 Task: Find connections with filter location Shakīso with filter topic #linkedinprofileswith filter profile language Potuguese with filter current company Wieden + Kennedy with filter school JSS University (Jagadguru Sri Shivarathreeshwara University),Mysore with filter industry Building Structure and Exterior Contractors with filter service category Social Media Marketing with filter keywords title Accountant
Action: Mouse moved to (202, 289)
Screenshot: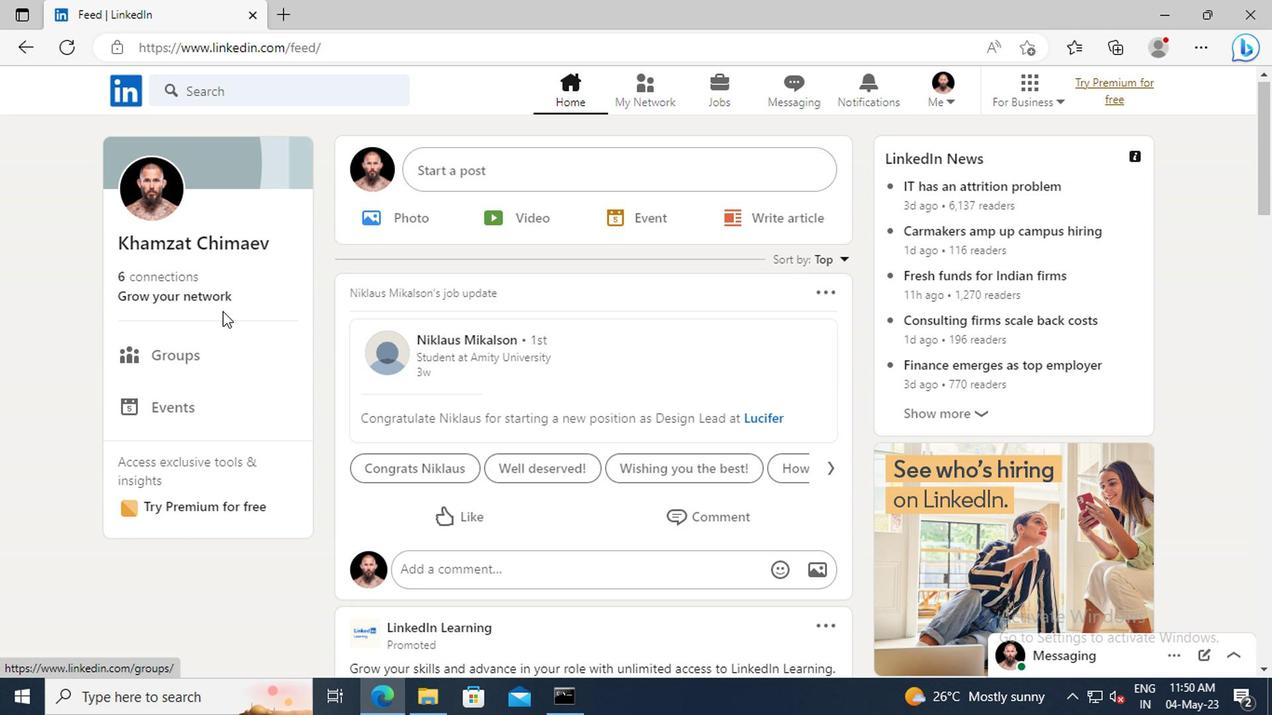 
Action: Mouse pressed left at (202, 289)
Screenshot: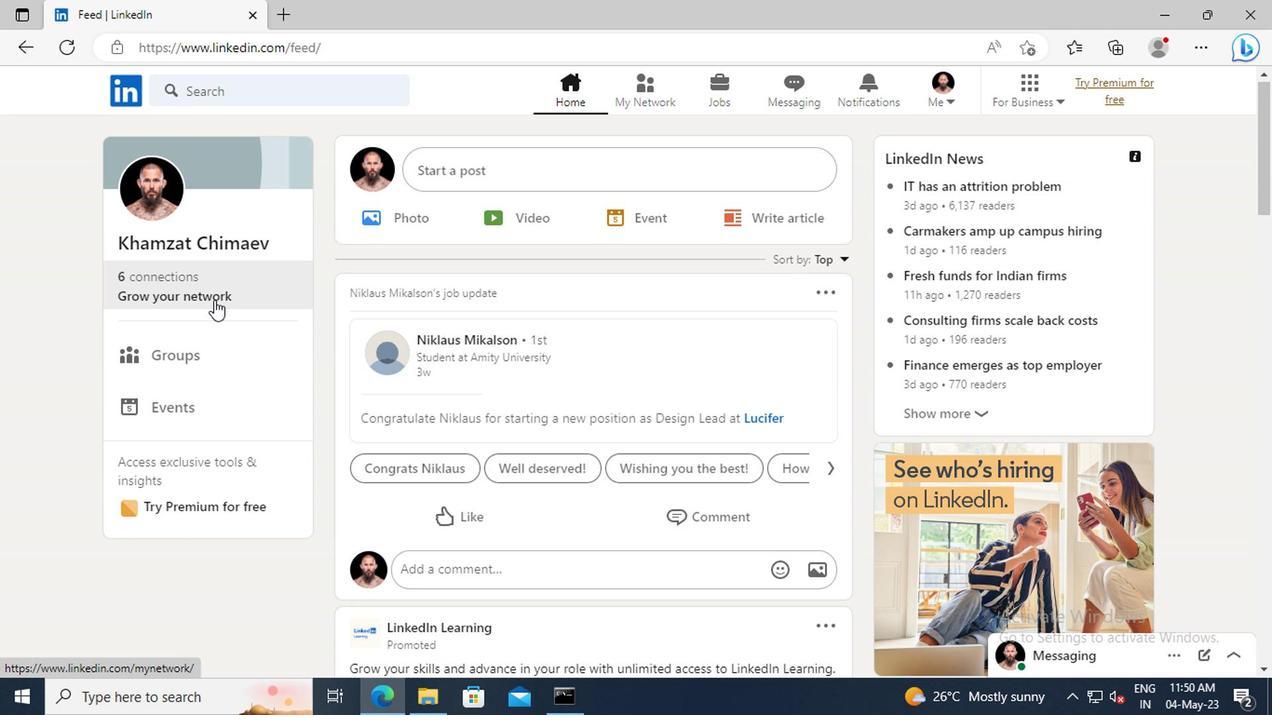 
Action: Mouse moved to (201, 194)
Screenshot: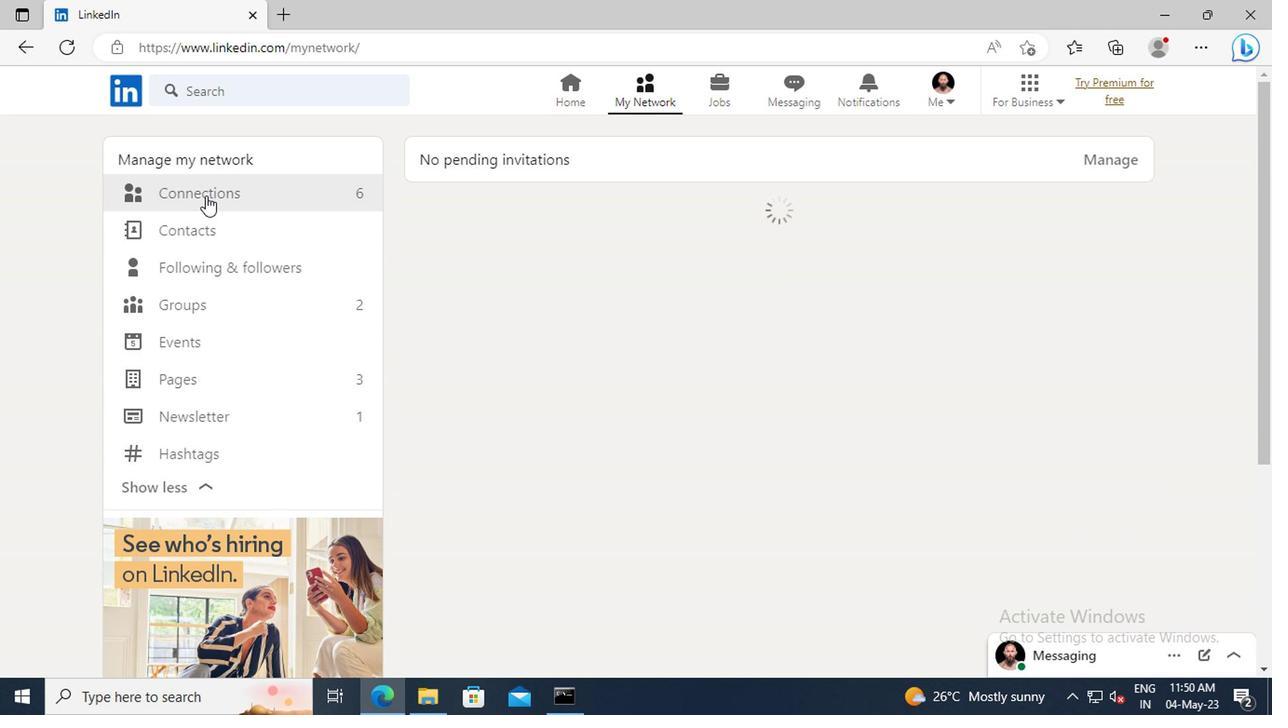
Action: Mouse pressed left at (201, 194)
Screenshot: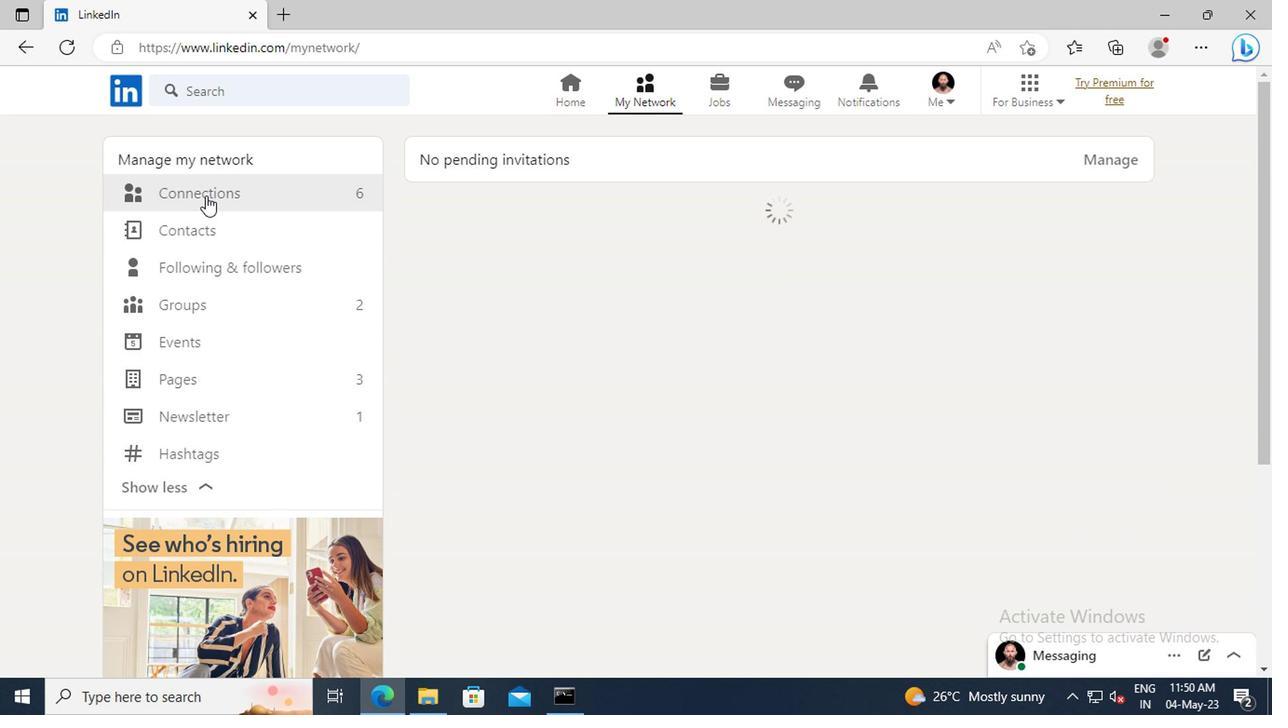 
Action: Mouse moved to (777, 201)
Screenshot: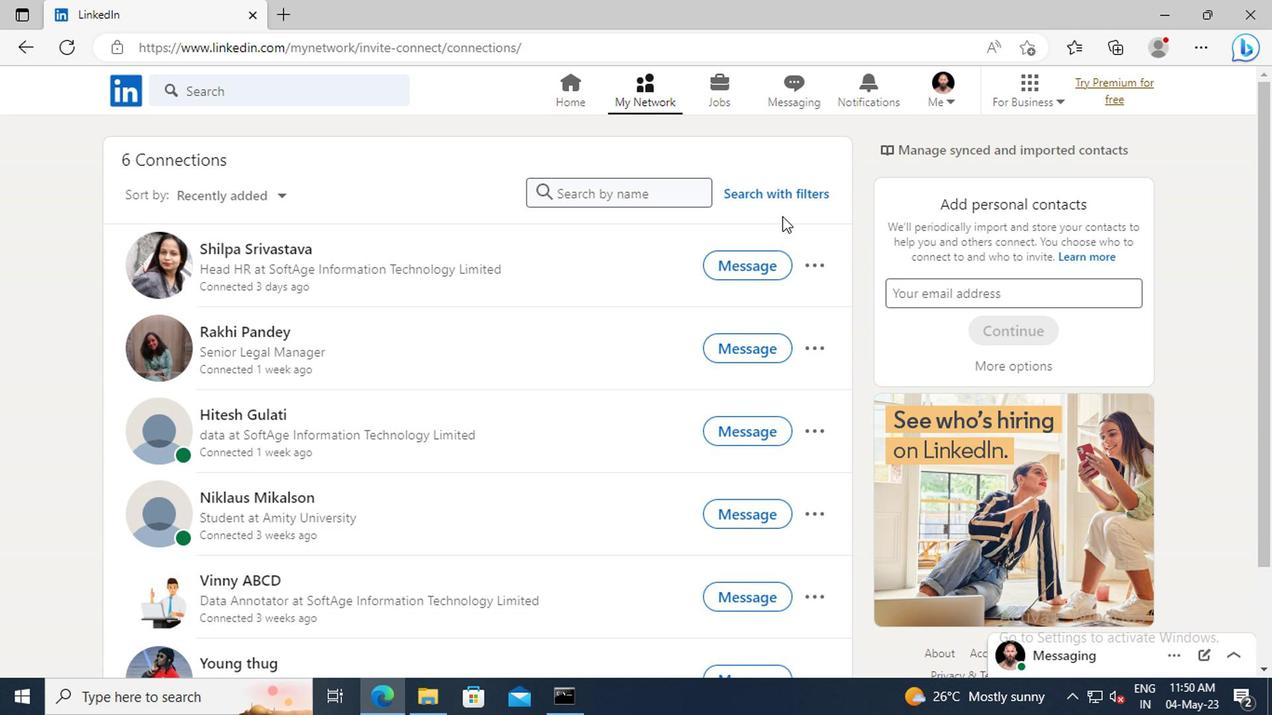 
Action: Mouse pressed left at (777, 201)
Screenshot: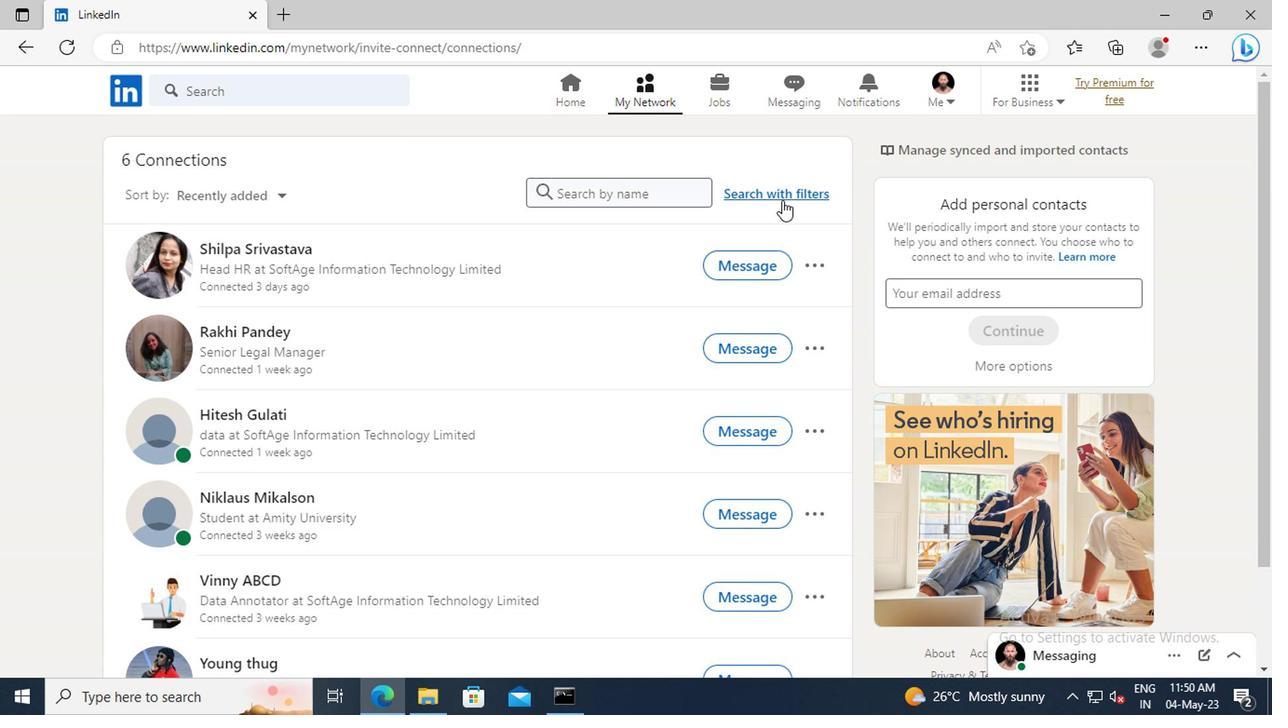 
Action: Mouse moved to (704, 145)
Screenshot: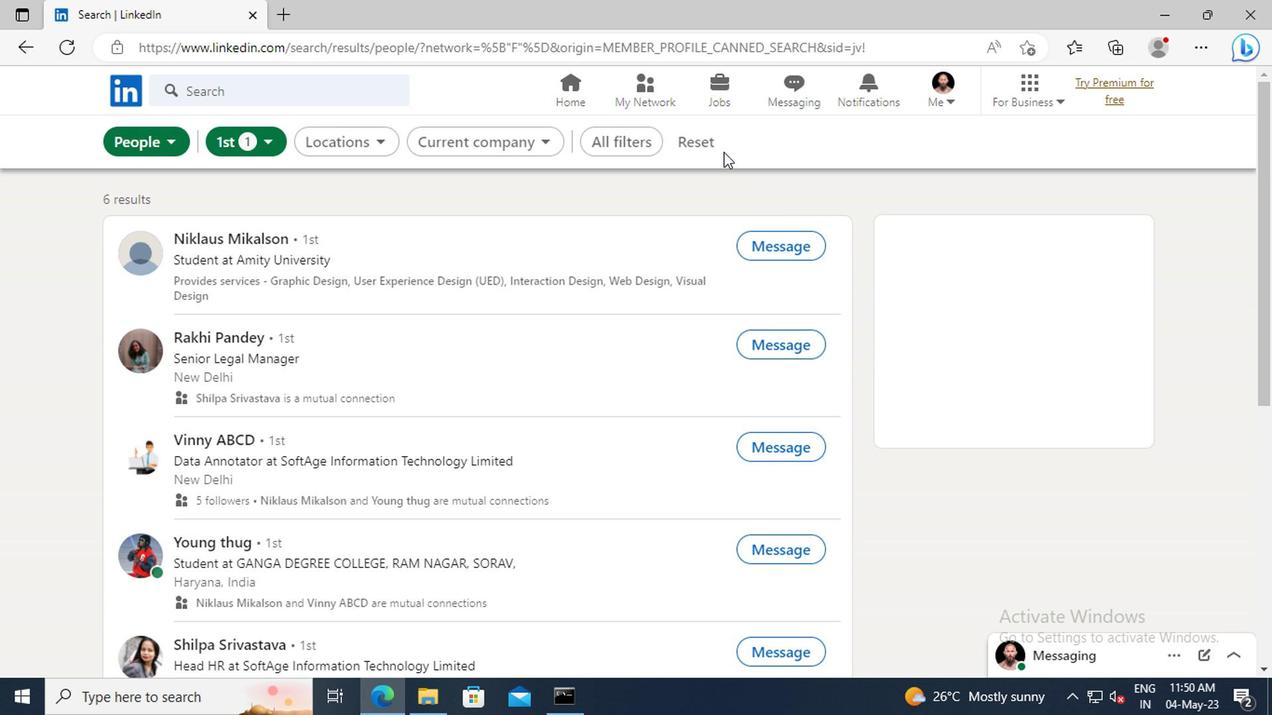 
Action: Mouse pressed left at (704, 145)
Screenshot: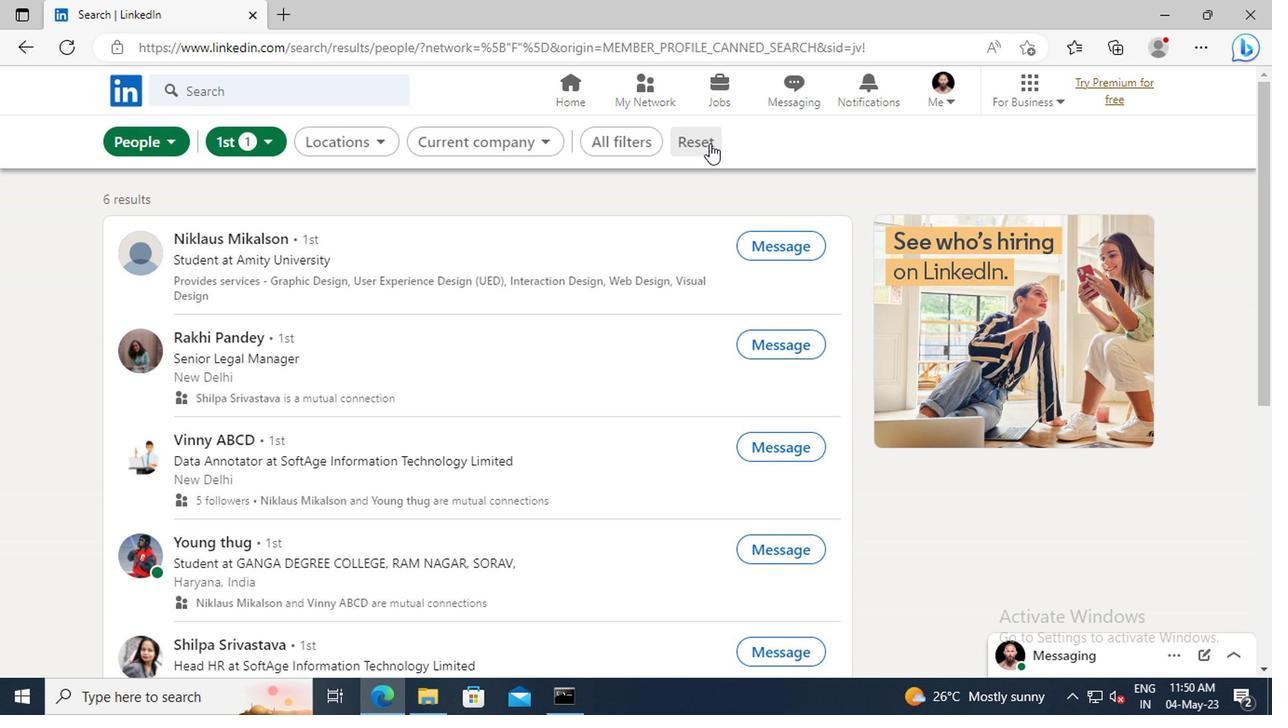 
Action: Mouse moved to (682, 145)
Screenshot: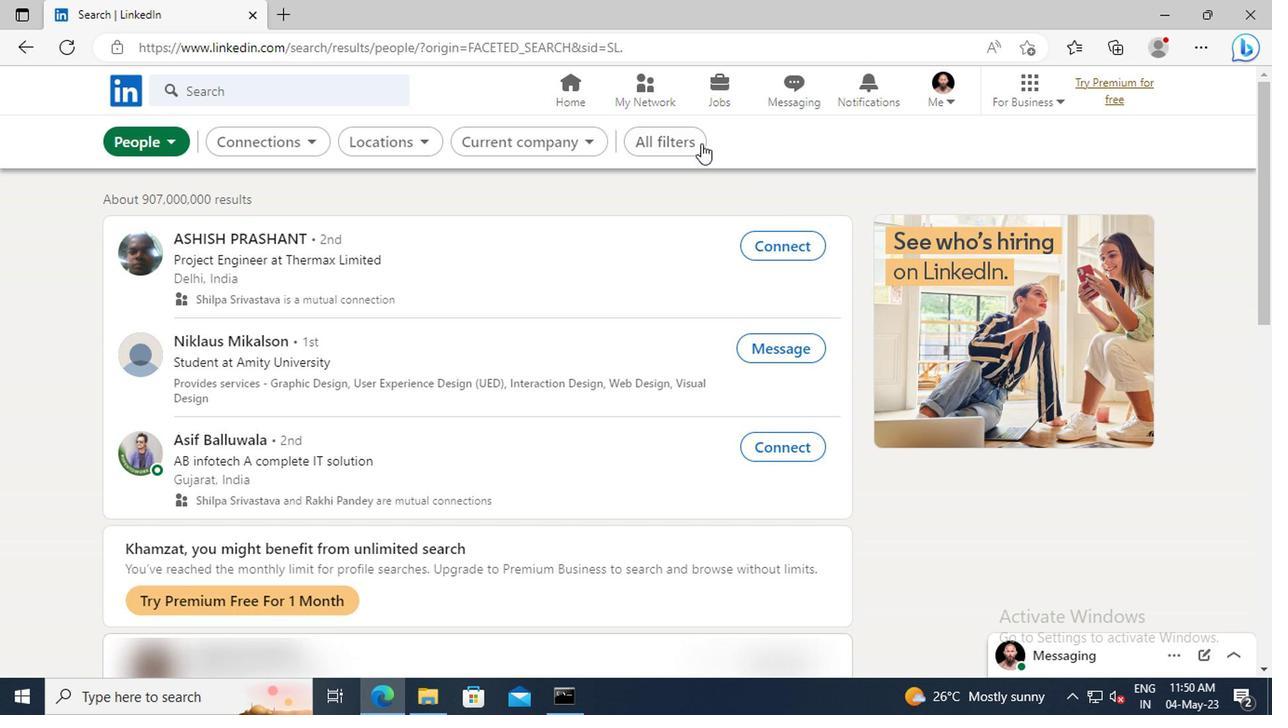 
Action: Mouse pressed left at (682, 145)
Screenshot: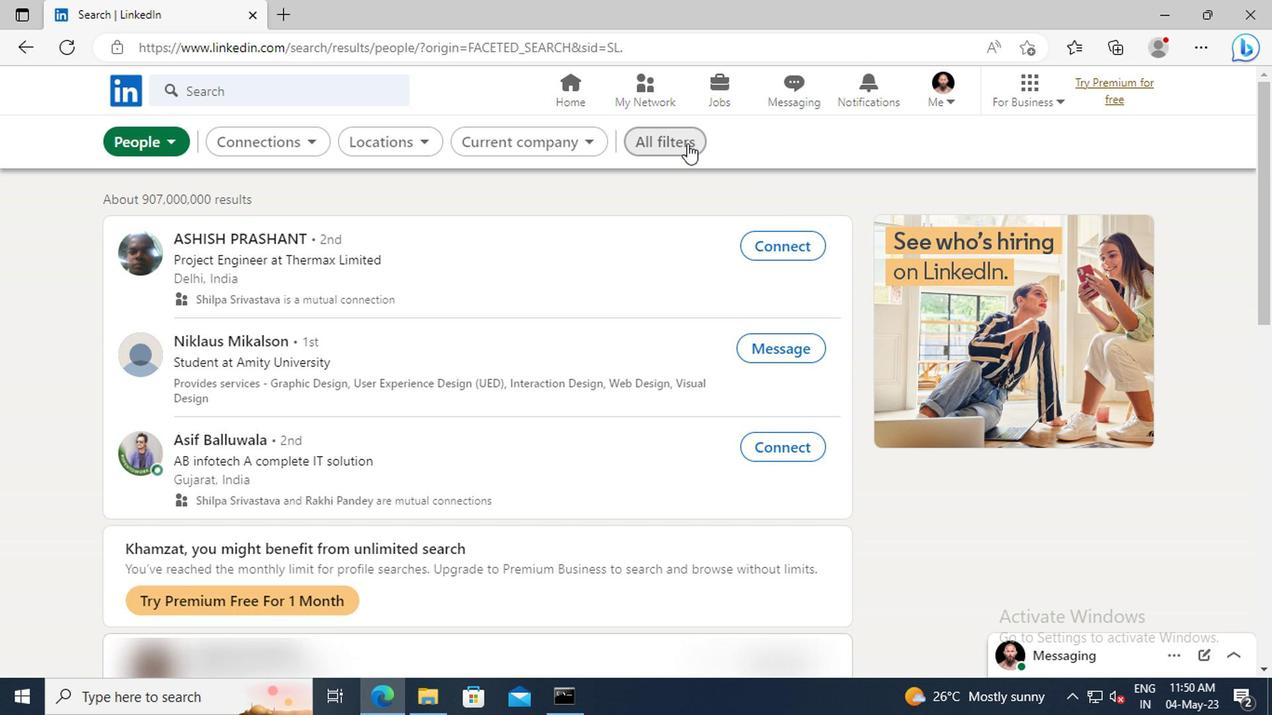 
Action: Mouse moved to (1055, 353)
Screenshot: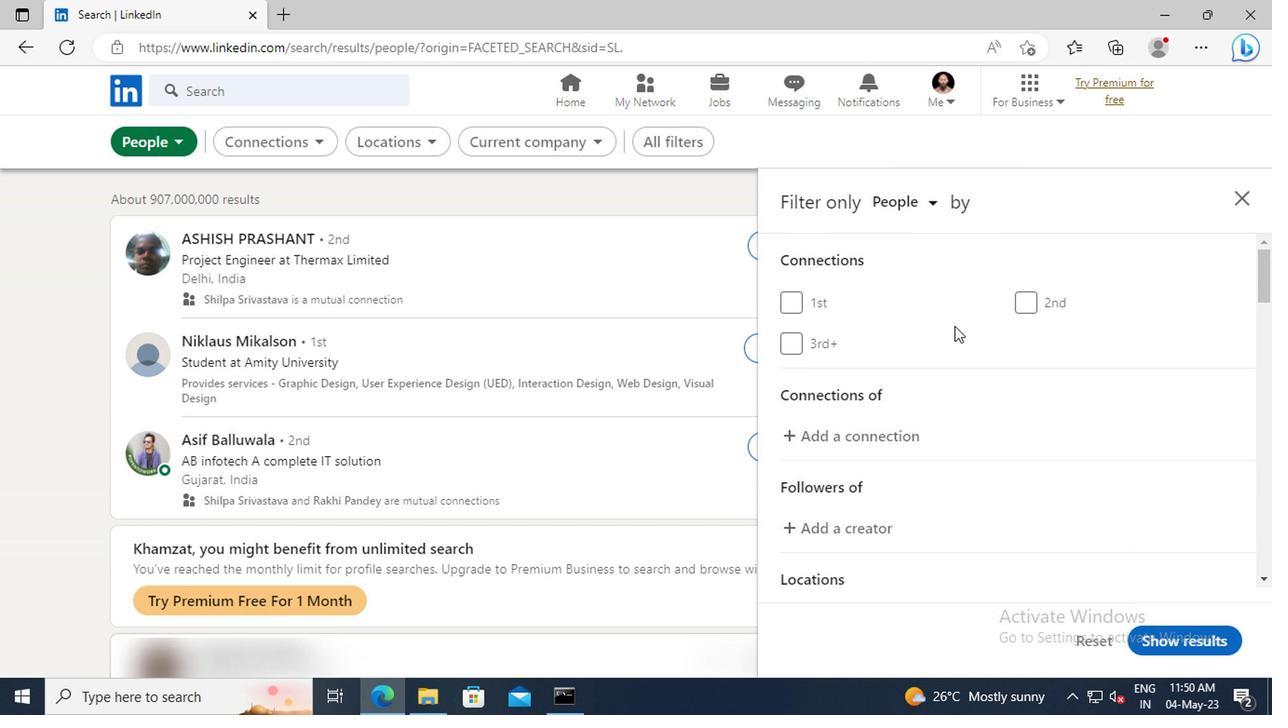 
Action: Mouse scrolled (1055, 353) with delta (0, 0)
Screenshot: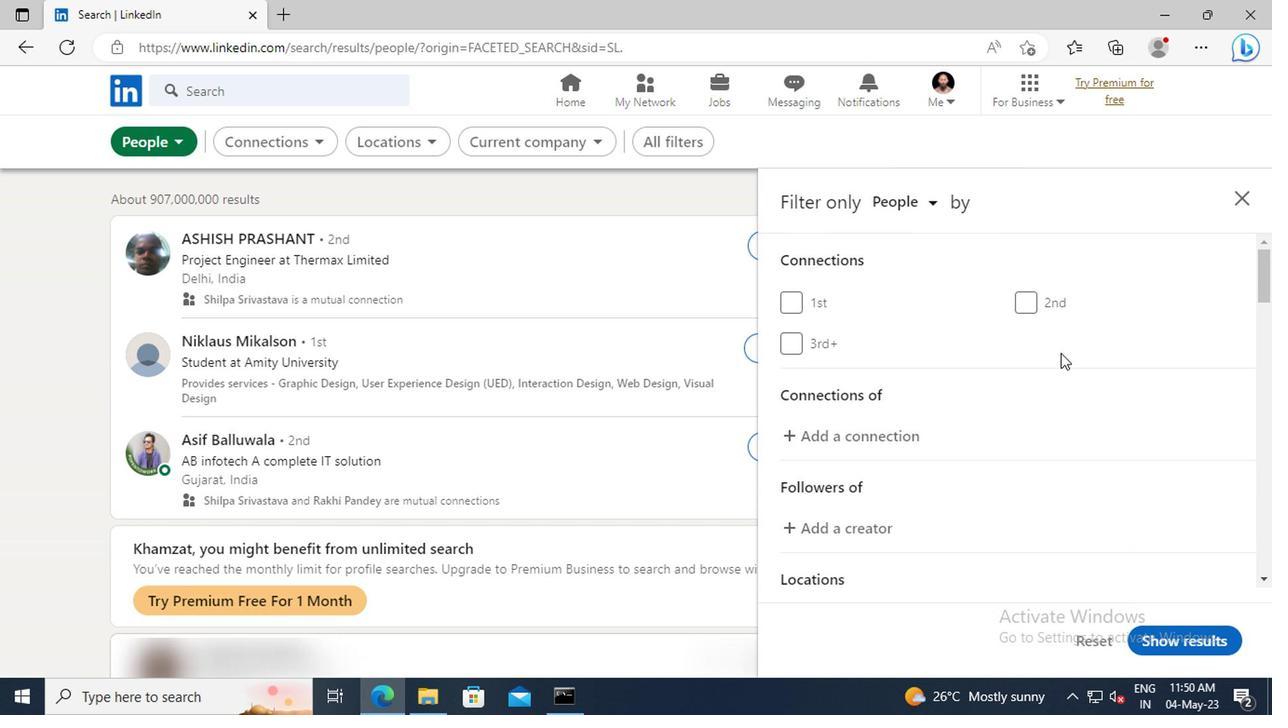 
Action: Mouse scrolled (1055, 353) with delta (0, 0)
Screenshot: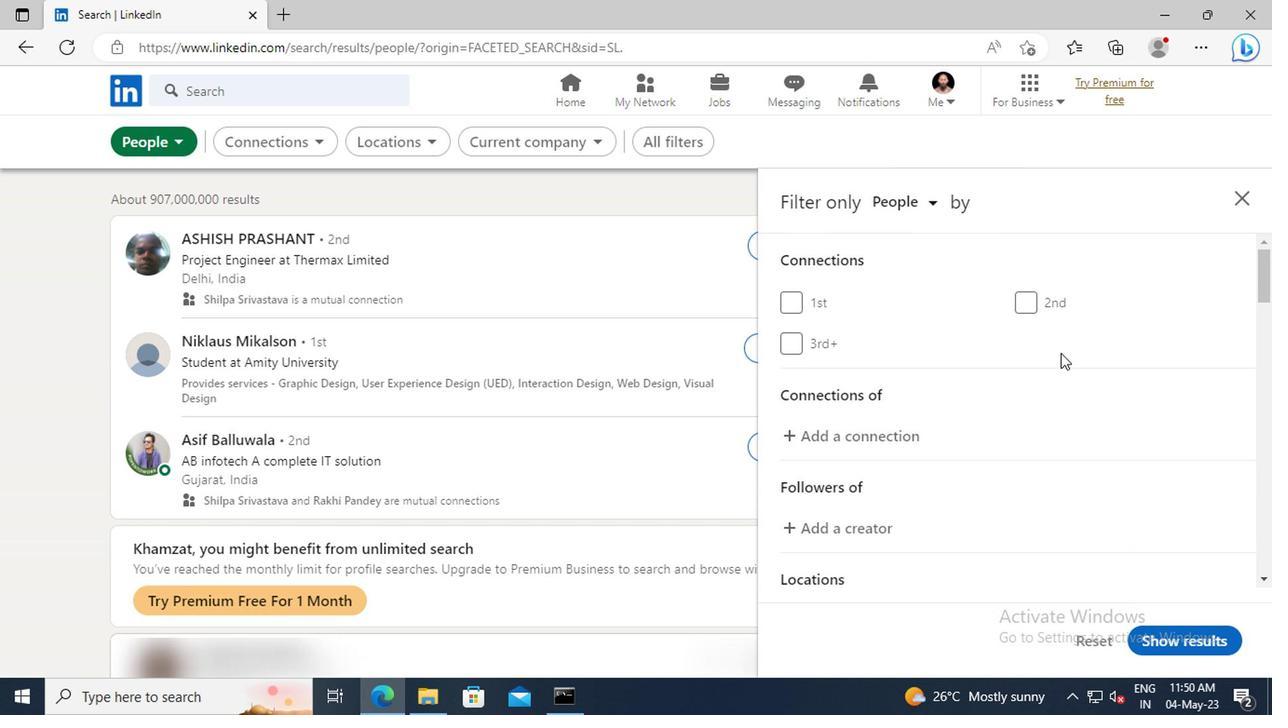 
Action: Mouse scrolled (1055, 353) with delta (0, 0)
Screenshot: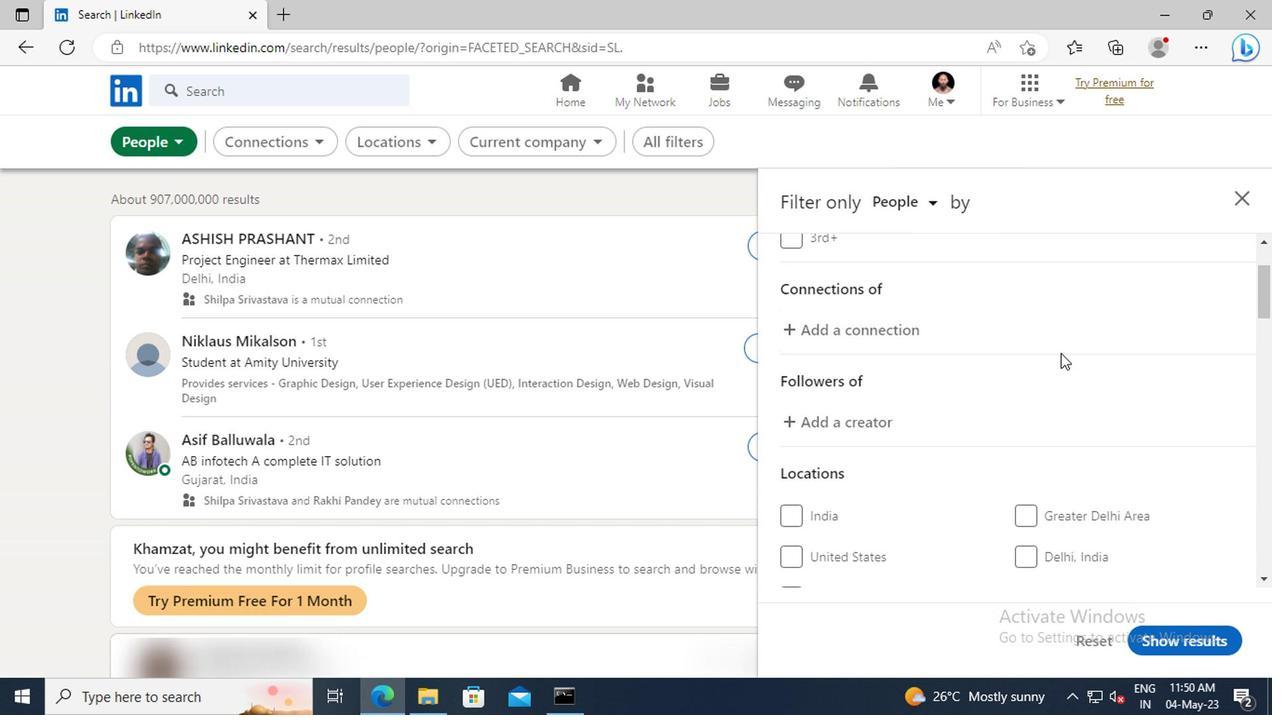 
Action: Mouse scrolled (1055, 353) with delta (0, 0)
Screenshot: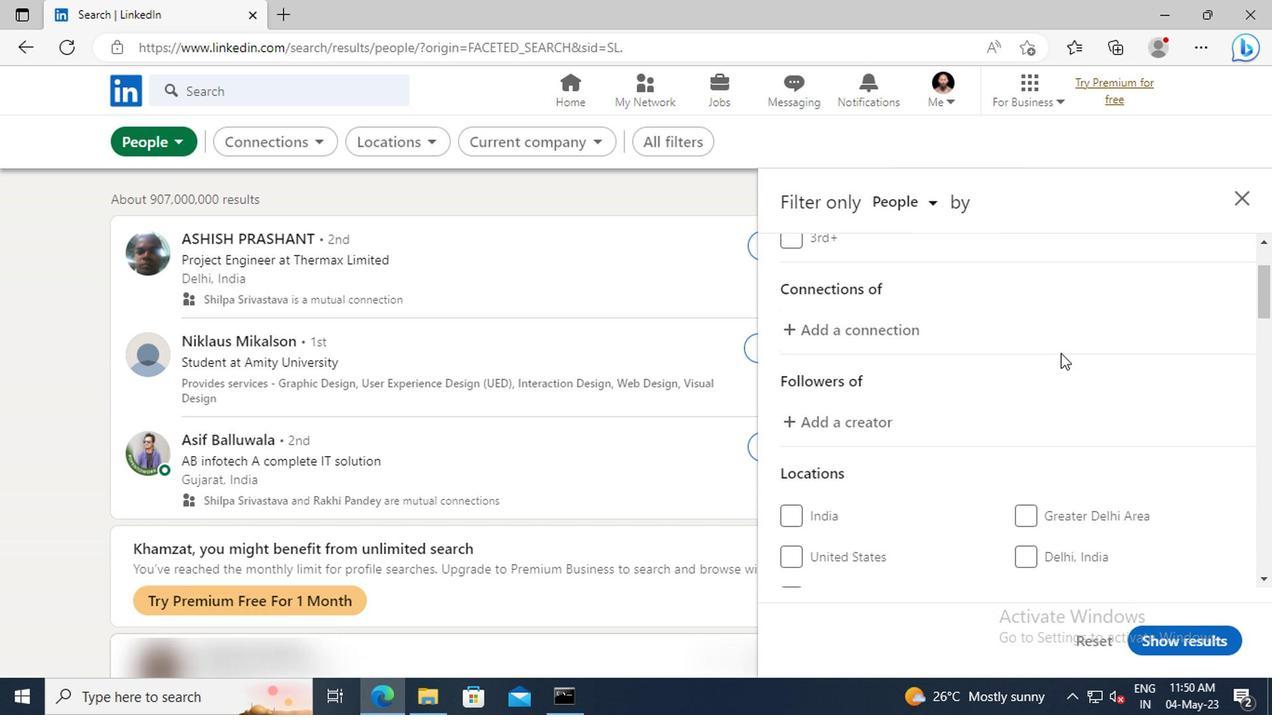 
Action: Mouse scrolled (1055, 353) with delta (0, 0)
Screenshot: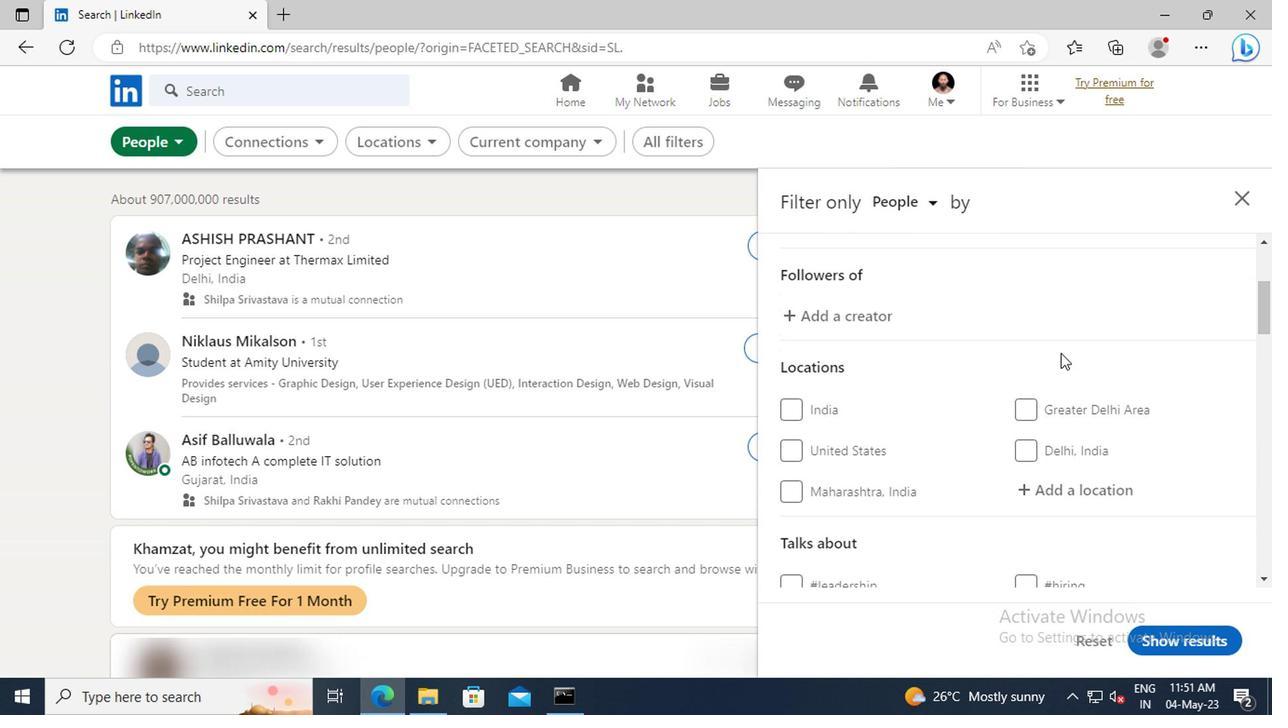 
Action: Mouse scrolled (1055, 353) with delta (0, 0)
Screenshot: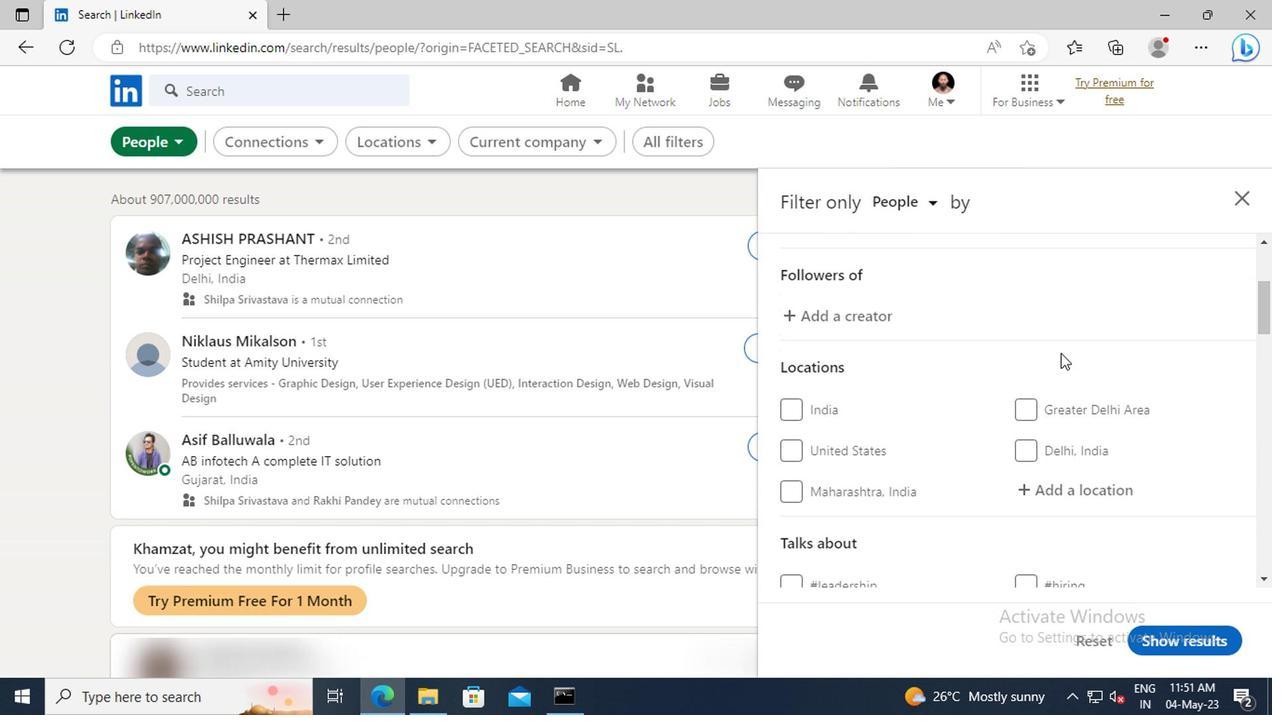 
Action: Mouse moved to (1058, 386)
Screenshot: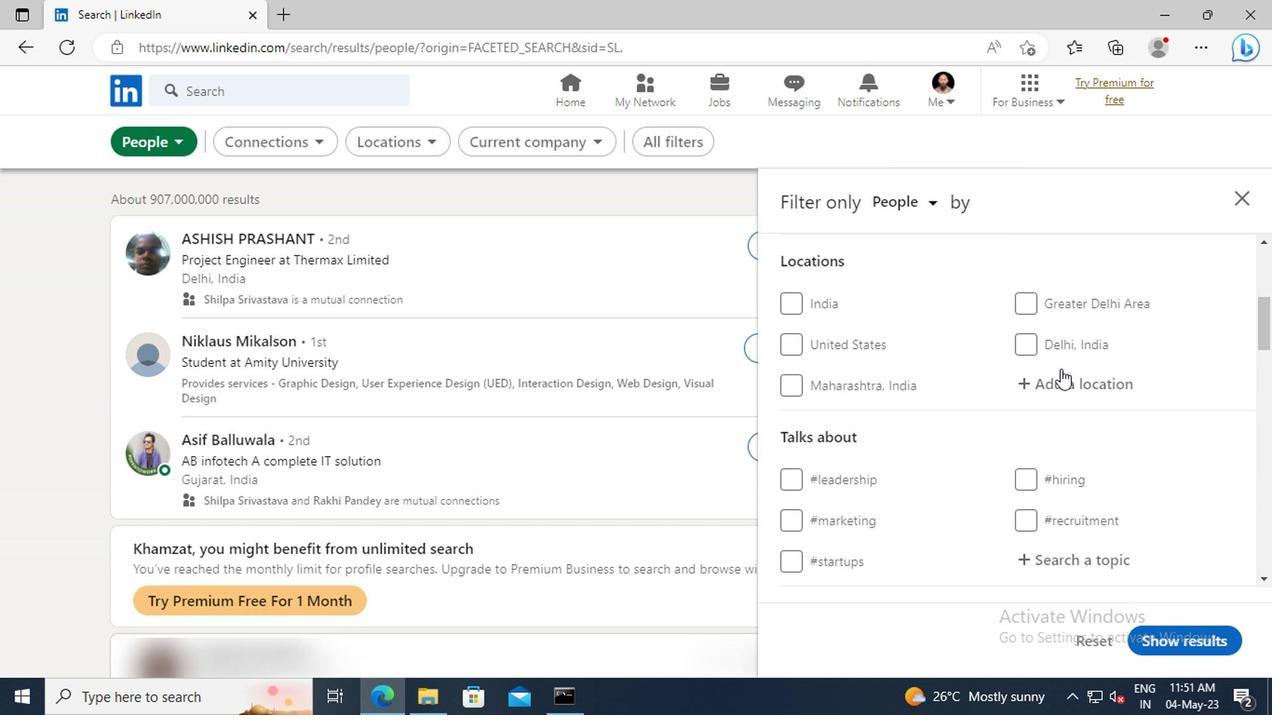 
Action: Mouse pressed left at (1058, 386)
Screenshot: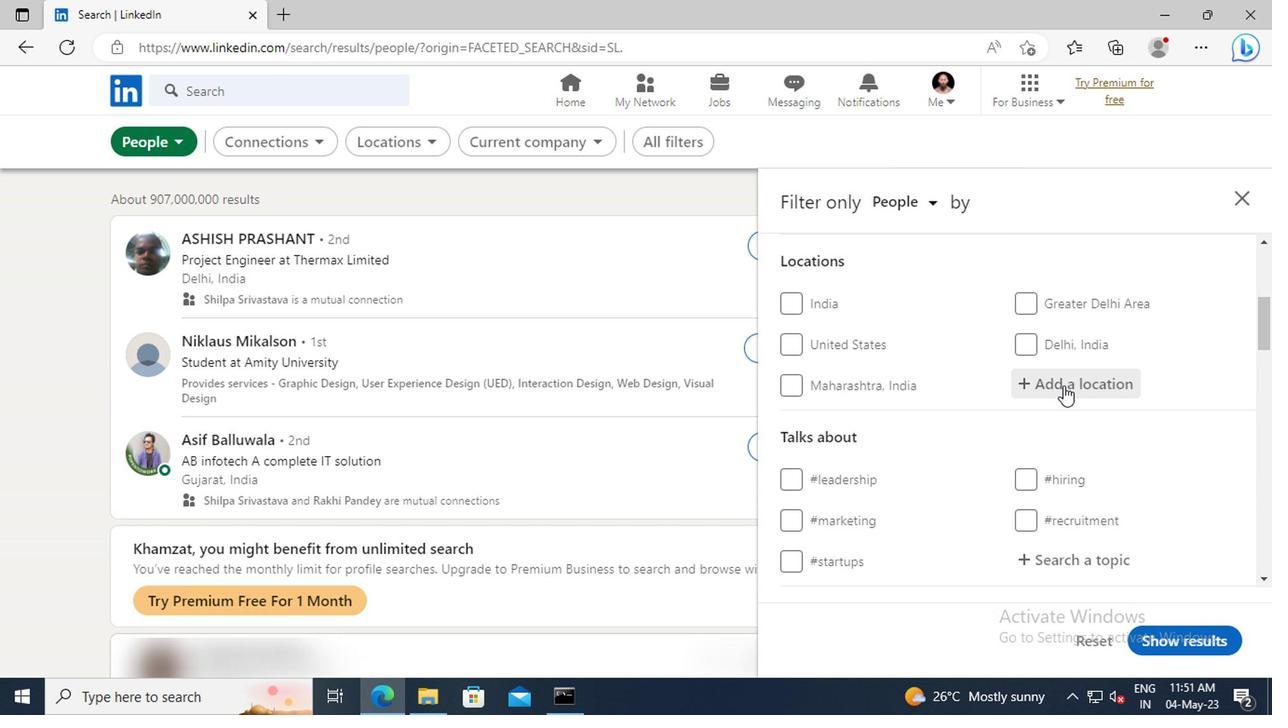 
Action: Key pressed <Key.shift>SHAKISO<Key.enter>
Screenshot: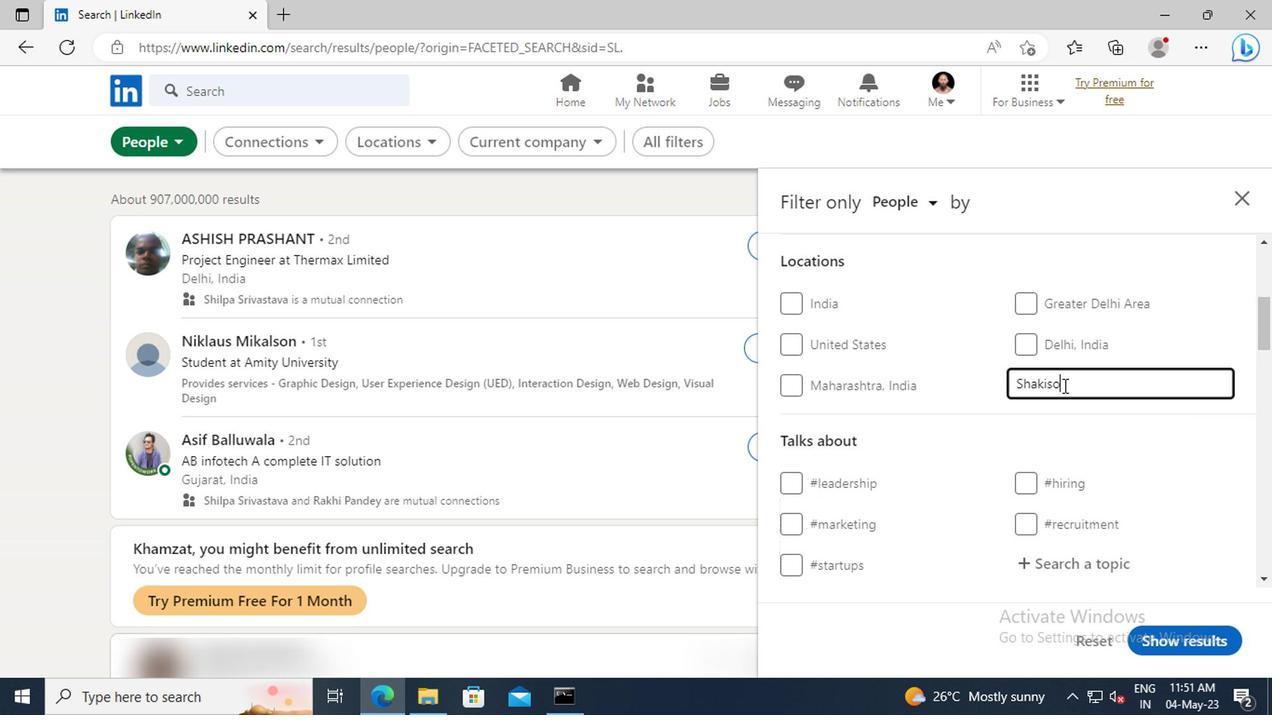 
Action: Mouse scrolled (1058, 385) with delta (0, 0)
Screenshot: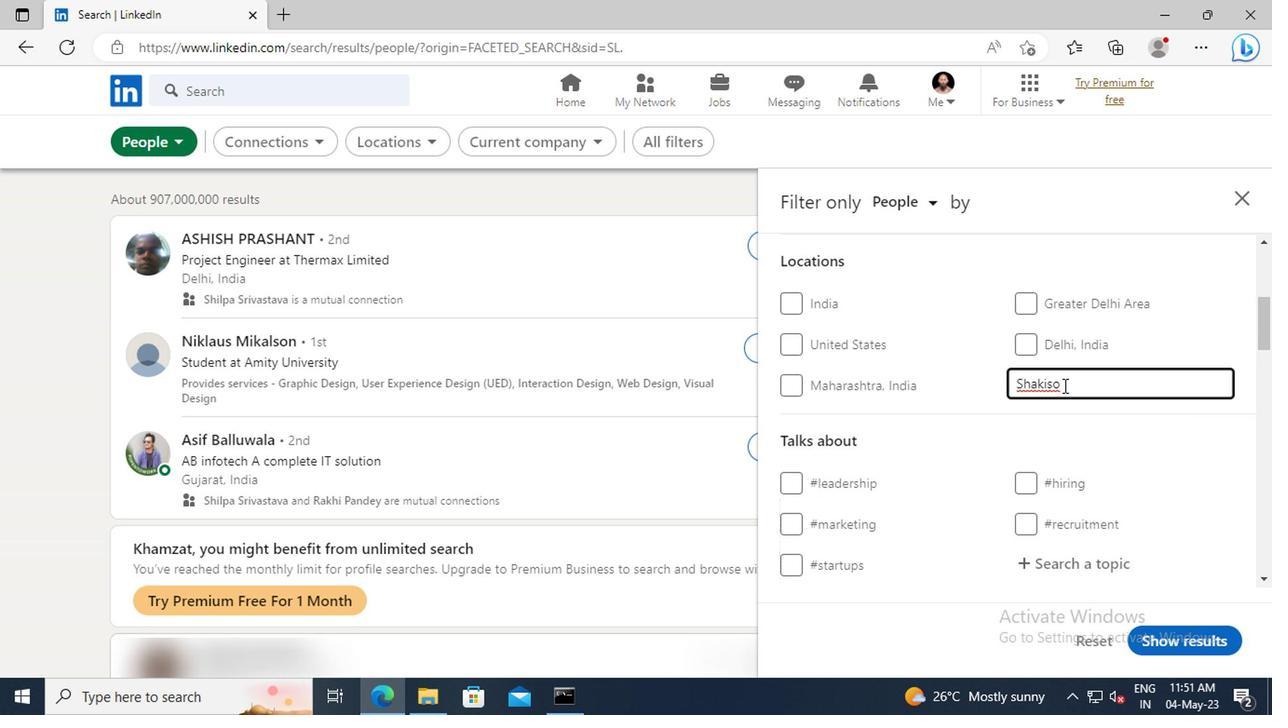 
Action: Mouse scrolled (1058, 385) with delta (0, 0)
Screenshot: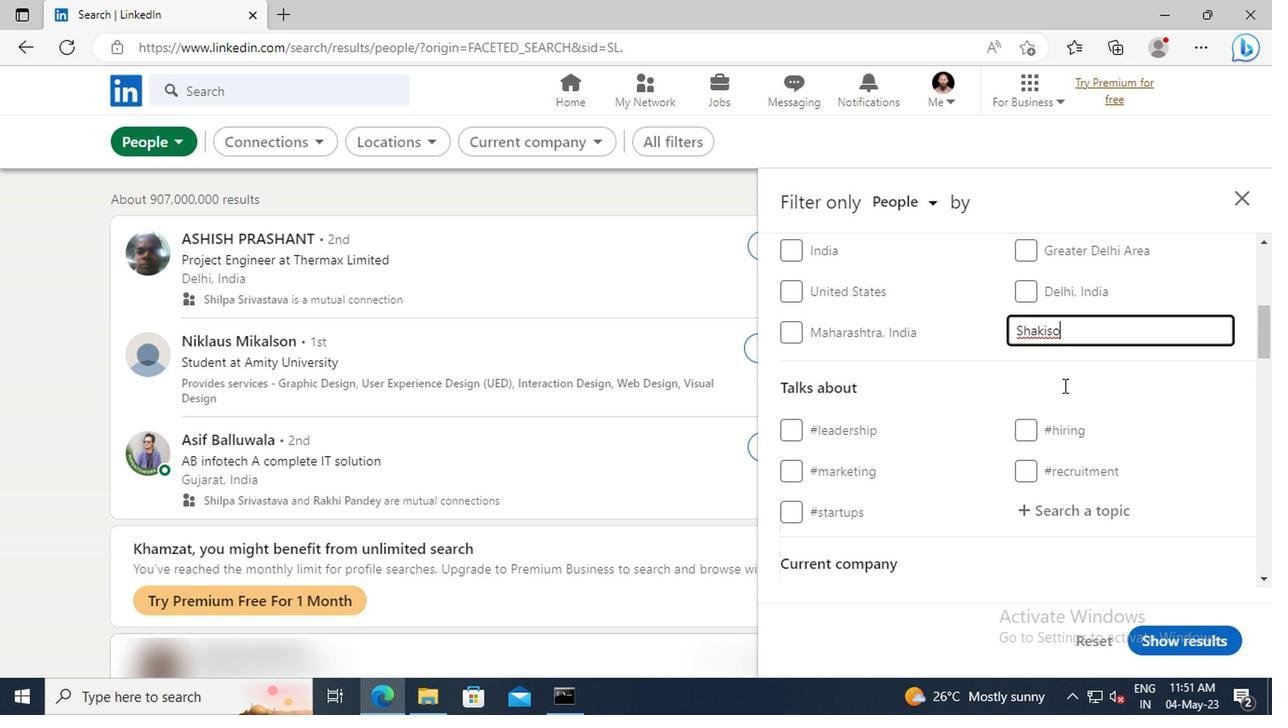 
Action: Mouse scrolled (1058, 385) with delta (0, 0)
Screenshot: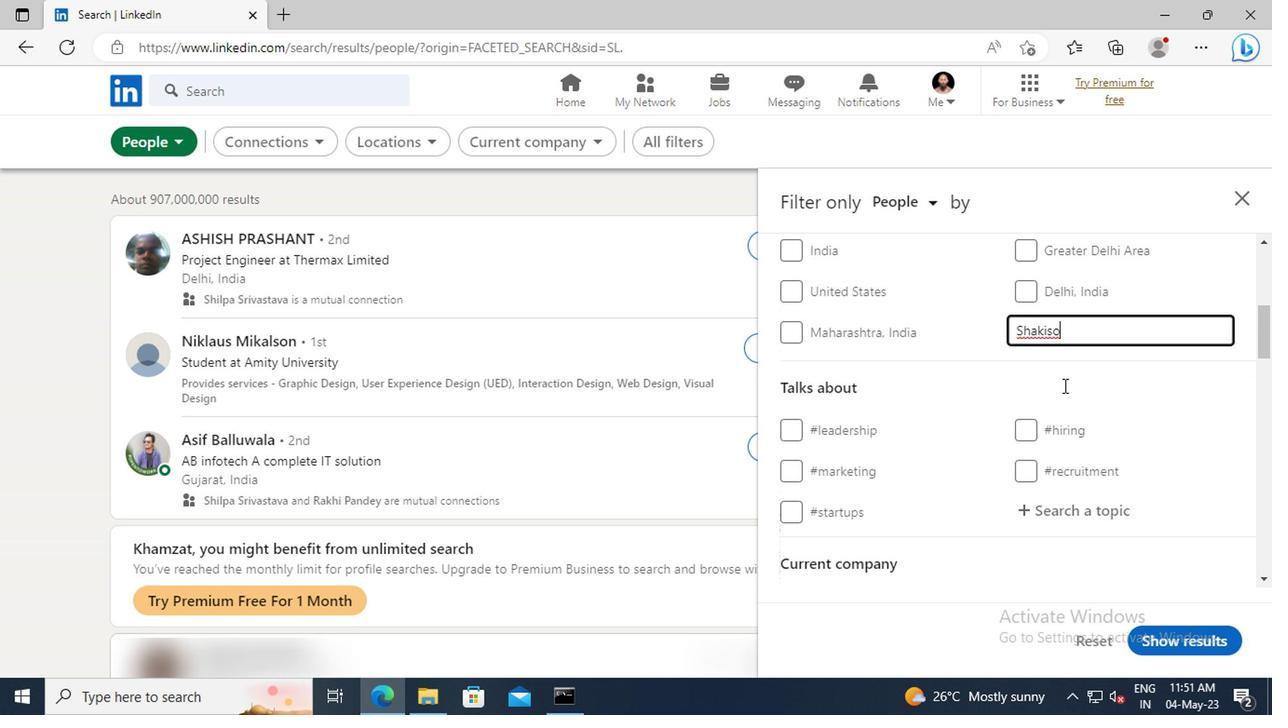 
Action: Mouse moved to (1070, 406)
Screenshot: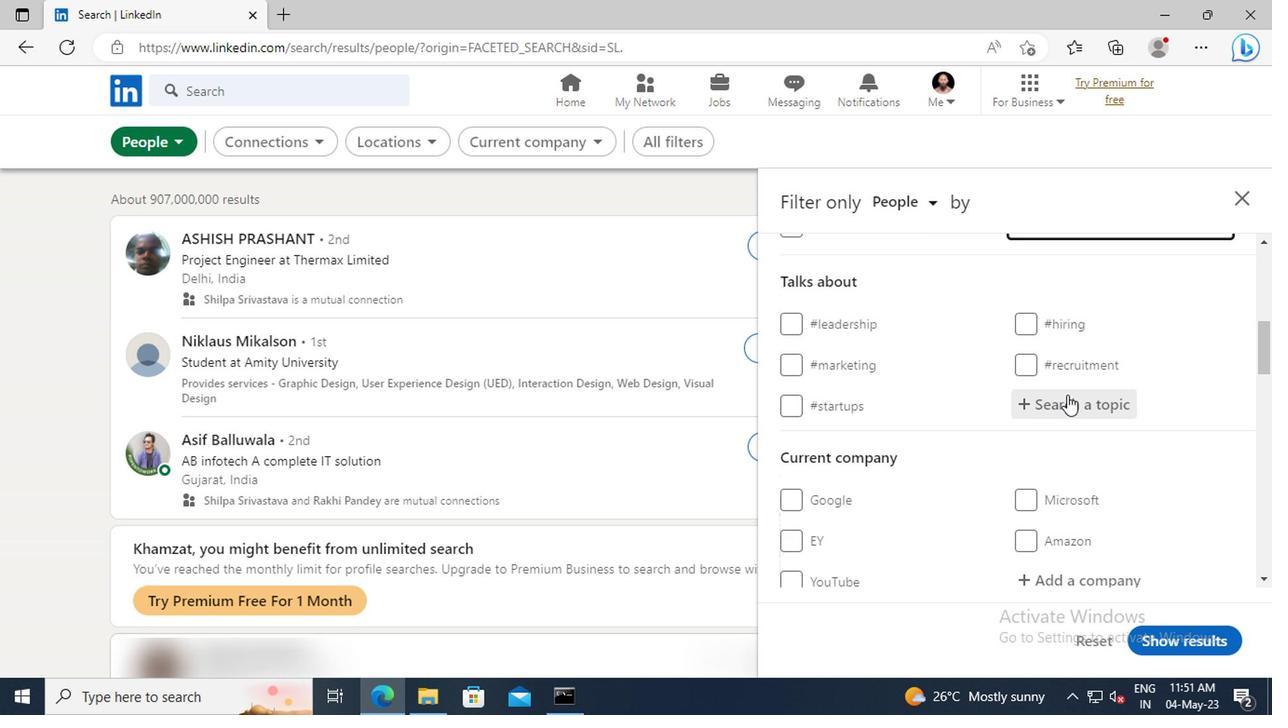 
Action: Mouse pressed left at (1070, 406)
Screenshot: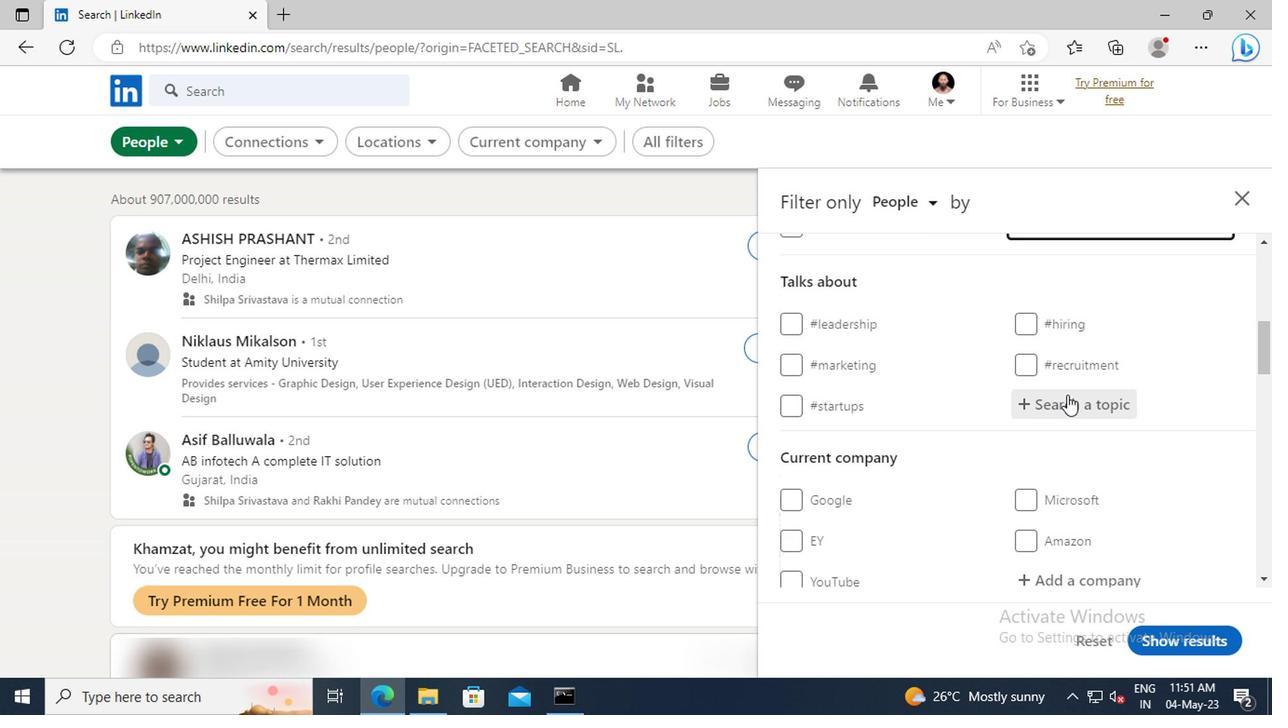 
Action: Mouse moved to (1070, 406)
Screenshot: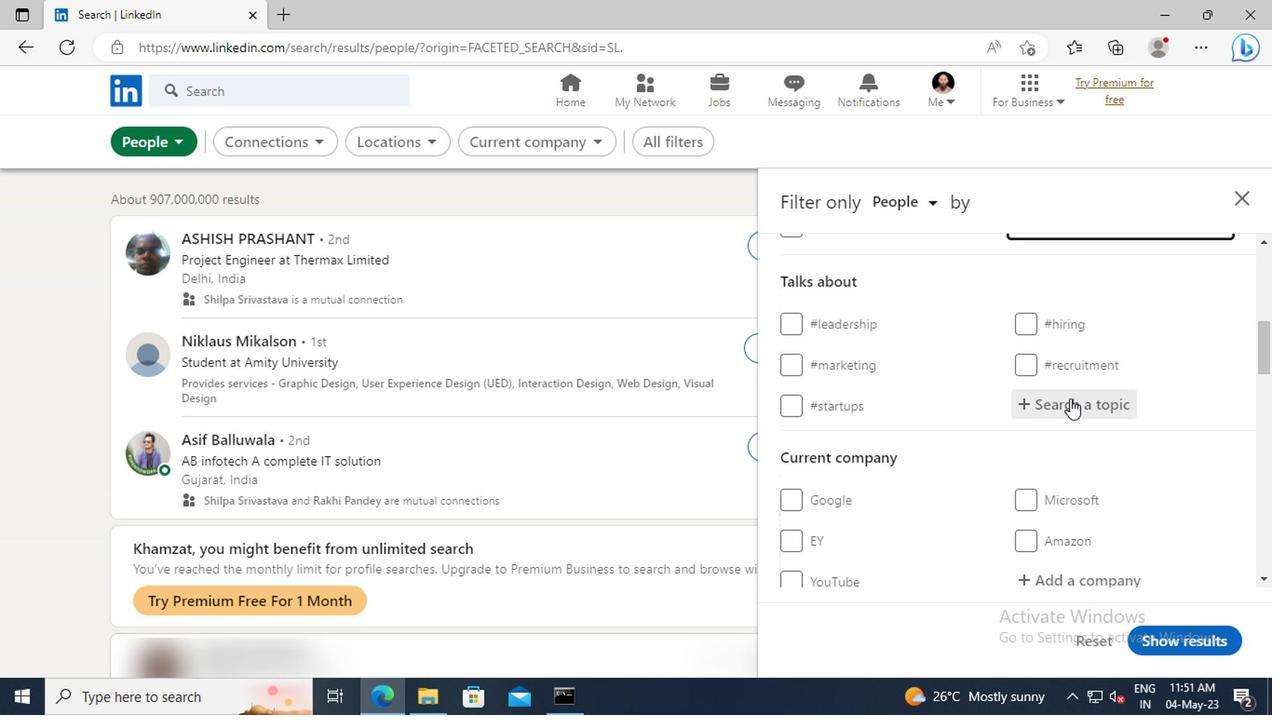 
Action: Key pressed LINKEDINPROFILES
Screenshot: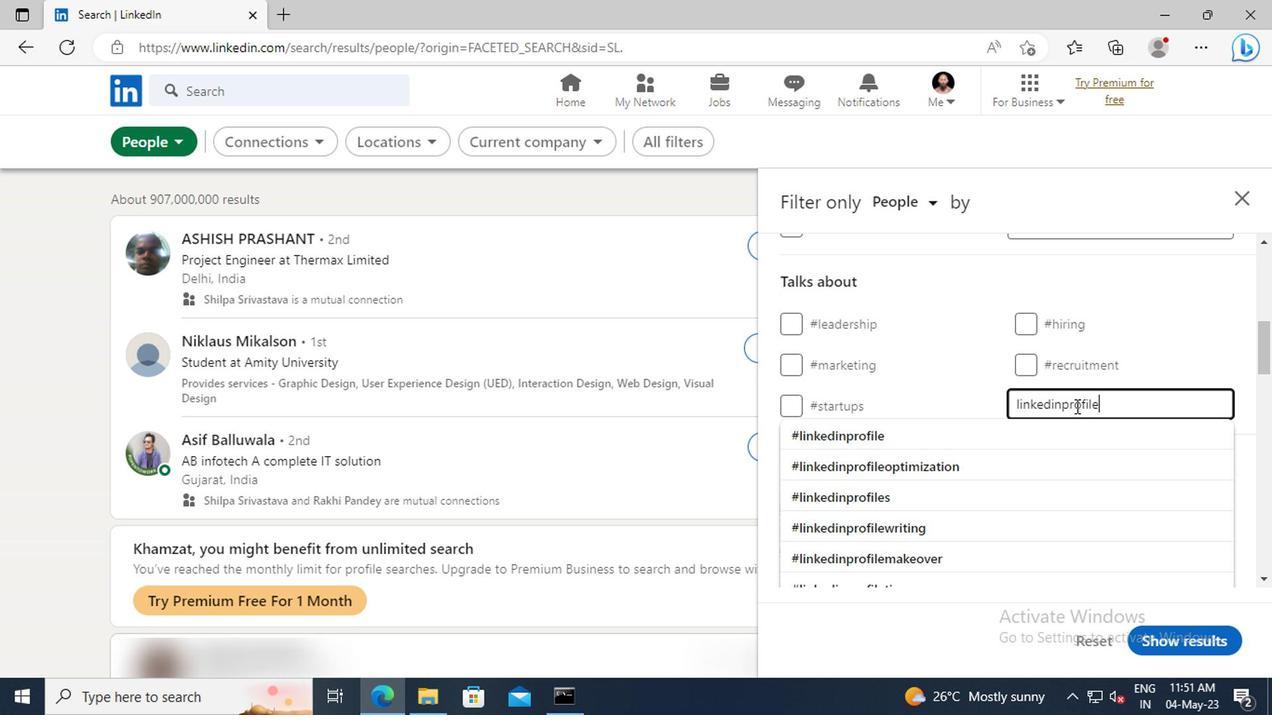 
Action: Mouse moved to (1073, 429)
Screenshot: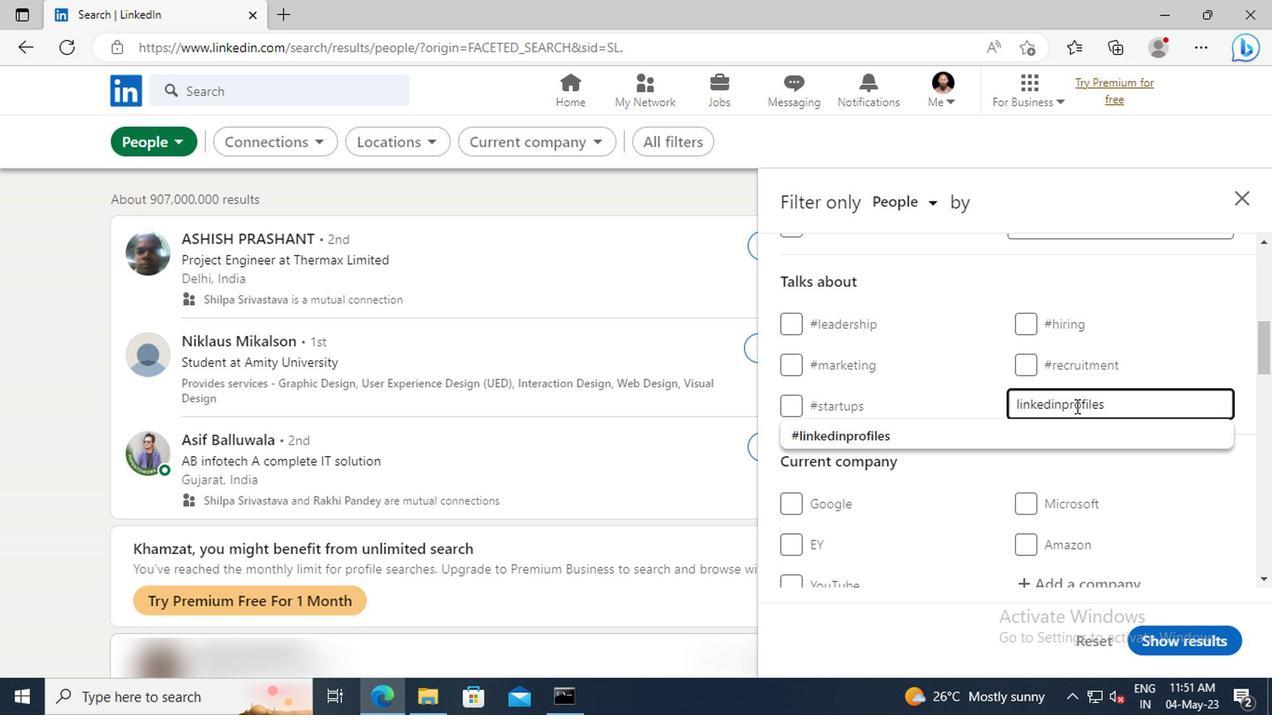 
Action: Mouse pressed left at (1073, 429)
Screenshot: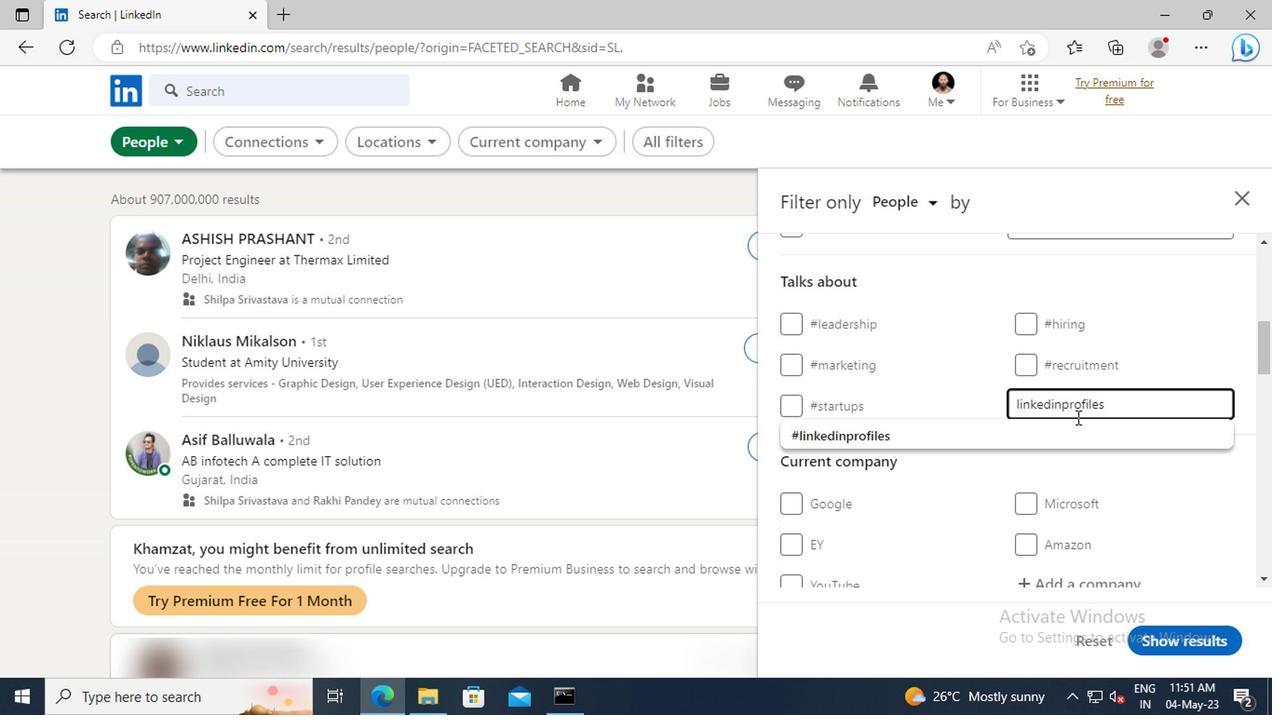 
Action: Mouse scrolled (1073, 428) with delta (0, -1)
Screenshot: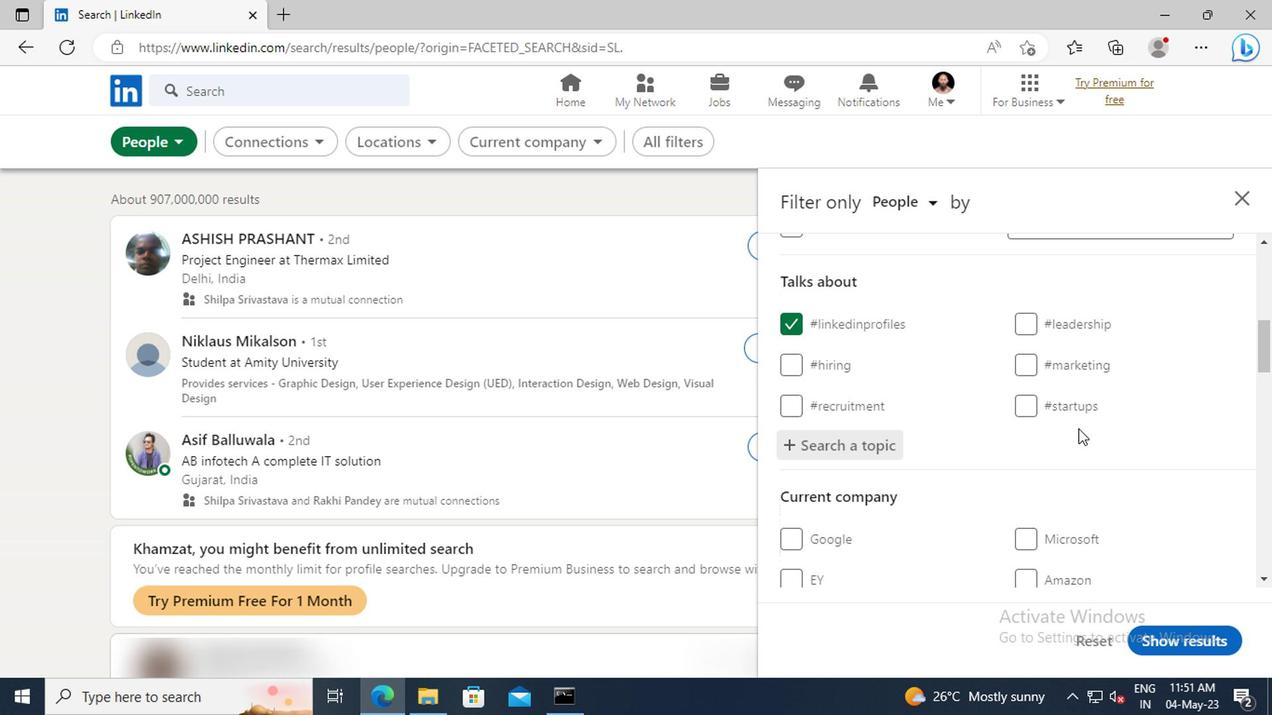 
Action: Mouse scrolled (1073, 428) with delta (0, -1)
Screenshot: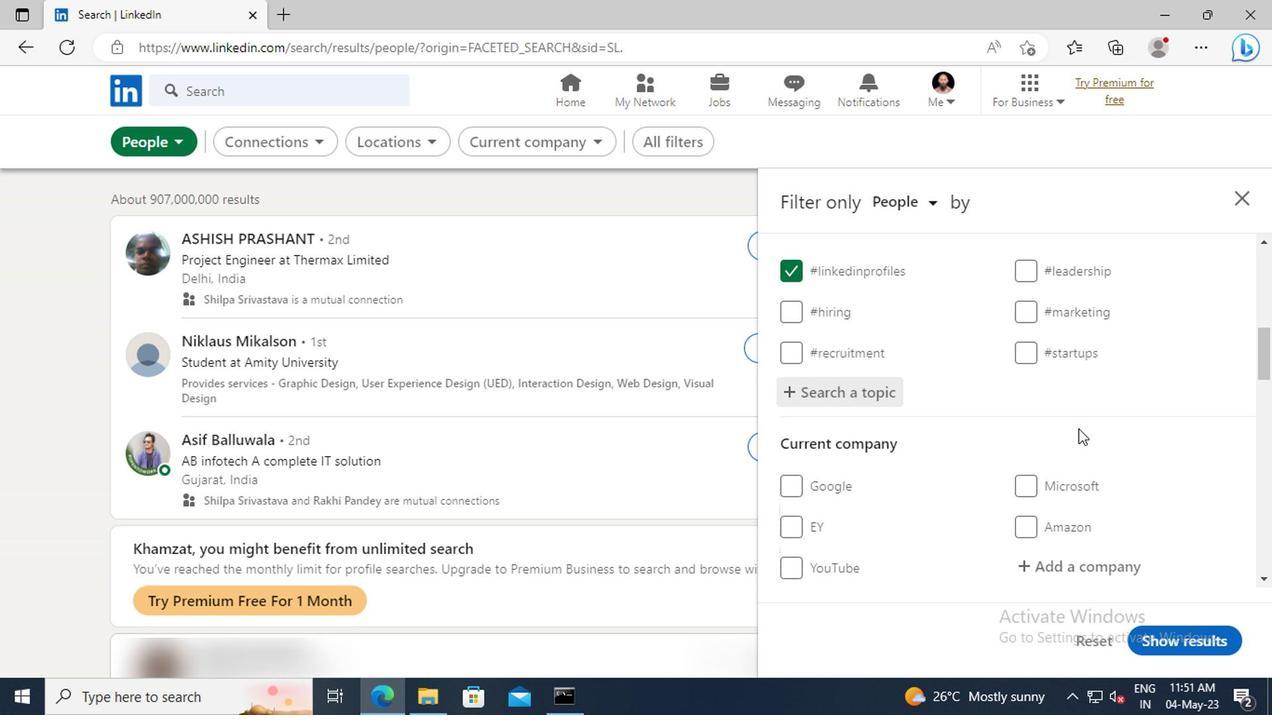 
Action: Mouse scrolled (1073, 428) with delta (0, -1)
Screenshot: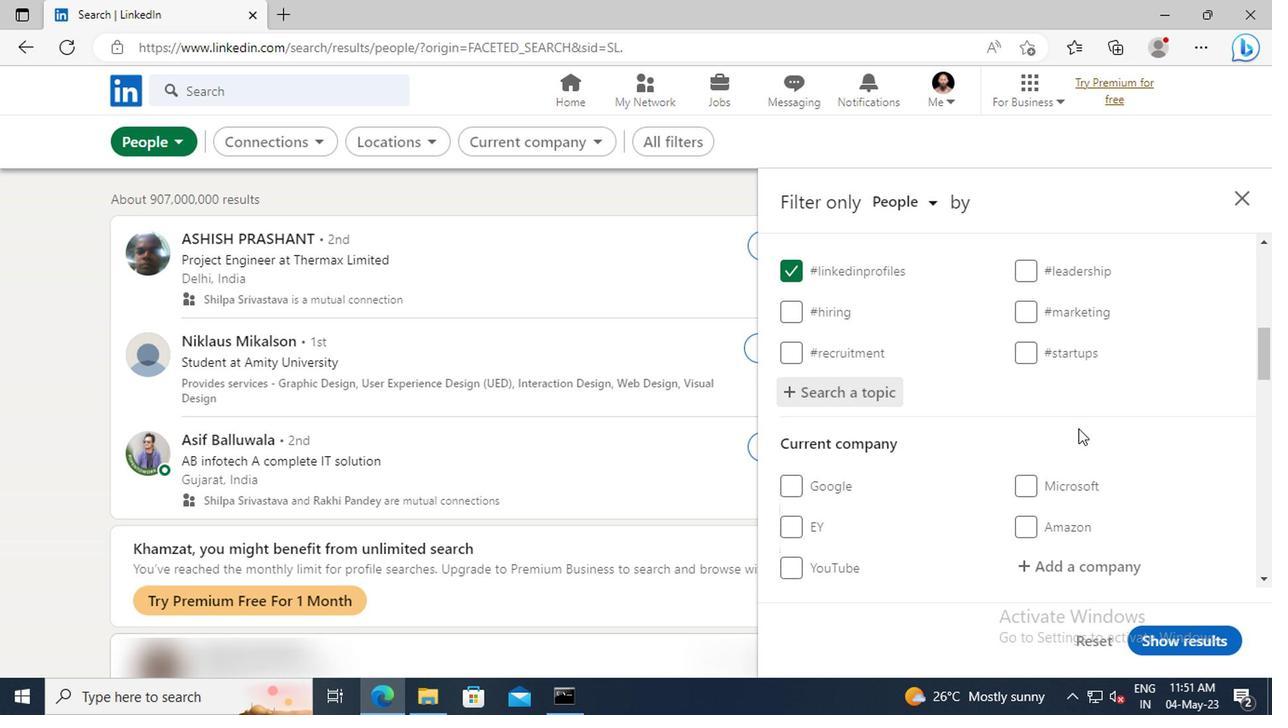
Action: Mouse scrolled (1073, 428) with delta (0, -1)
Screenshot: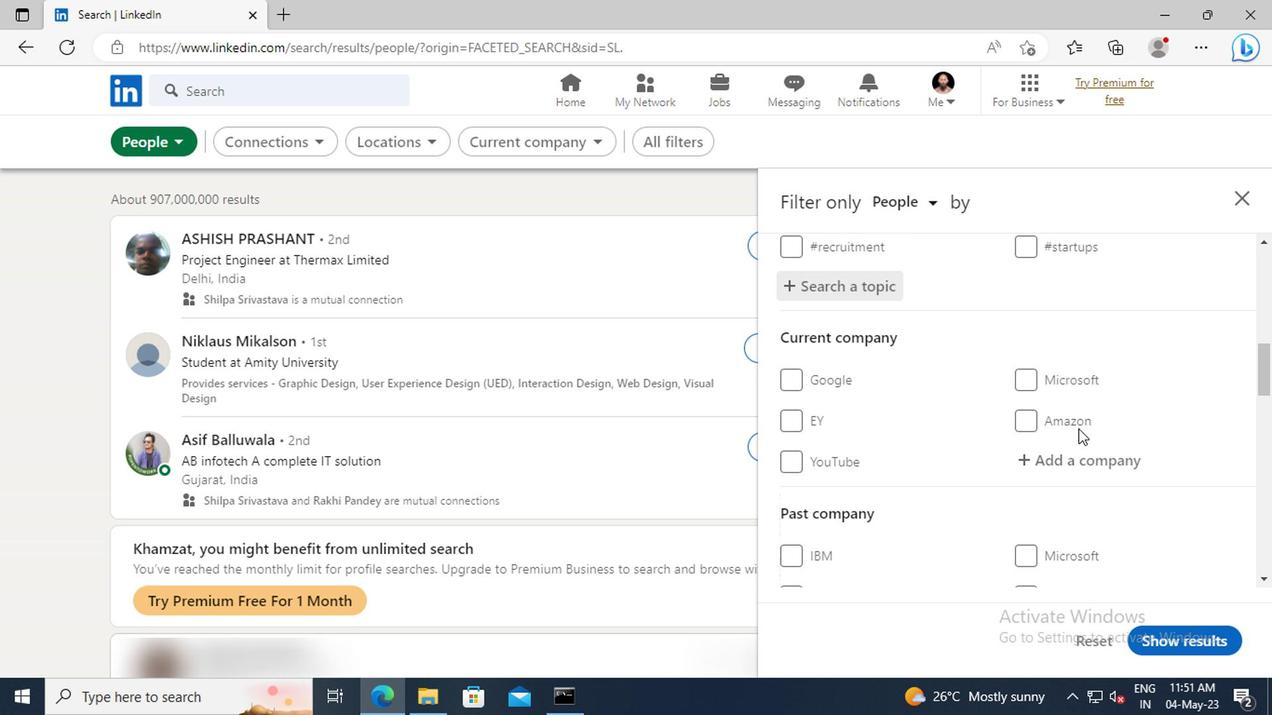 
Action: Mouse scrolled (1073, 428) with delta (0, -1)
Screenshot: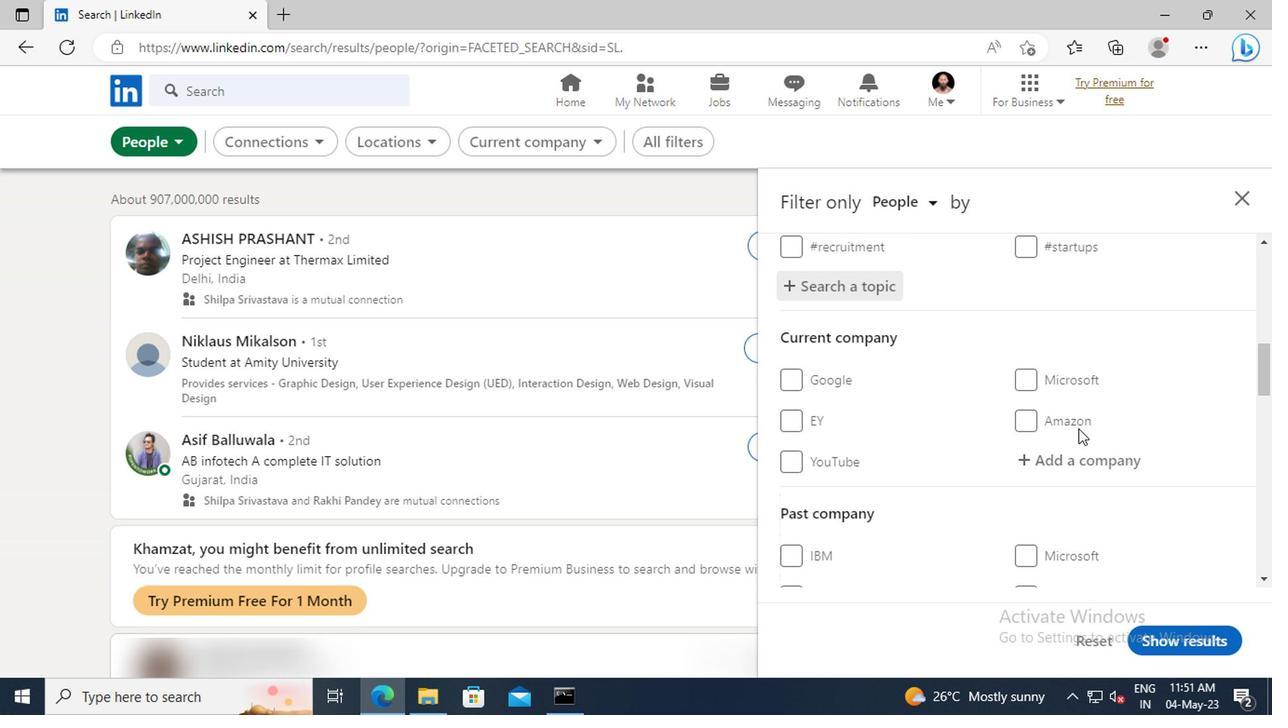
Action: Mouse scrolled (1073, 428) with delta (0, -1)
Screenshot: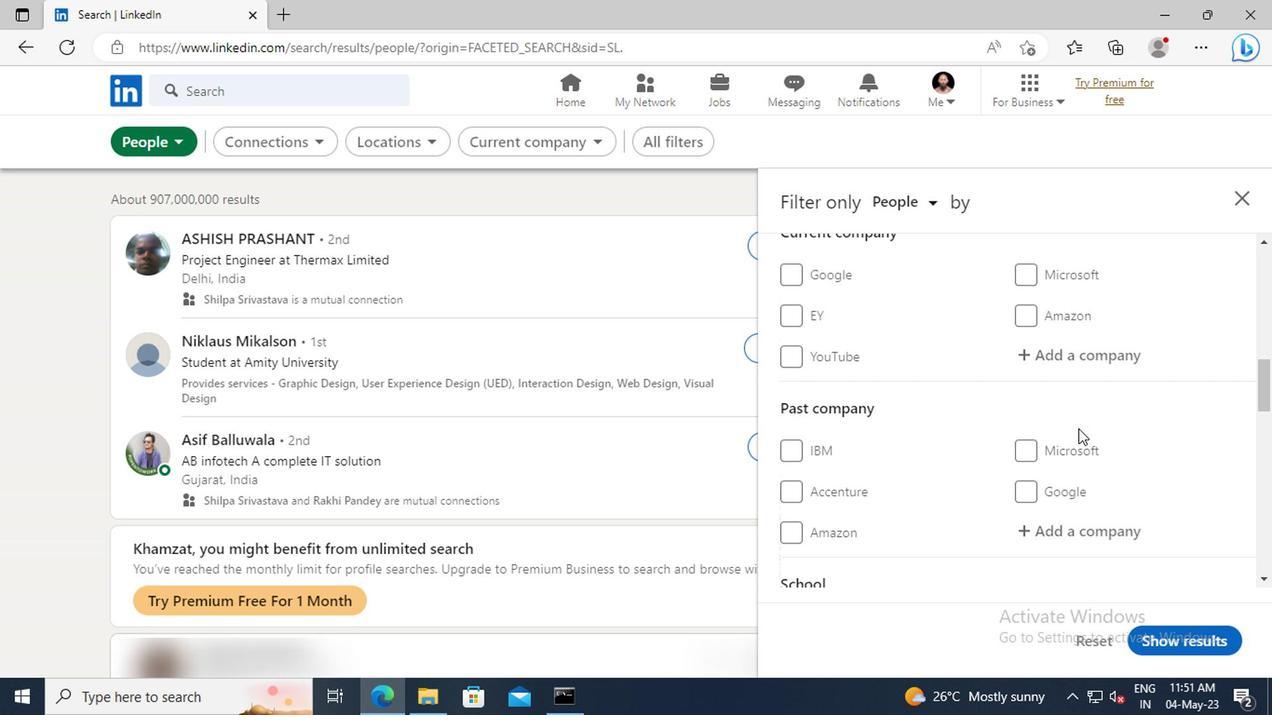 
Action: Mouse scrolled (1073, 428) with delta (0, -1)
Screenshot: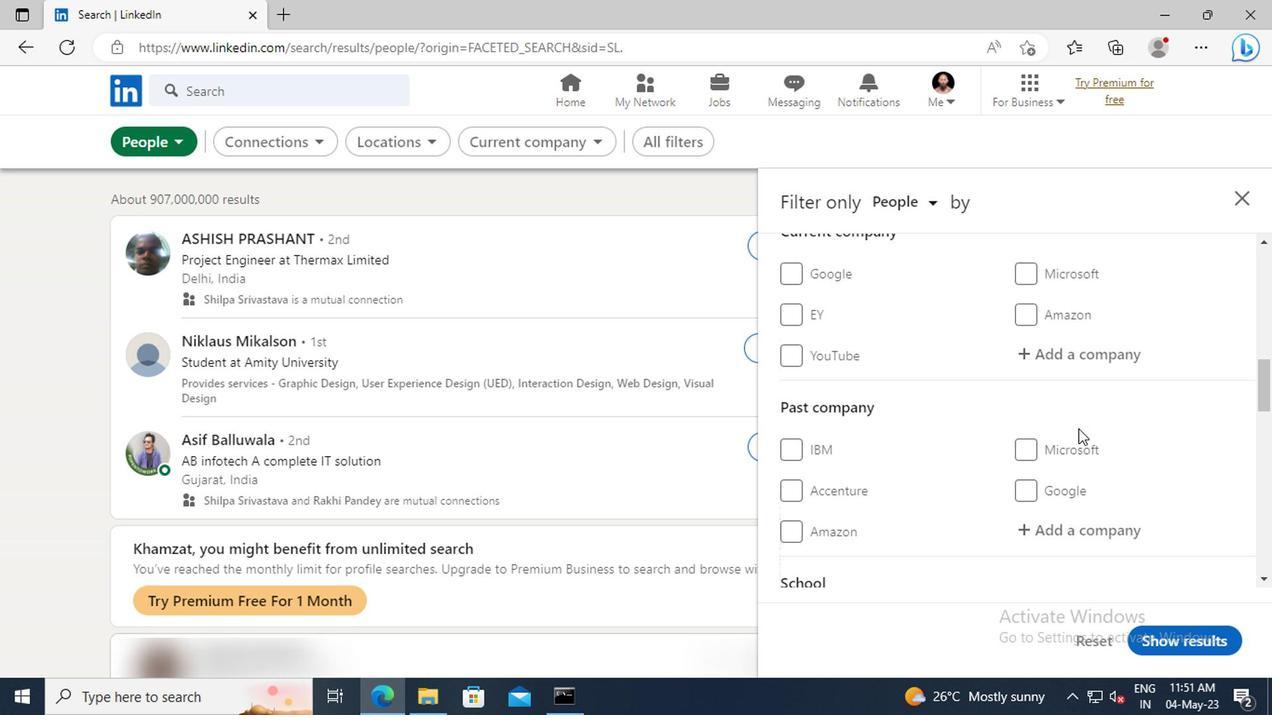 
Action: Mouse scrolled (1073, 428) with delta (0, -1)
Screenshot: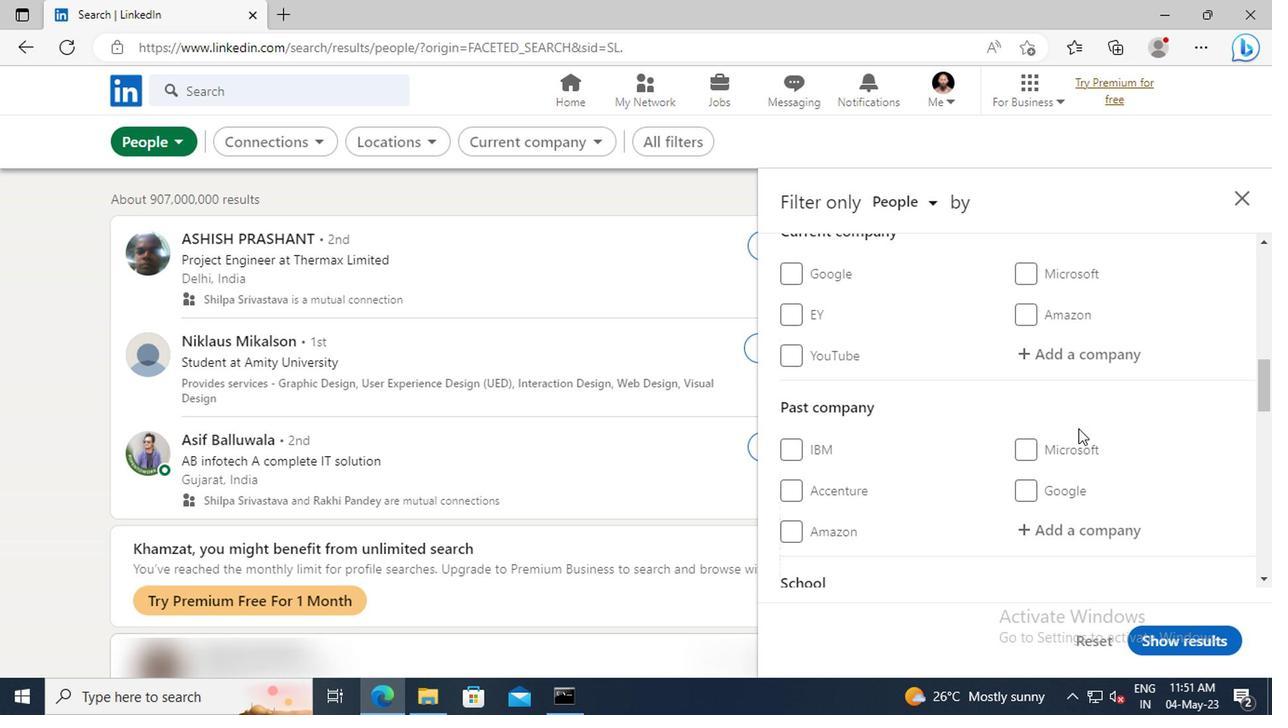 
Action: Mouse scrolled (1073, 428) with delta (0, -1)
Screenshot: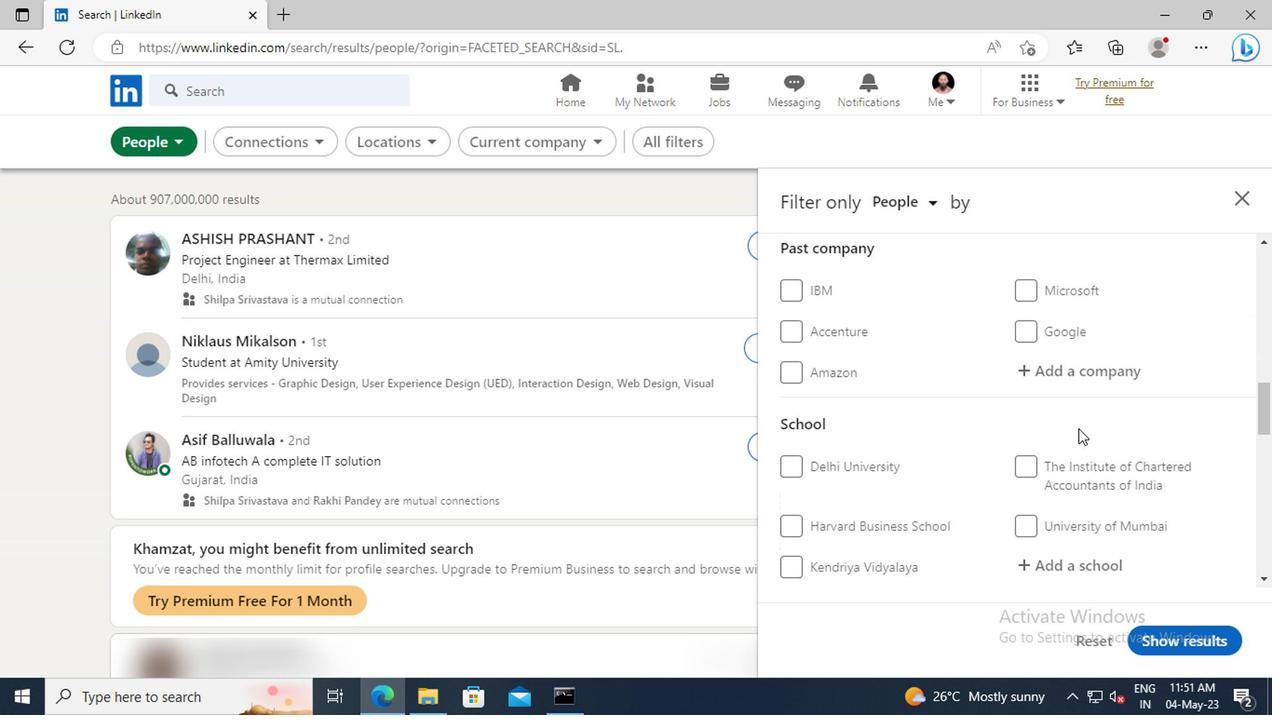 
Action: Mouse scrolled (1073, 428) with delta (0, -1)
Screenshot: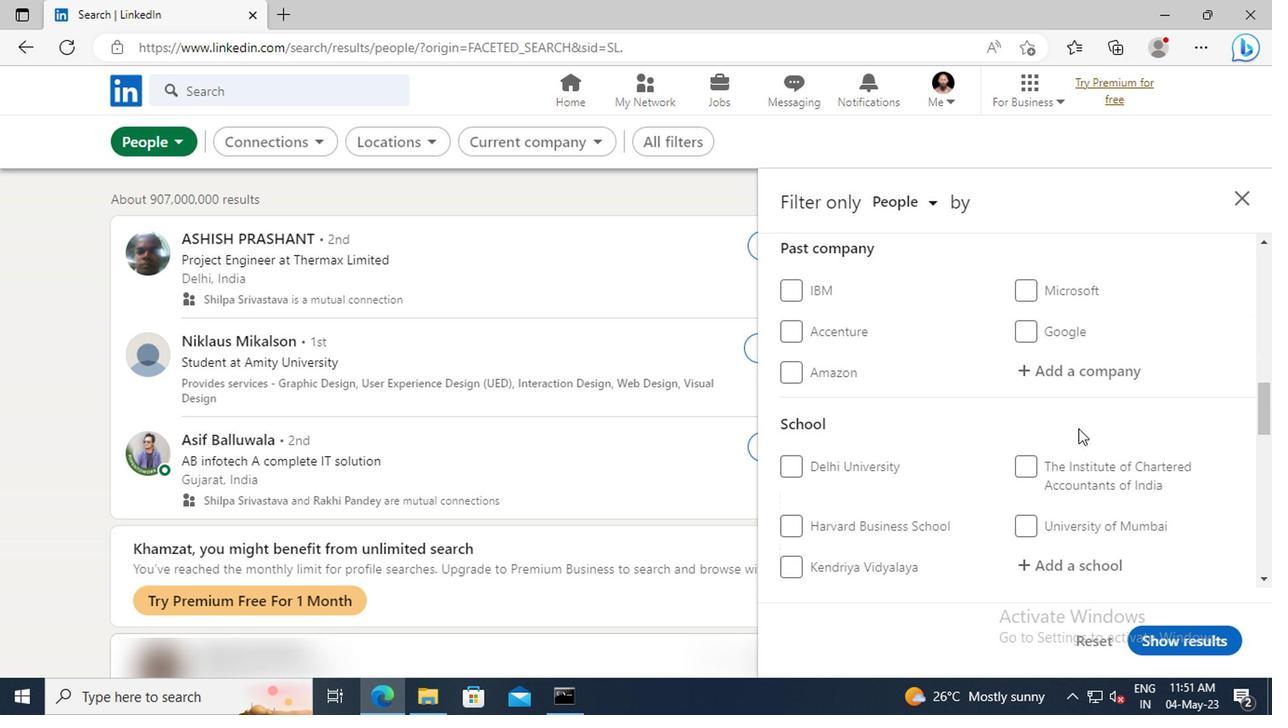 
Action: Mouse scrolled (1073, 428) with delta (0, -1)
Screenshot: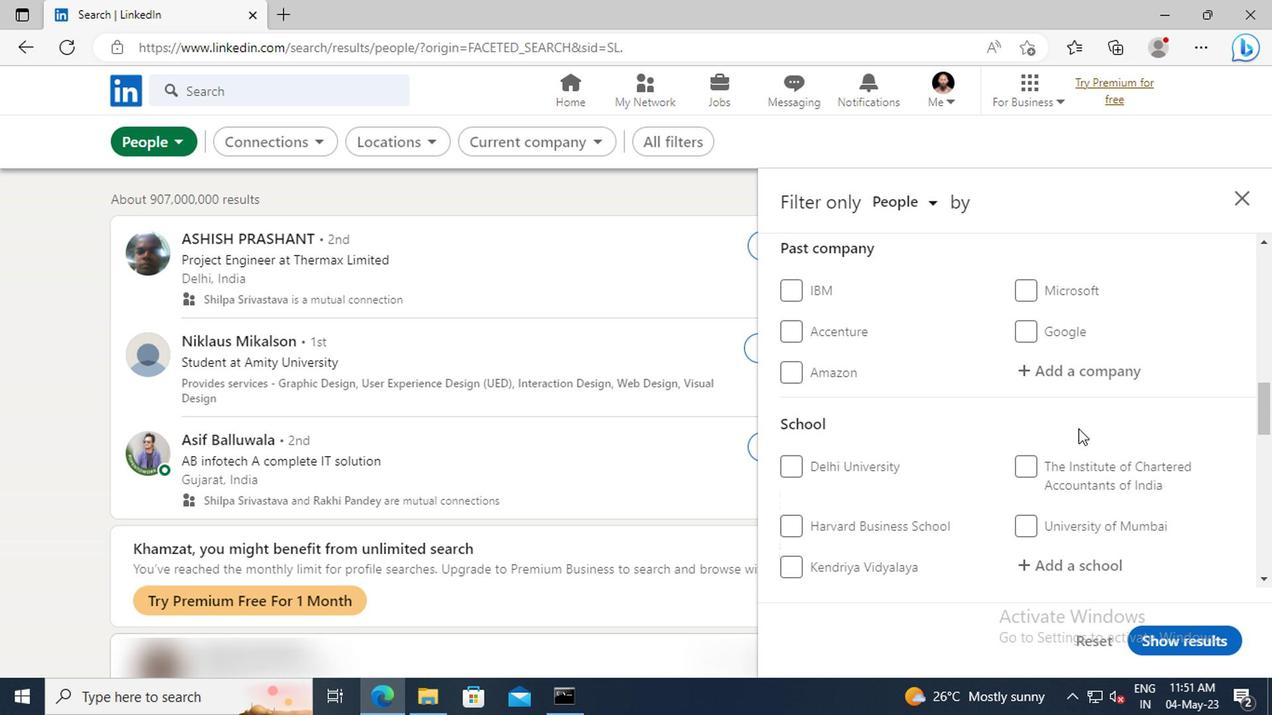 
Action: Mouse scrolled (1073, 428) with delta (0, -1)
Screenshot: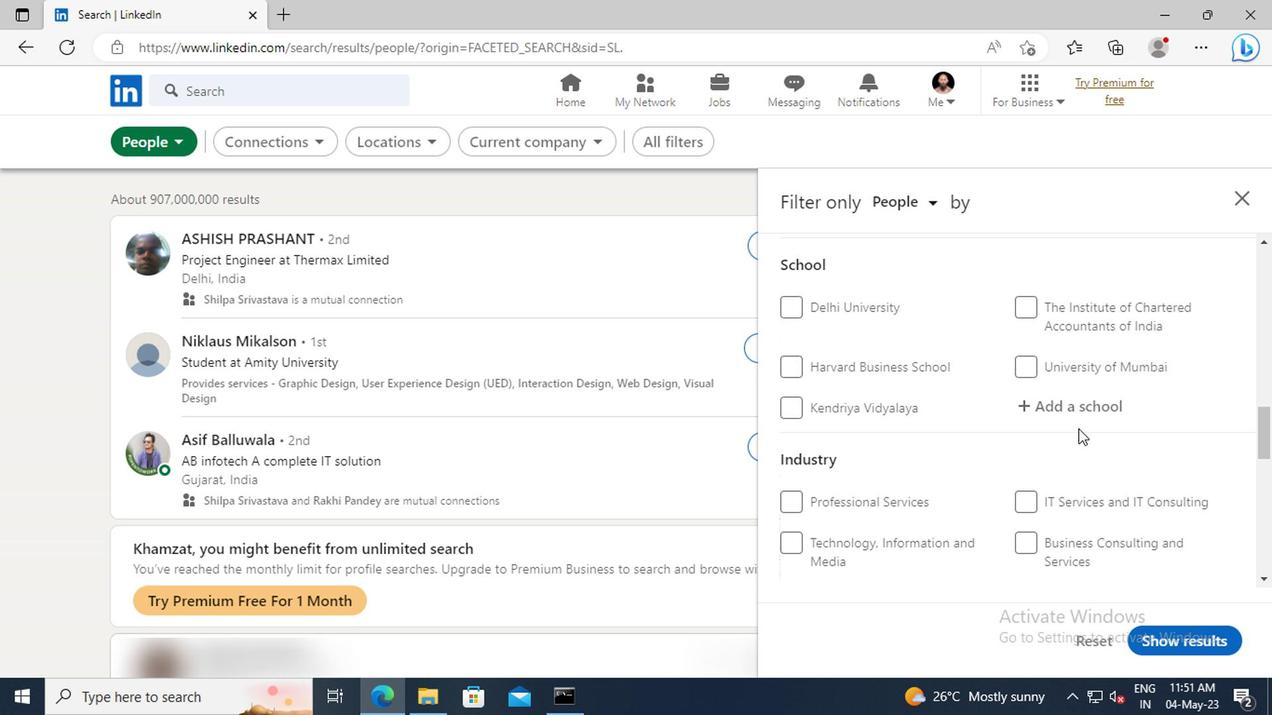 
Action: Mouse scrolled (1073, 428) with delta (0, -1)
Screenshot: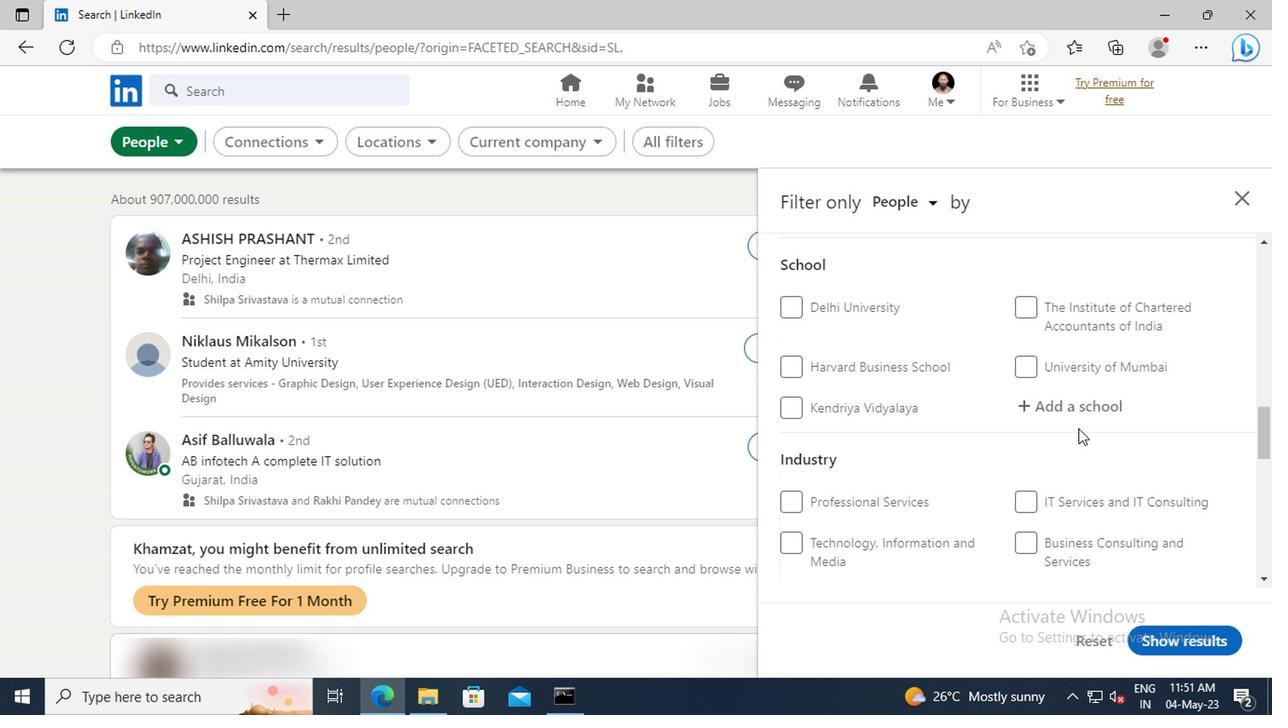 
Action: Mouse scrolled (1073, 428) with delta (0, -1)
Screenshot: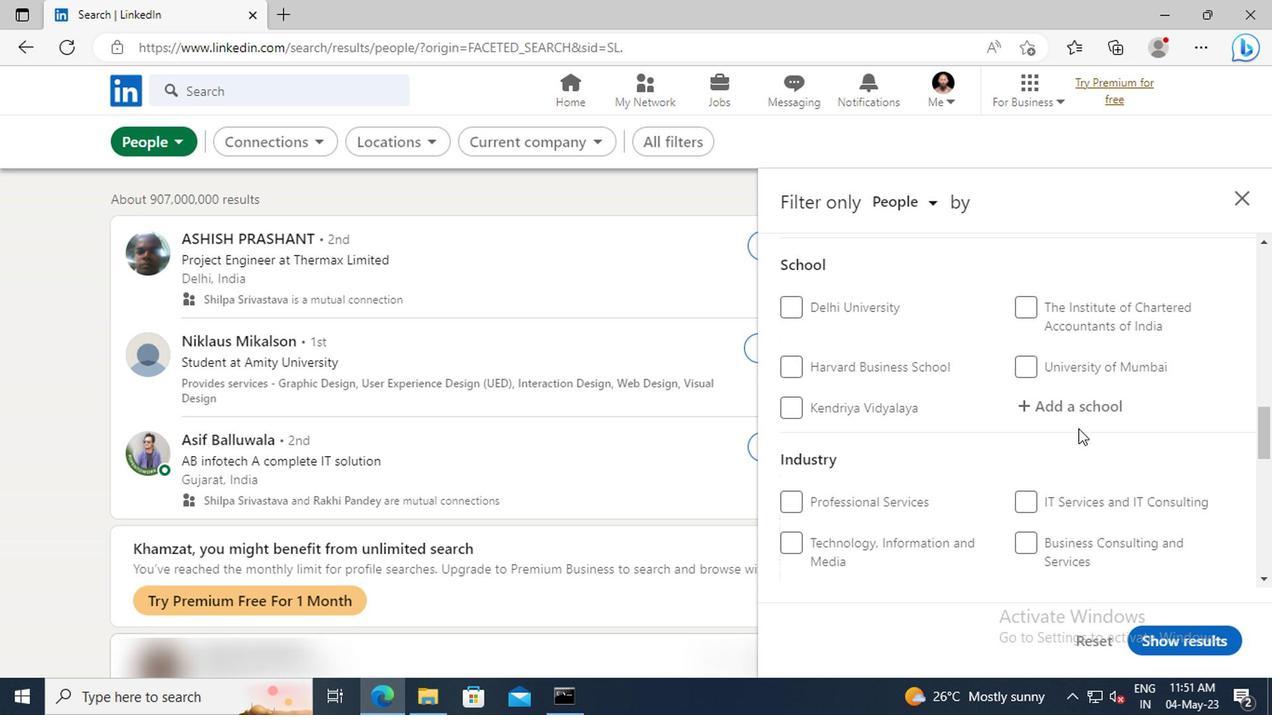 
Action: Mouse scrolled (1073, 428) with delta (0, -1)
Screenshot: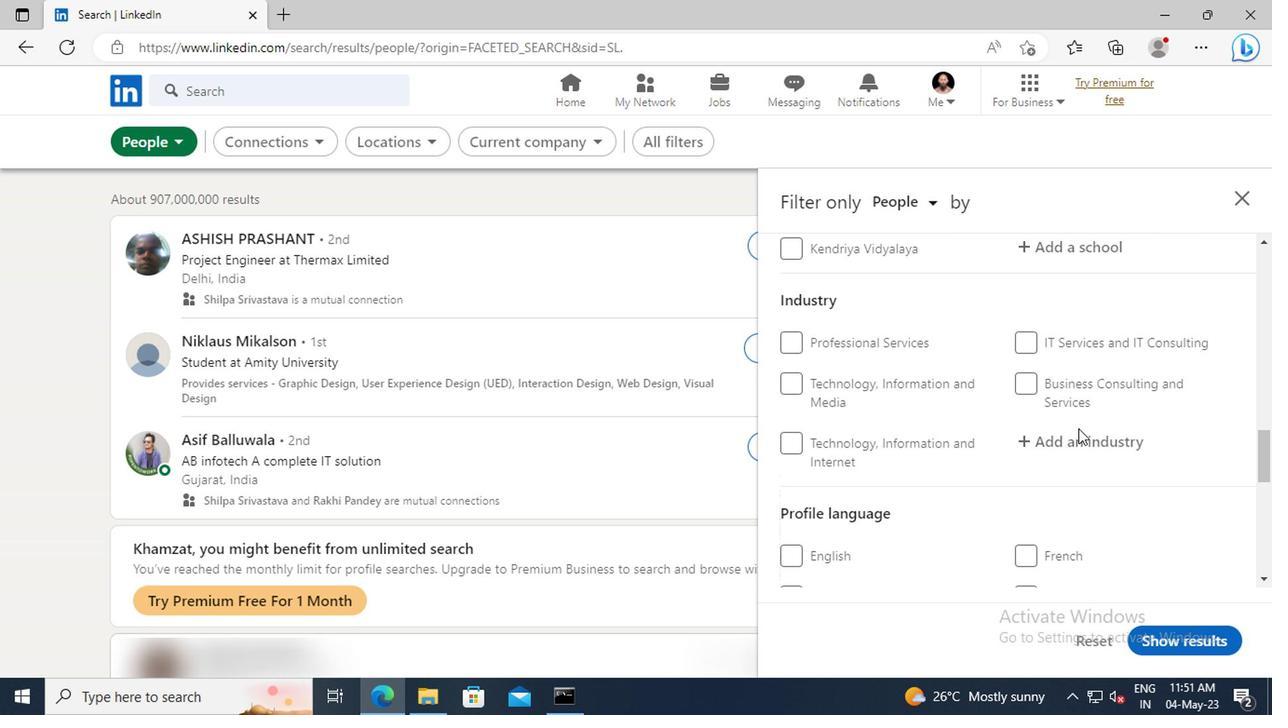 
Action: Mouse scrolled (1073, 428) with delta (0, -1)
Screenshot: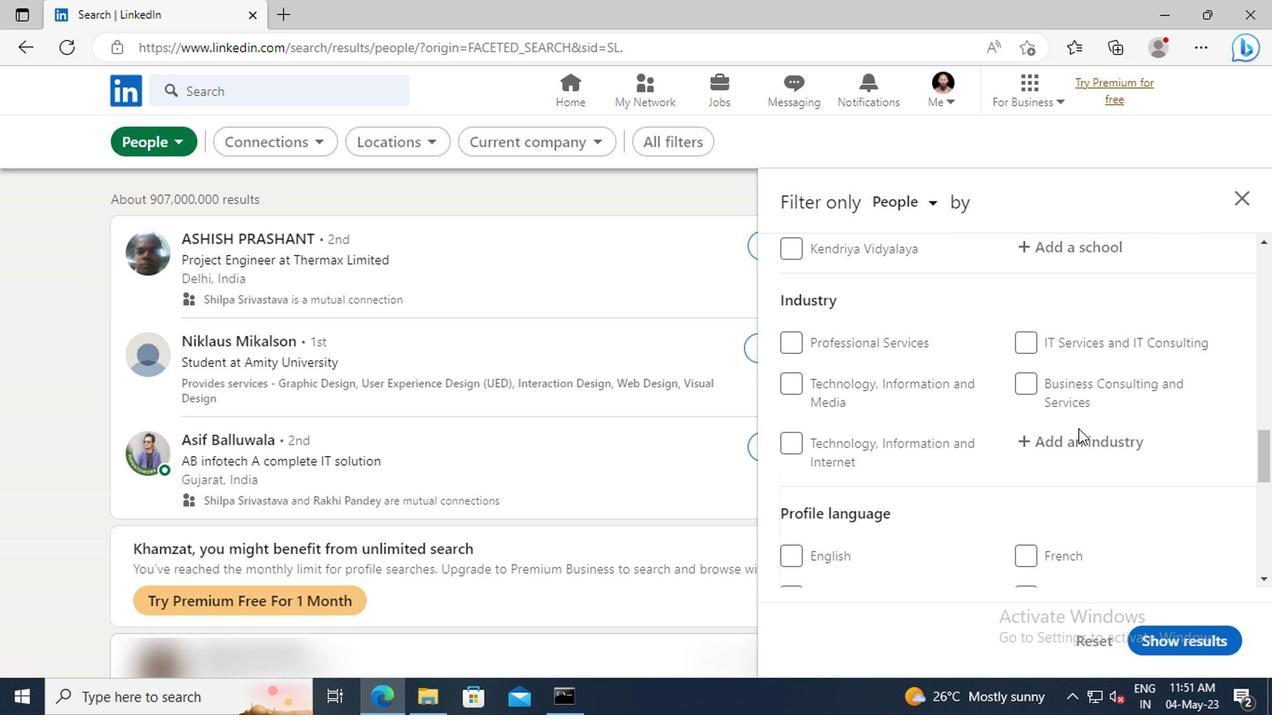 
Action: Mouse moved to (1019, 494)
Screenshot: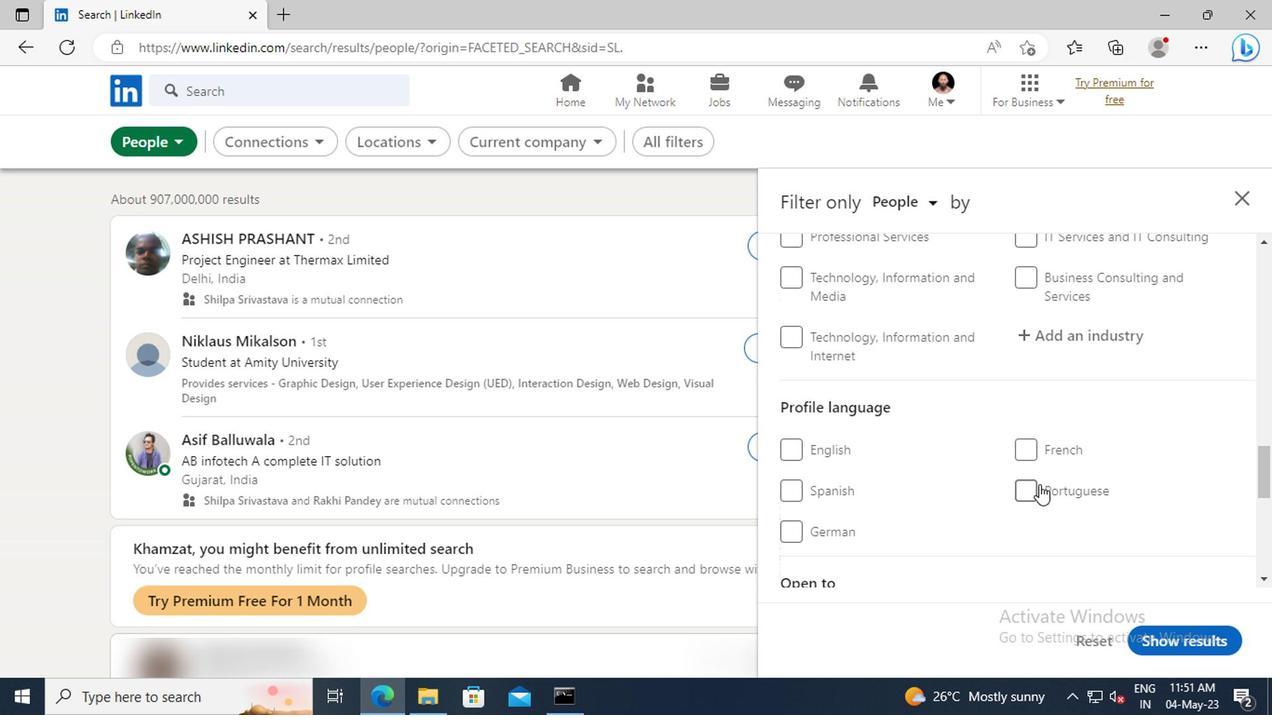 
Action: Mouse pressed left at (1019, 494)
Screenshot: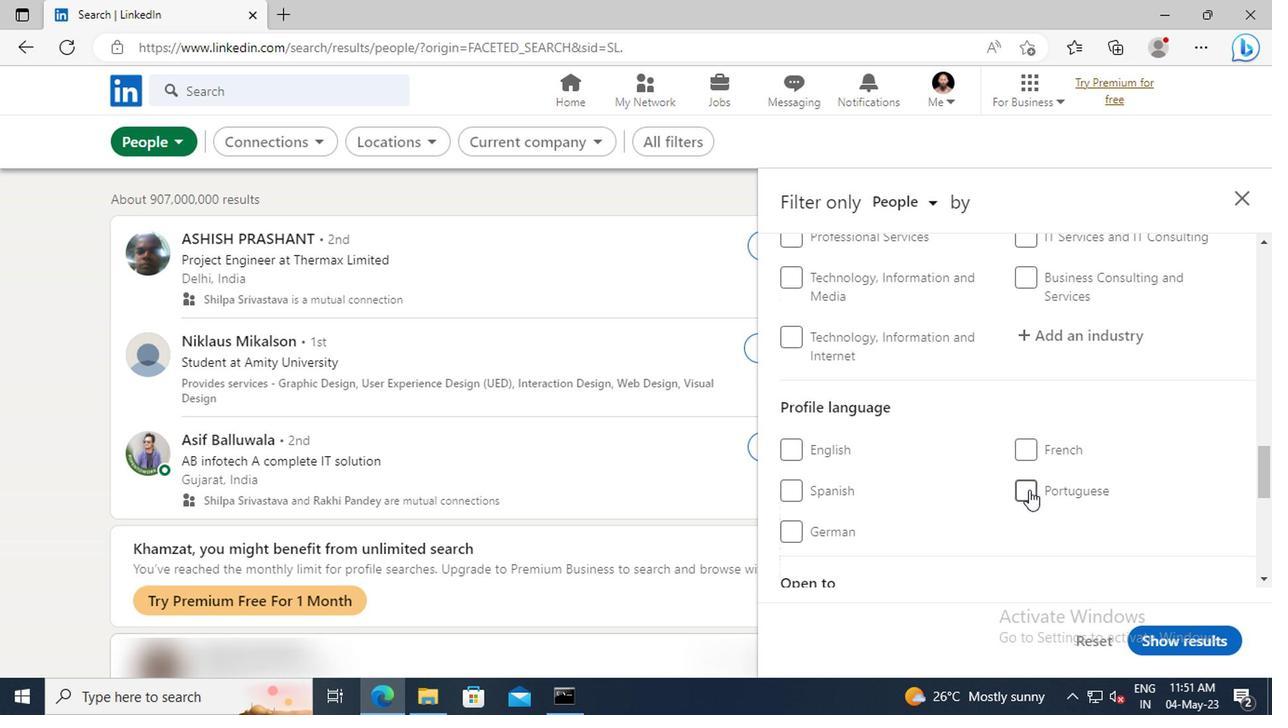 
Action: Mouse moved to (1049, 441)
Screenshot: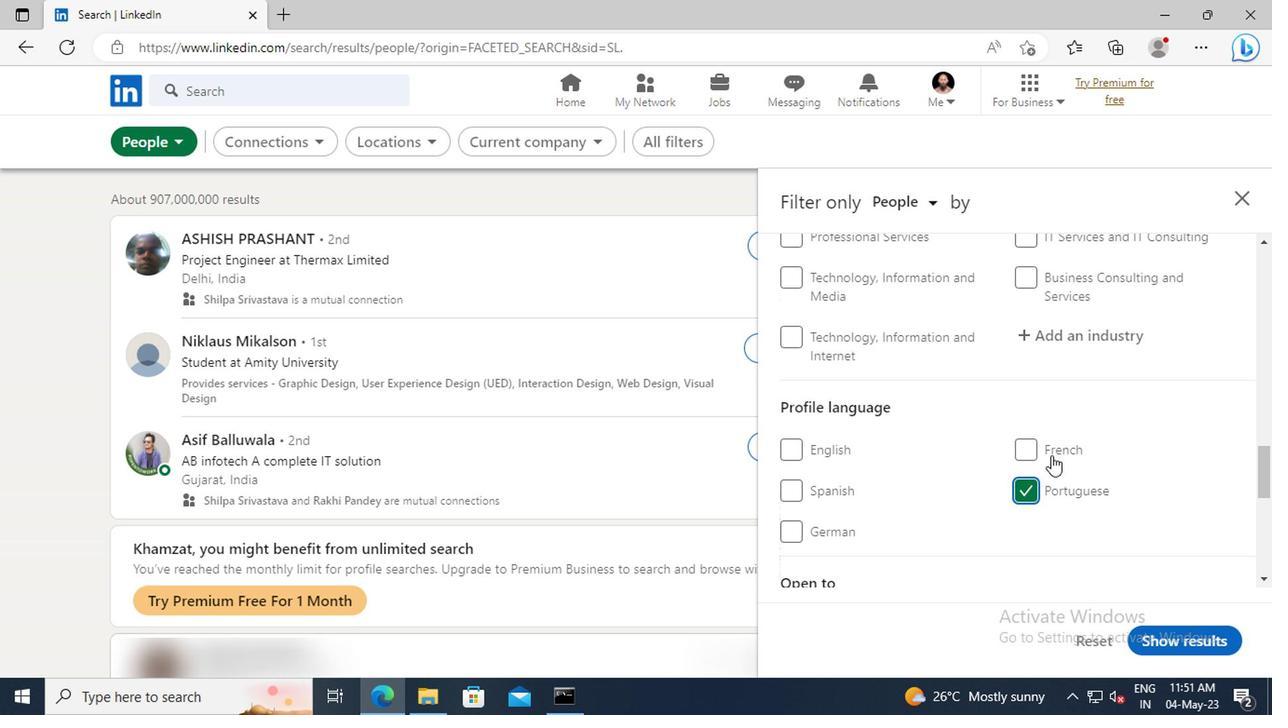 
Action: Mouse scrolled (1049, 442) with delta (0, 0)
Screenshot: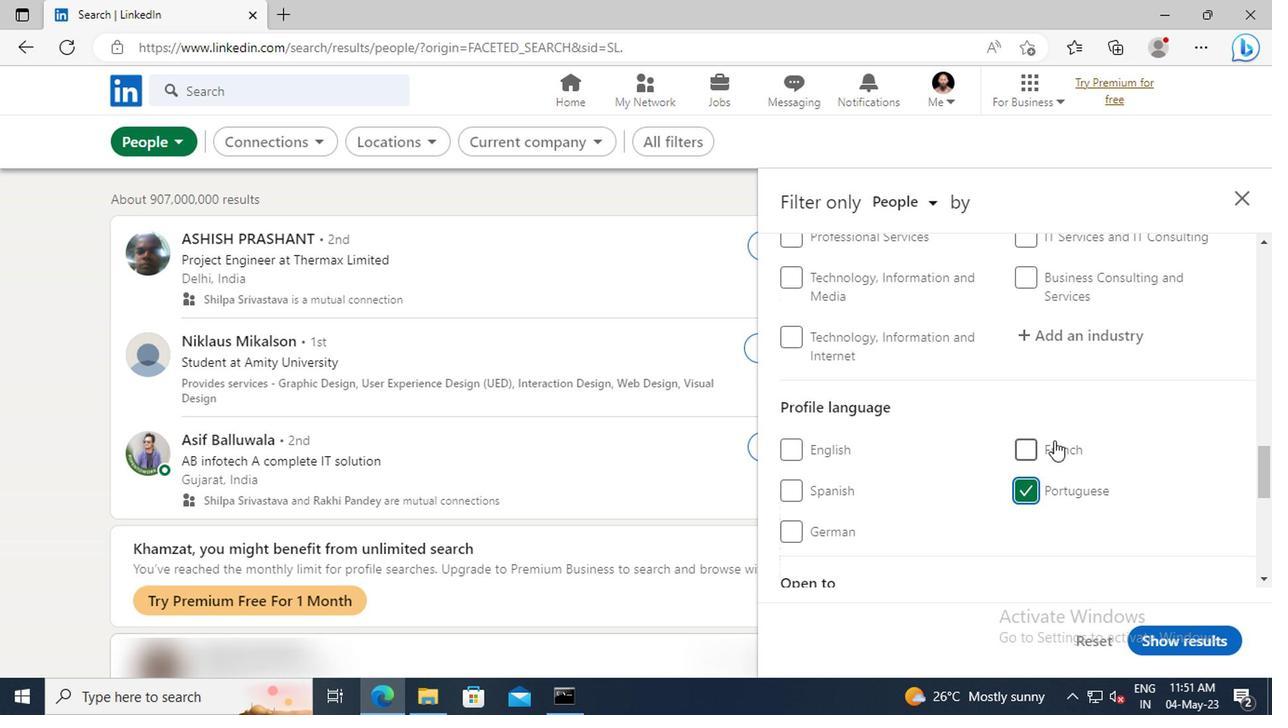 
Action: Mouse moved to (1051, 438)
Screenshot: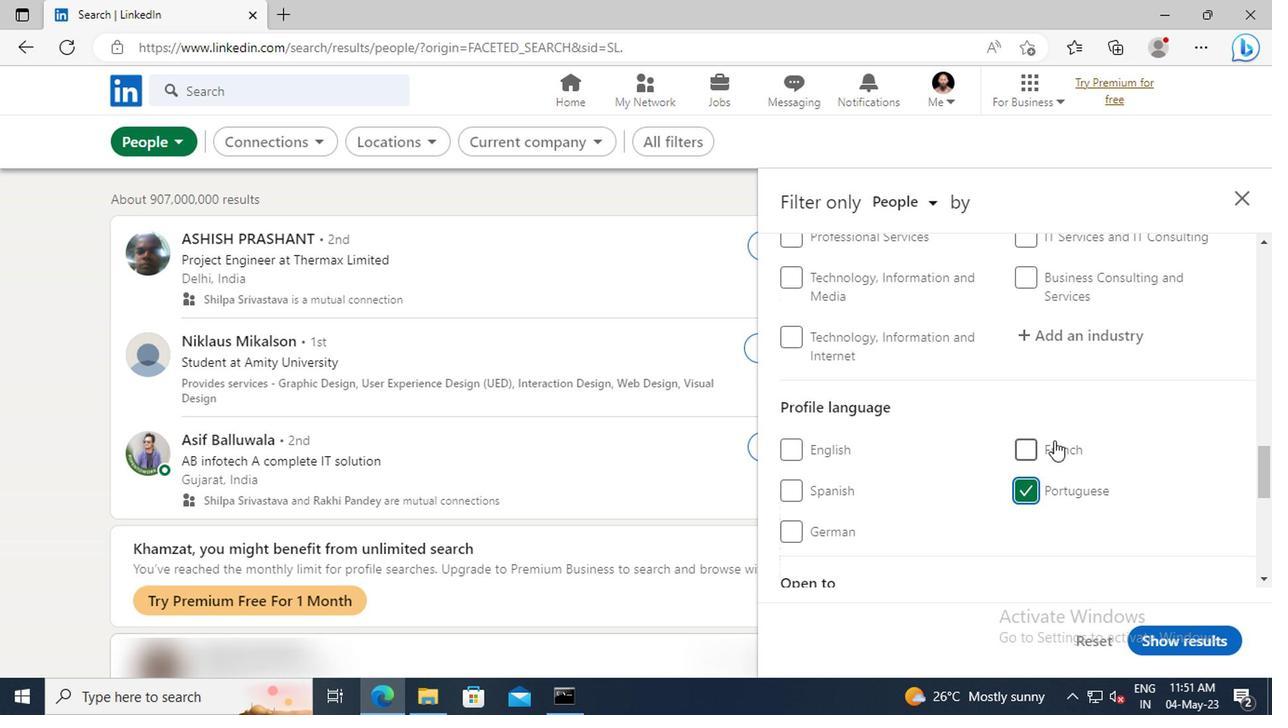 
Action: Mouse scrolled (1051, 439) with delta (0, 0)
Screenshot: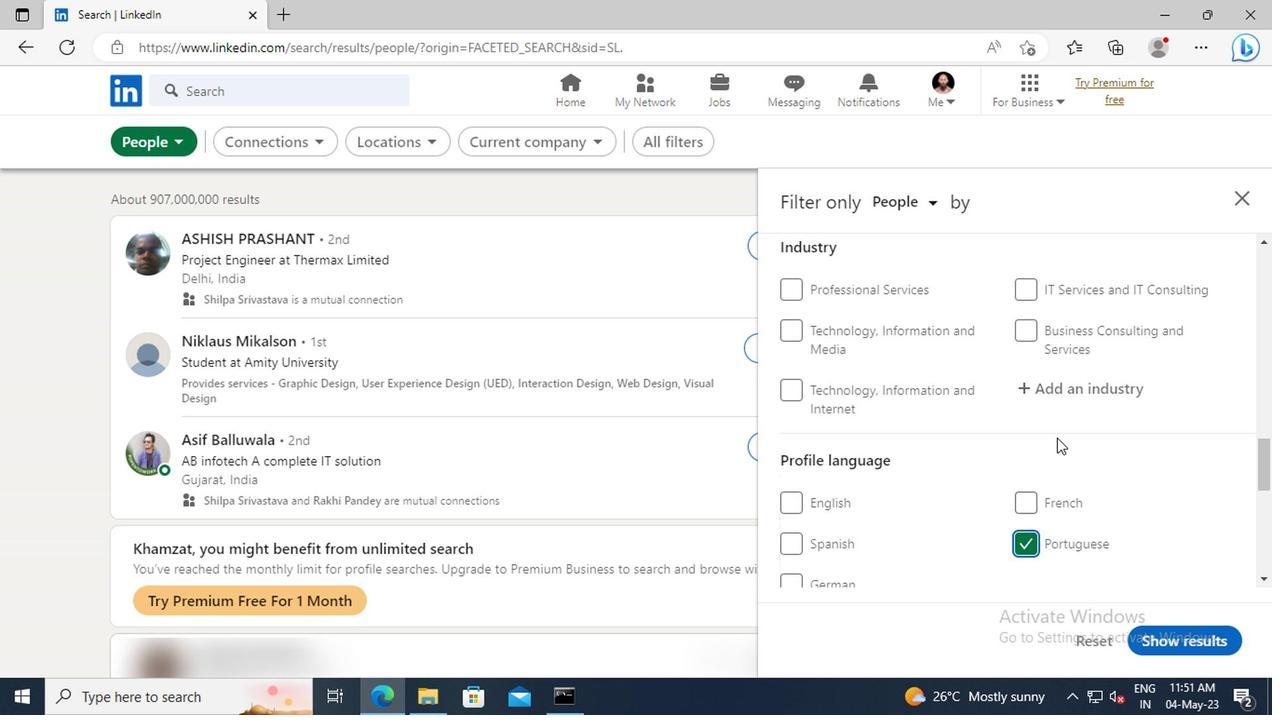 
Action: Mouse scrolled (1051, 439) with delta (0, 0)
Screenshot: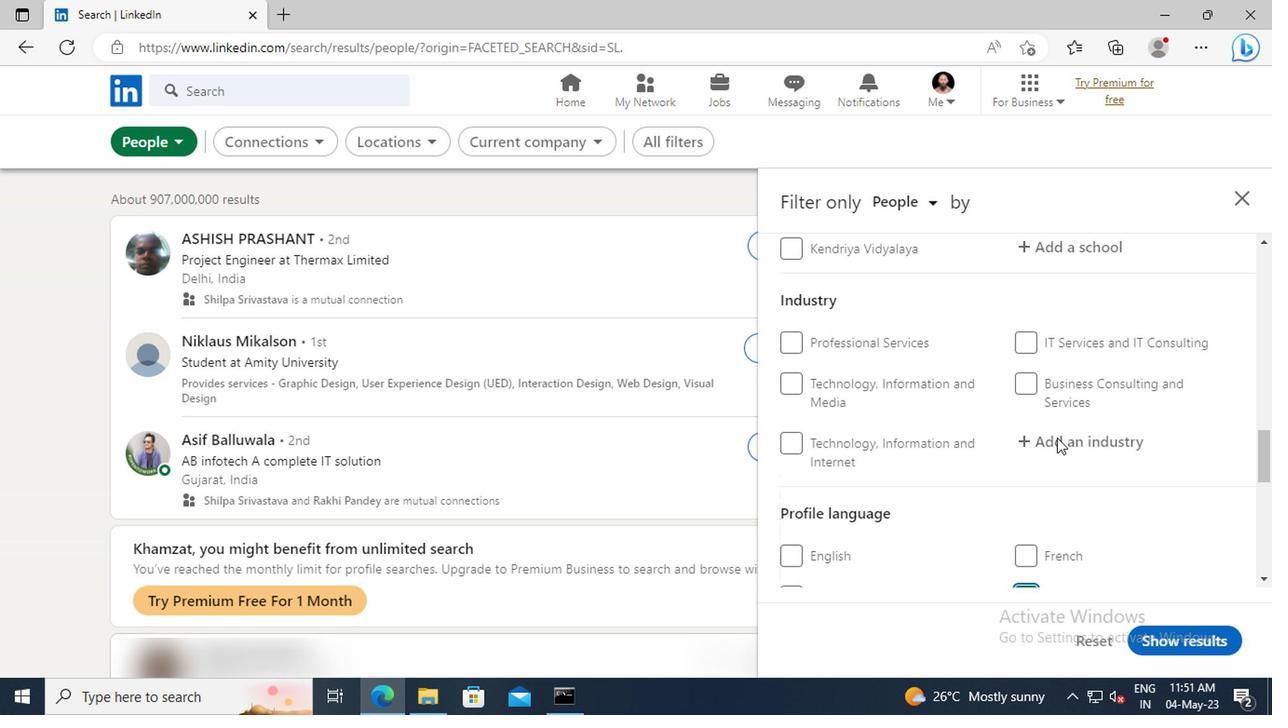 
Action: Mouse scrolled (1051, 439) with delta (0, 0)
Screenshot: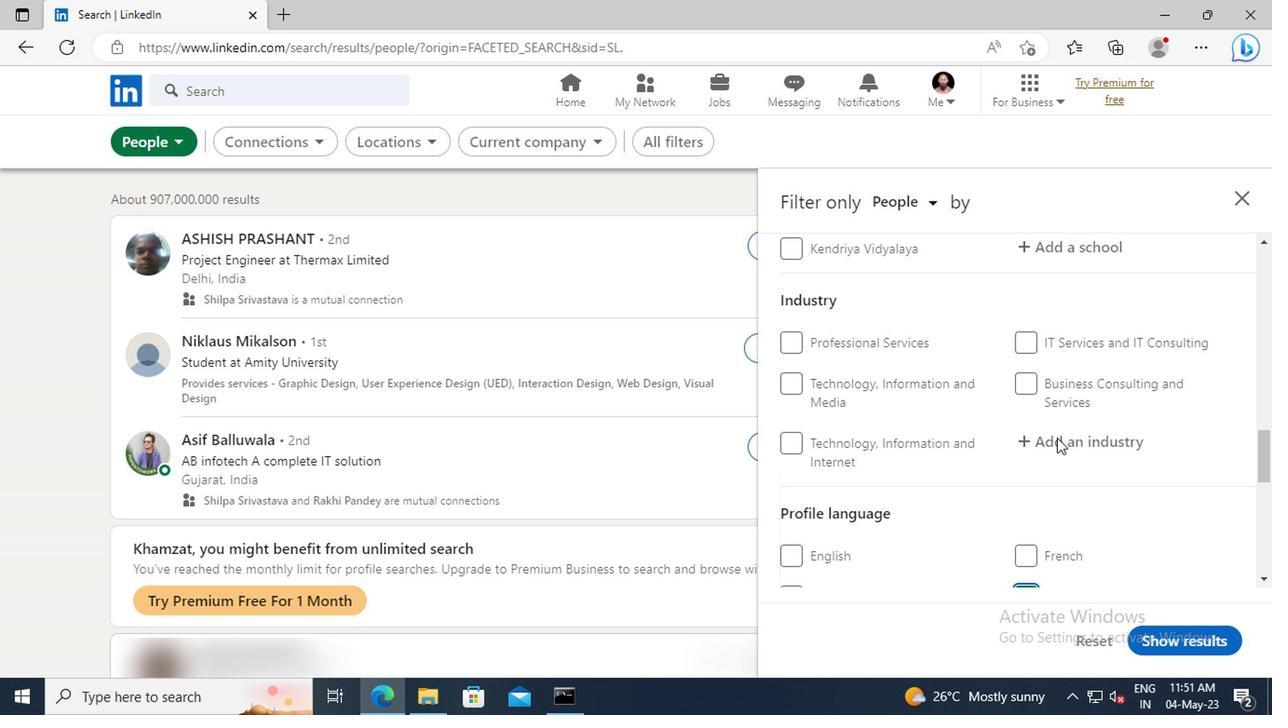 
Action: Mouse scrolled (1051, 439) with delta (0, 0)
Screenshot: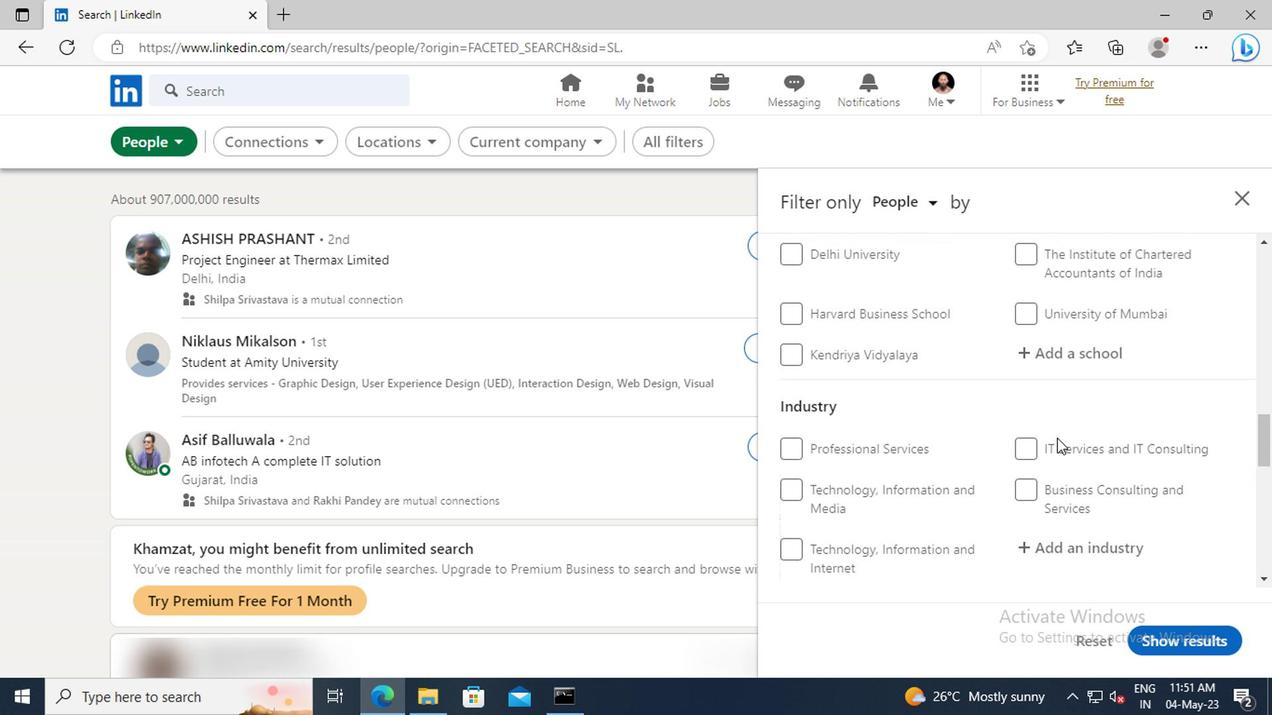
Action: Mouse scrolled (1051, 439) with delta (0, 0)
Screenshot: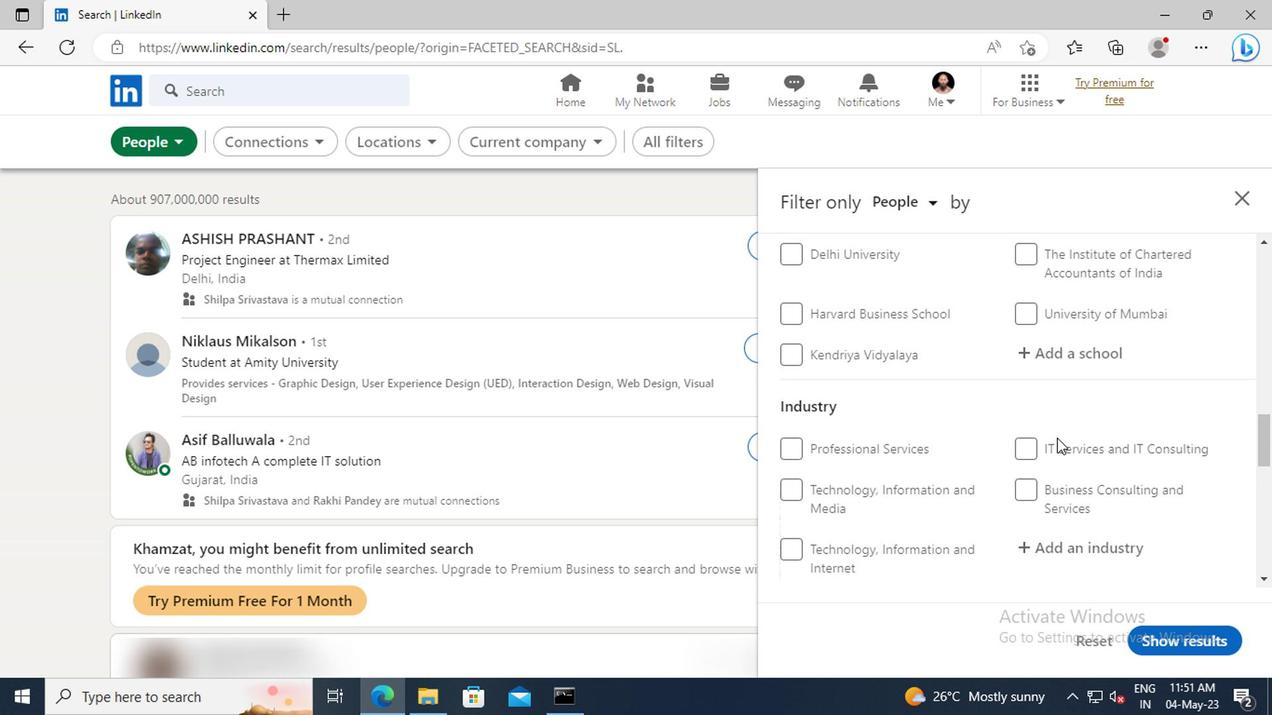 
Action: Mouse scrolled (1051, 439) with delta (0, 0)
Screenshot: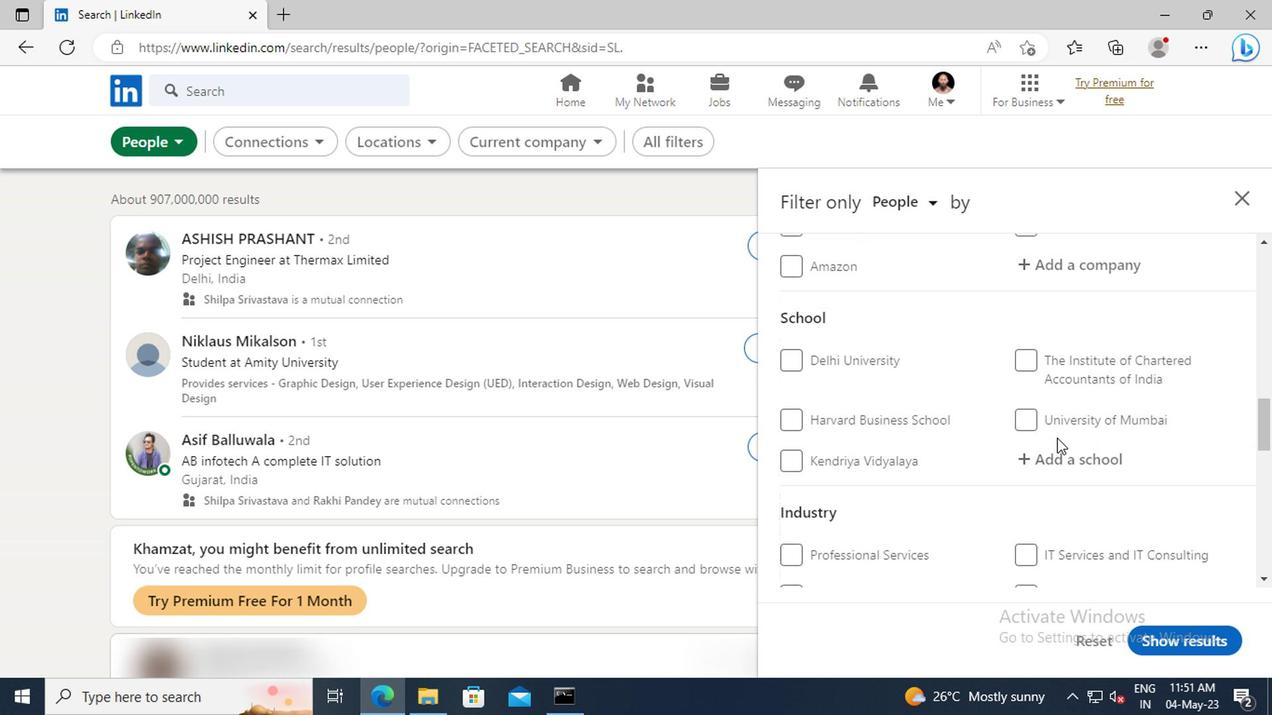 
Action: Mouse scrolled (1051, 439) with delta (0, 0)
Screenshot: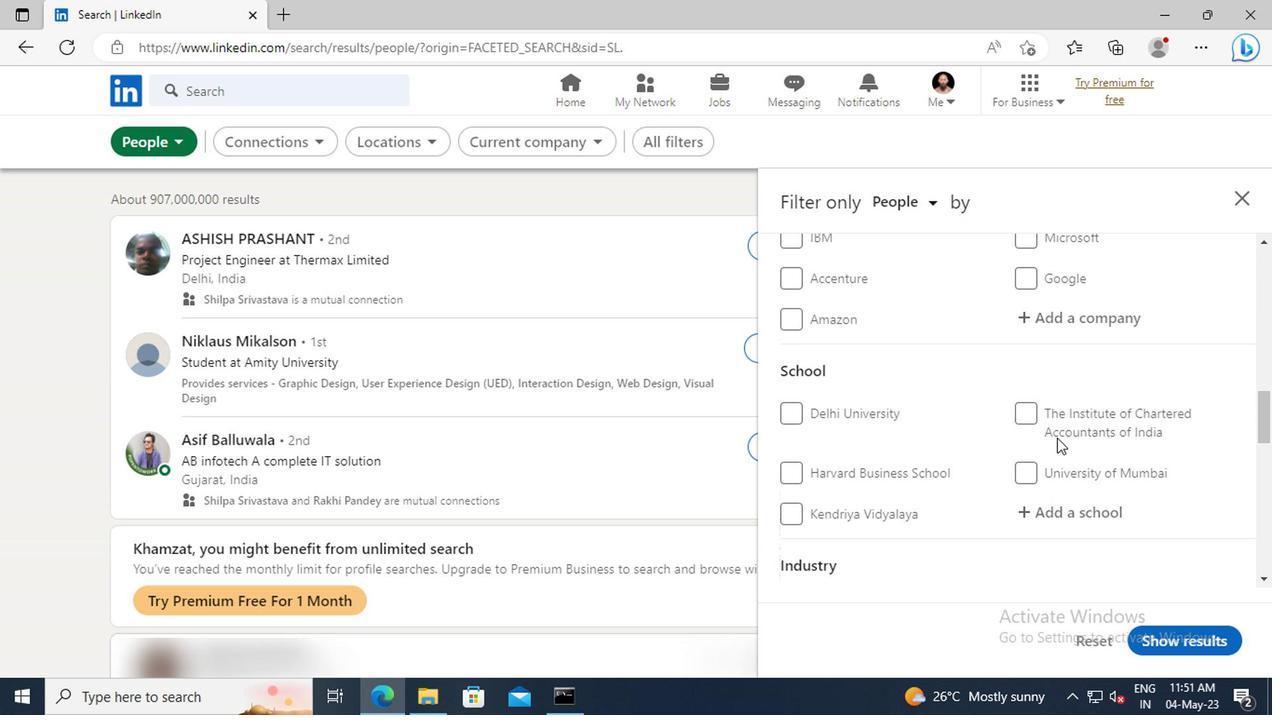 
Action: Mouse scrolled (1051, 439) with delta (0, 0)
Screenshot: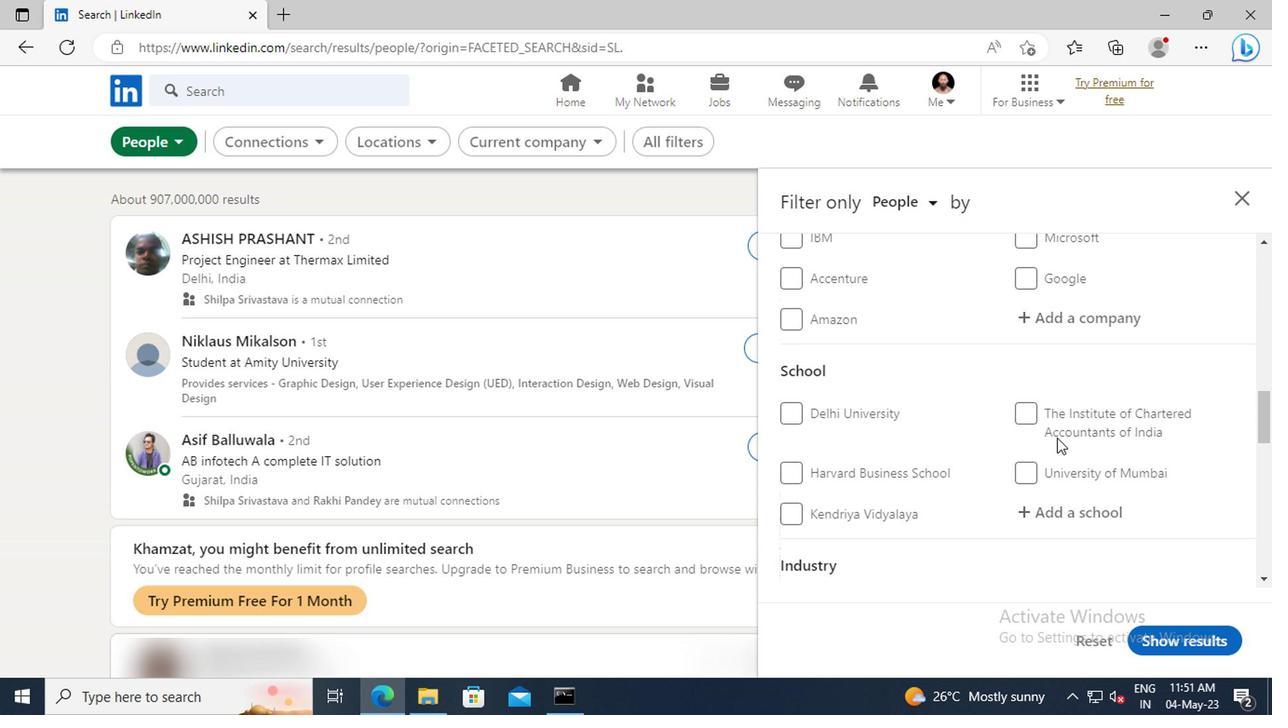 
Action: Mouse scrolled (1051, 439) with delta (0, 0)
Screenshot: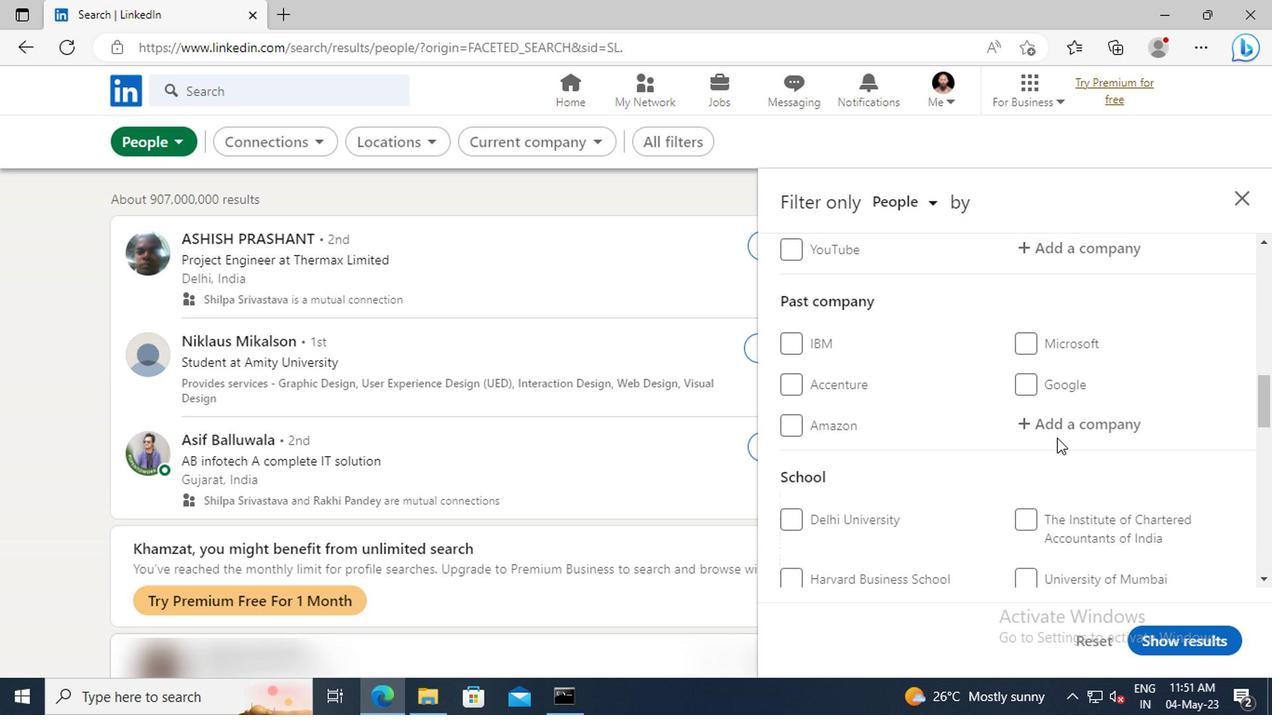 
Action: Mouse scrolled (1051, 439) with delta (0, 0)
Screenshot: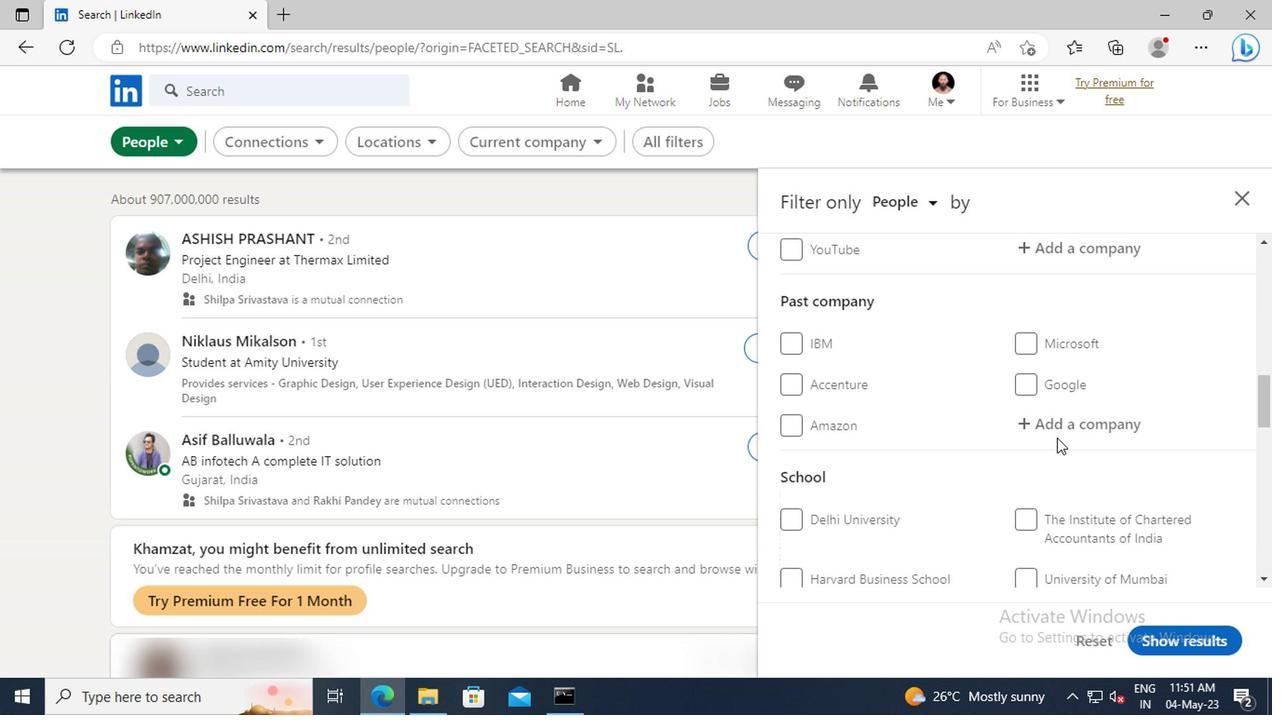 
Action: Mouse scrolled (1051, 439) with delta (0, 0)
Screenshot: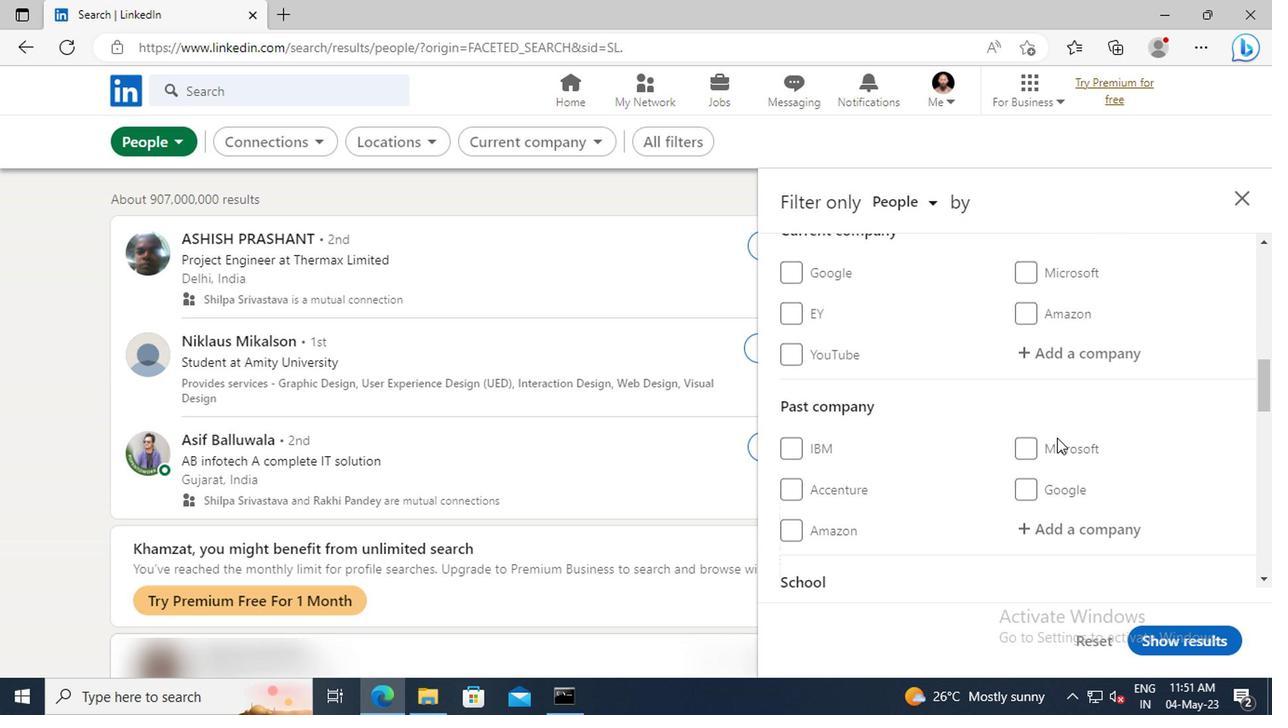 
Action: Mouse moved to (1045, 415)
Screenshot: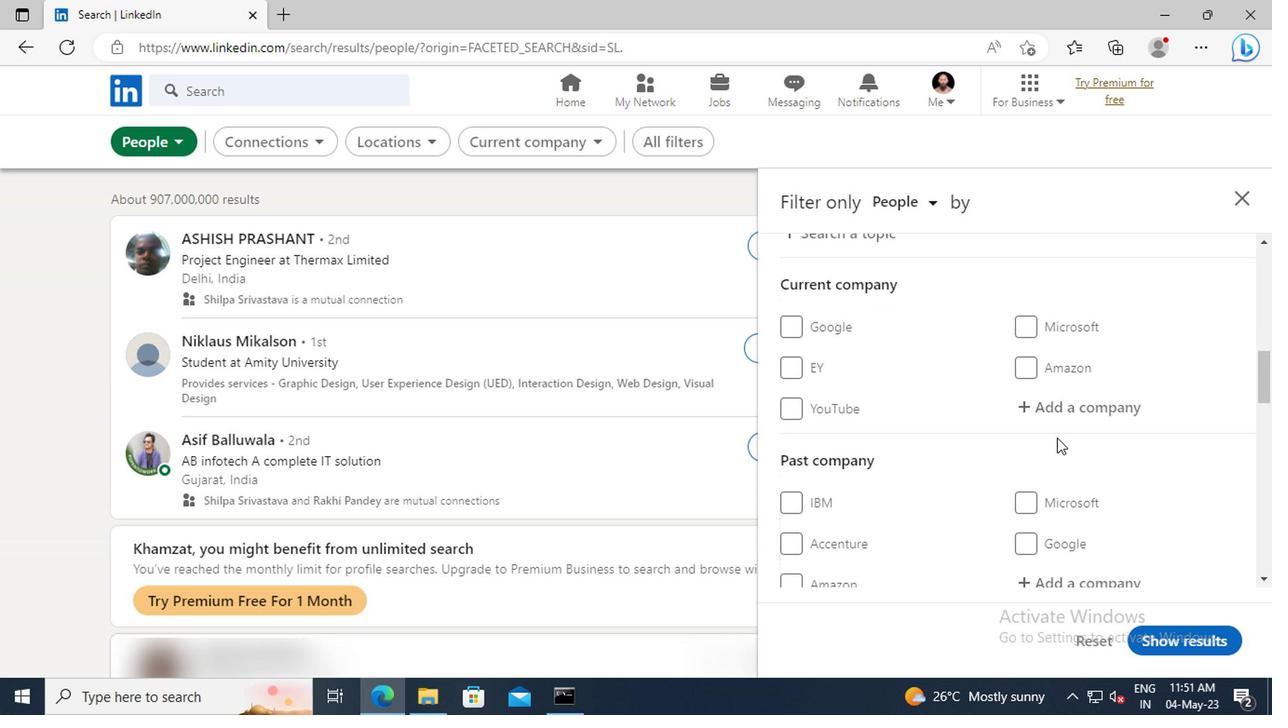 
Action: Mouse pressed left at (1045, 415)
Screenshot: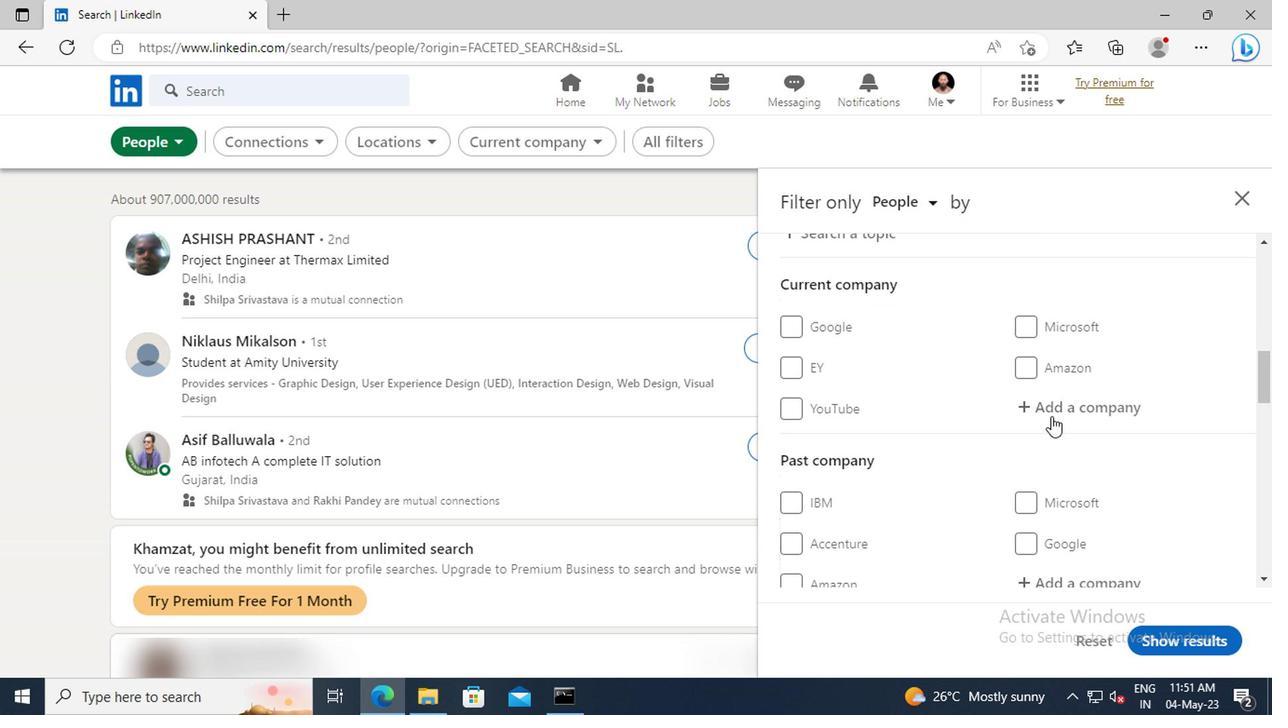 
Action: Key pressed <Key.shift><Key.shift><Key.shift><Key.shift>WIEDEN<Key.space><Key.shift>+
Screenshot: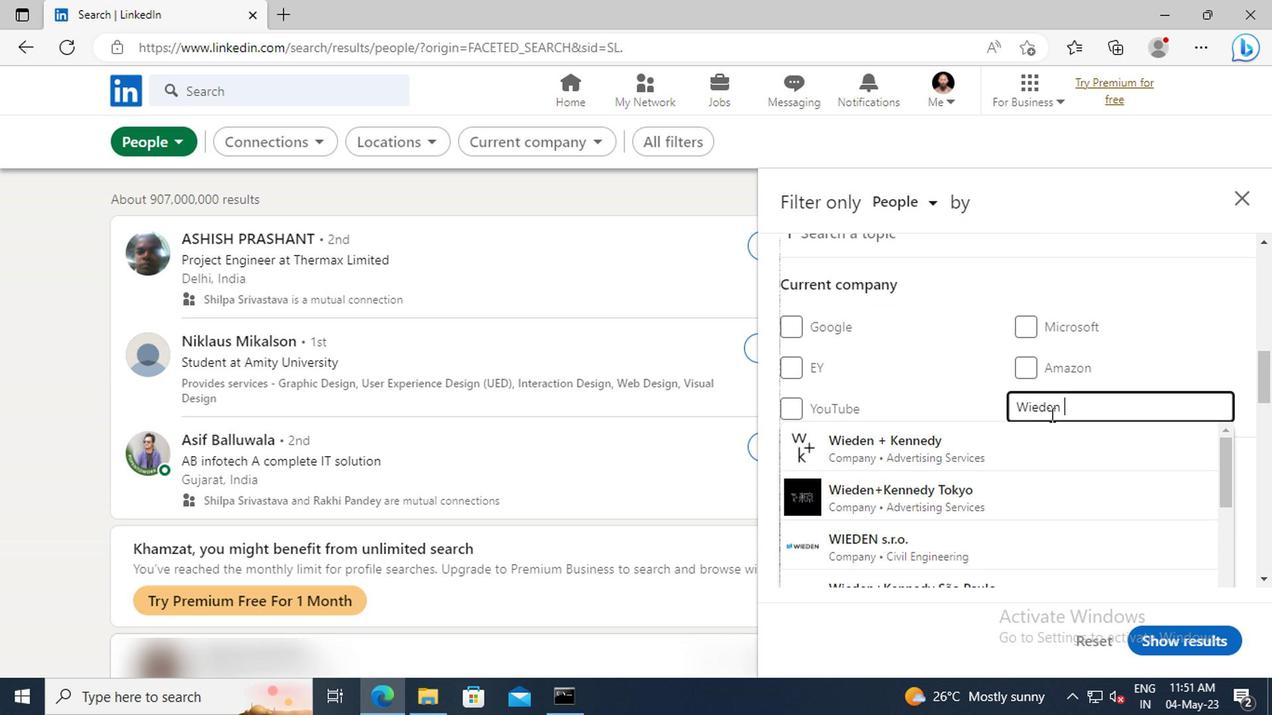 
Action: Mouse moved to (1051, 438)
Screenshot: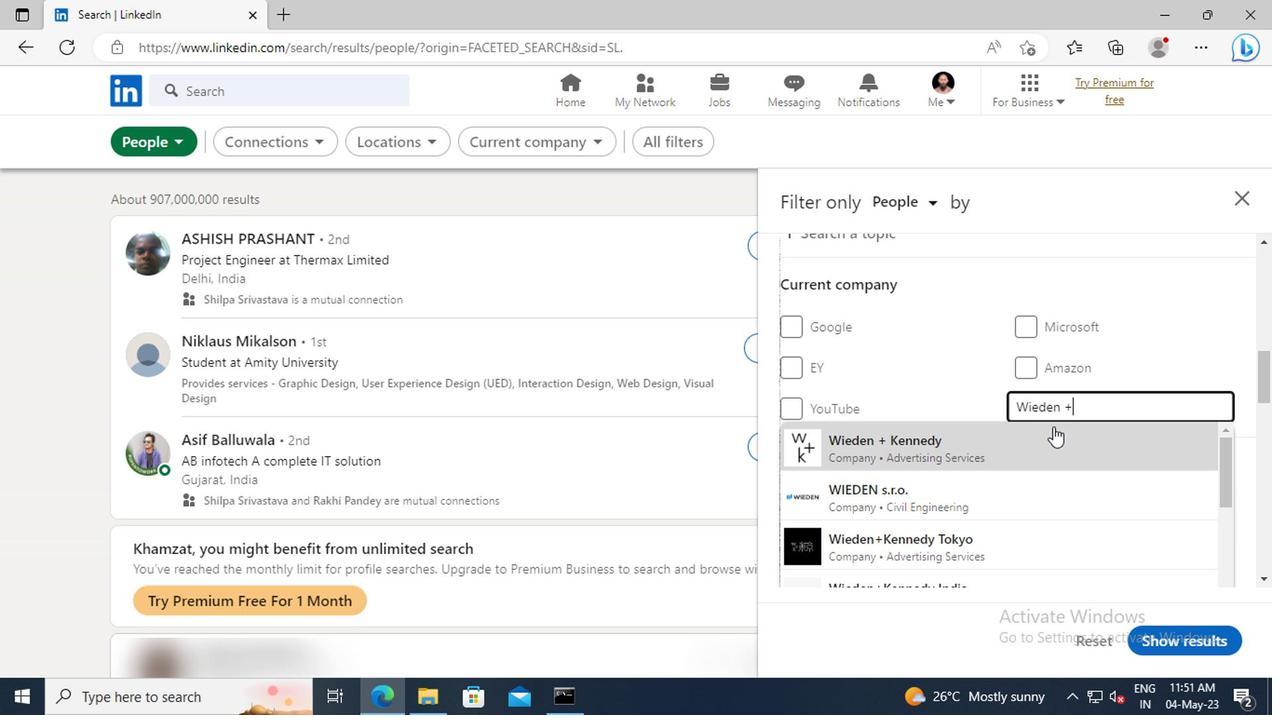 
Action: Mouse pressed left at (1051, 438)
Screenshot: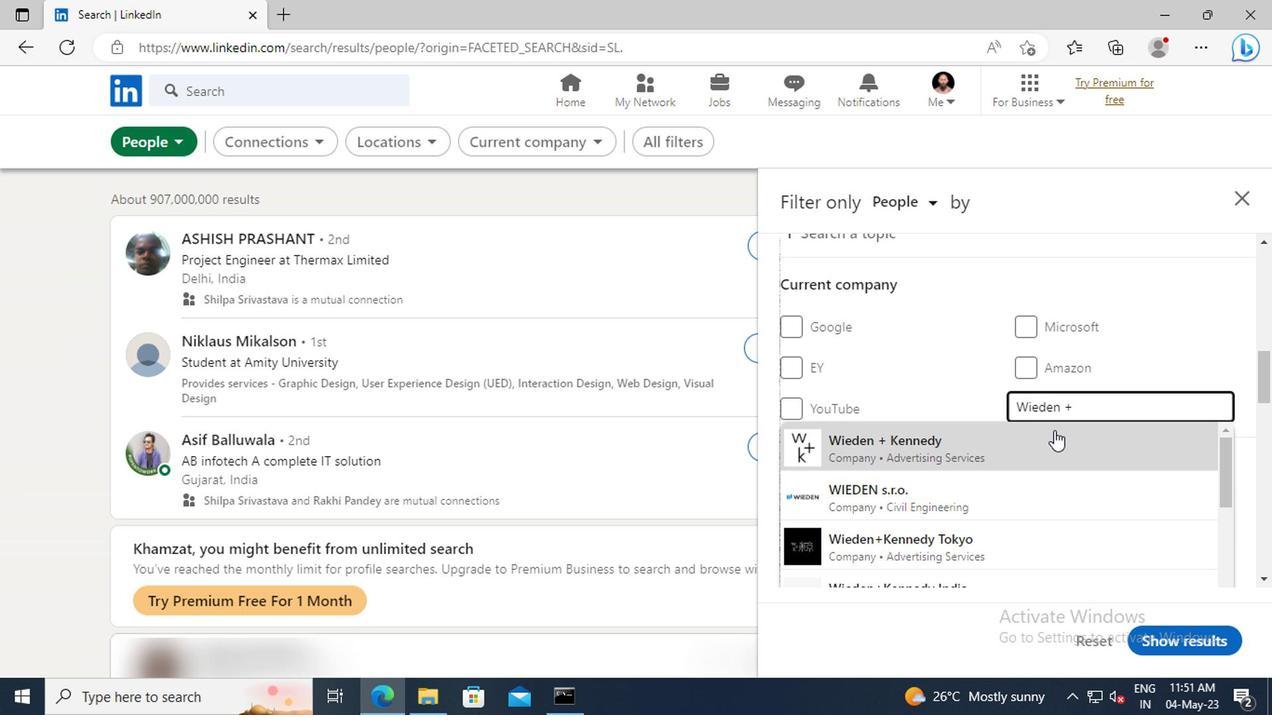 
Action: Mouse scrolled (1051, 437) with delta (0, -1)
Screenshot: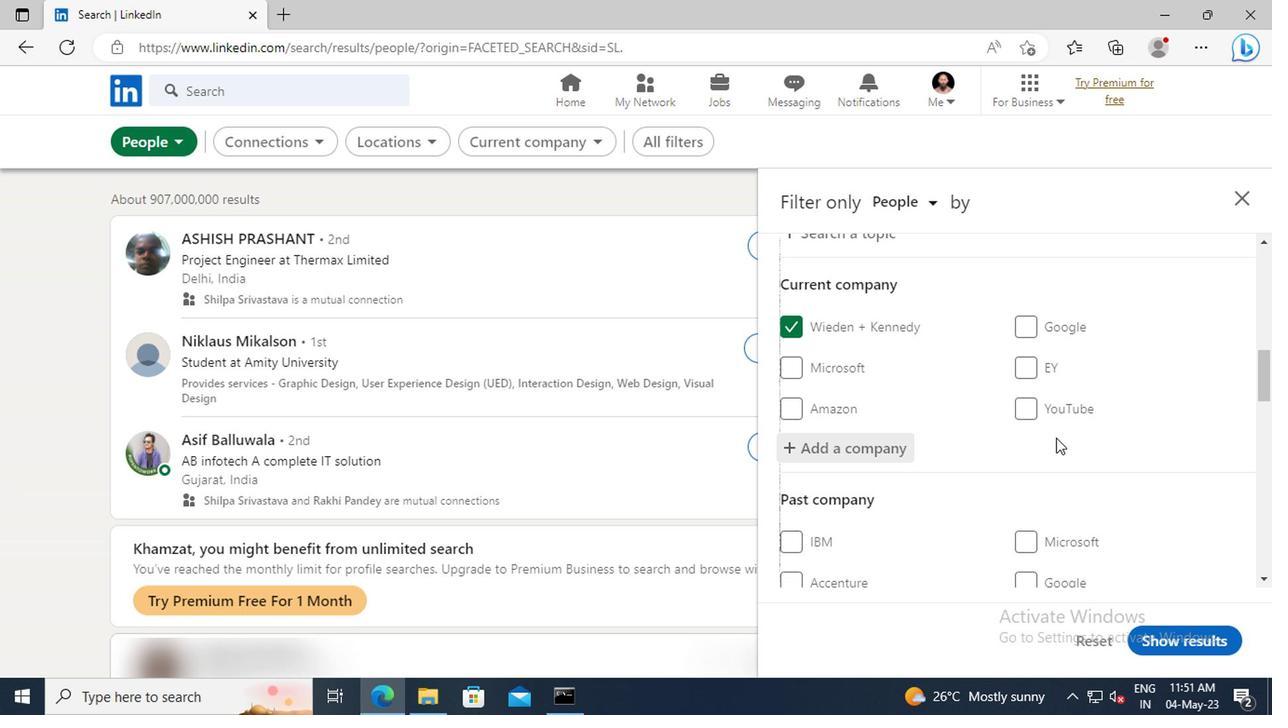 
Action: Mouse scrolled (1051, 437) with delta (0, -1)
Screenshot: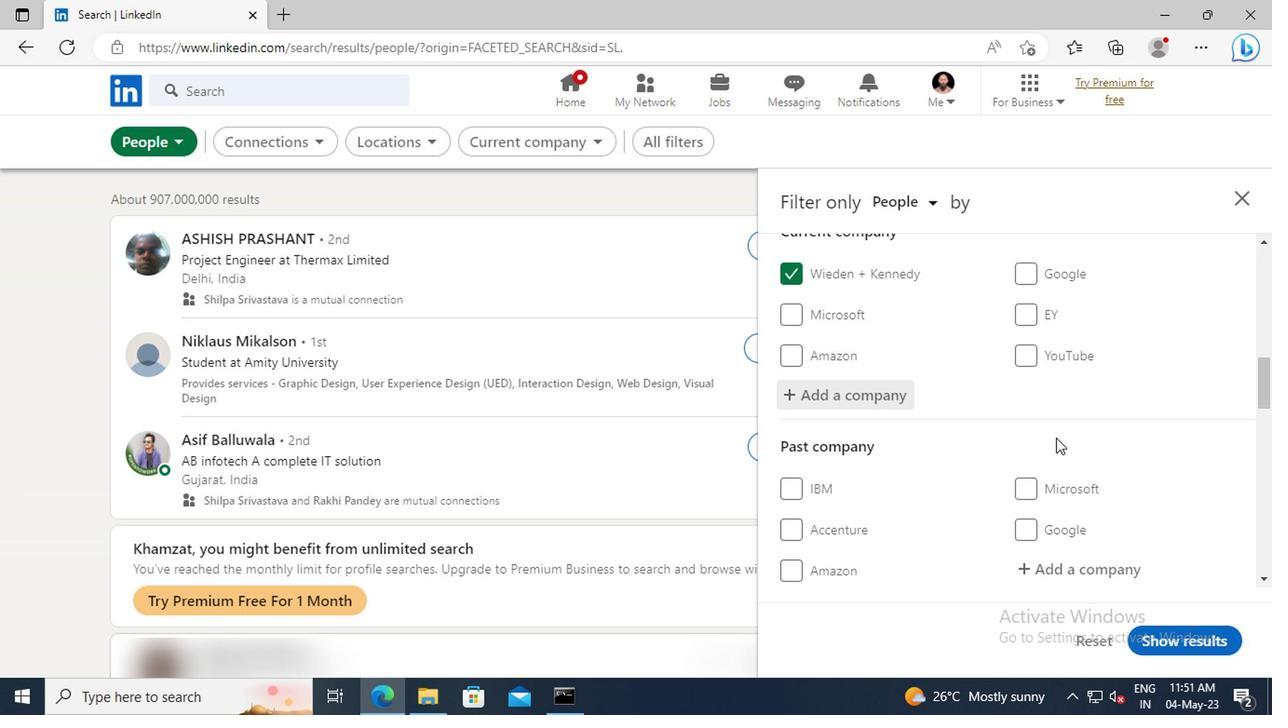 
Action: Mouse scrolled (1051, 437) with delta (0, -1)
Screenshot: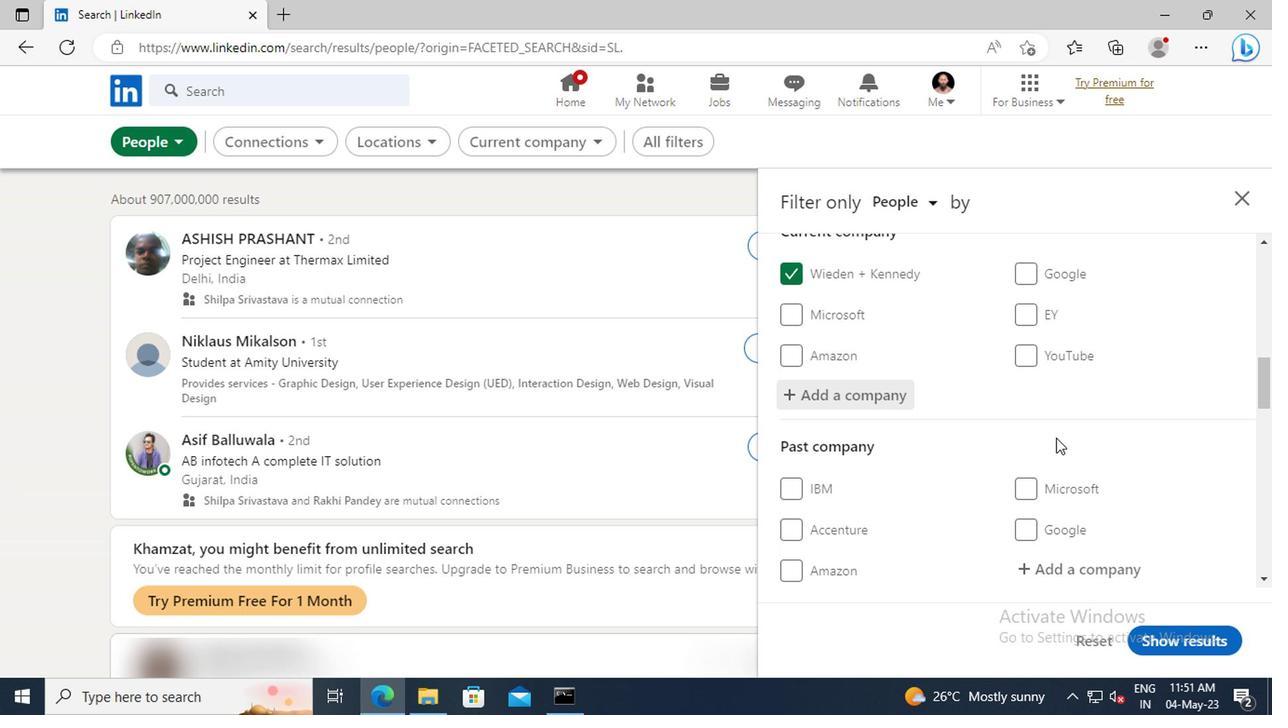 
Action: Mouse moved to (1053, 430)
Screenshot: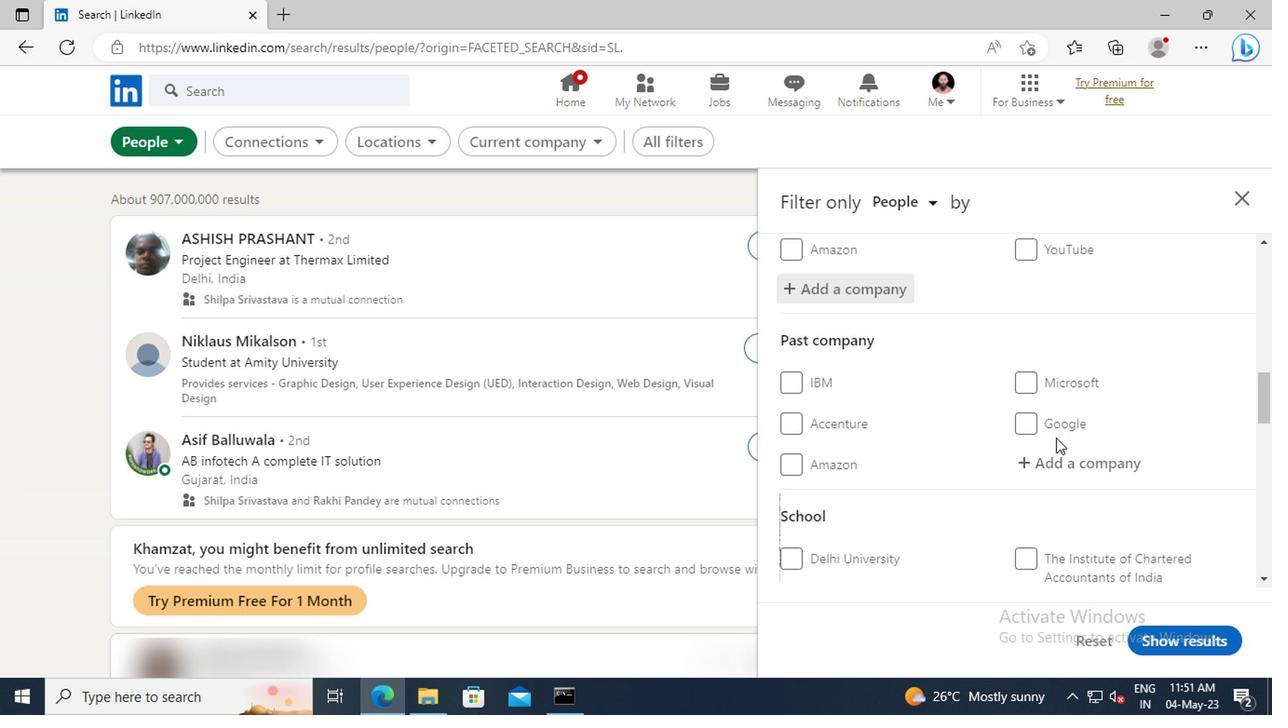 
Action: Mouse scrolled (1053, 430) with delta (0, 0)
Screenshot: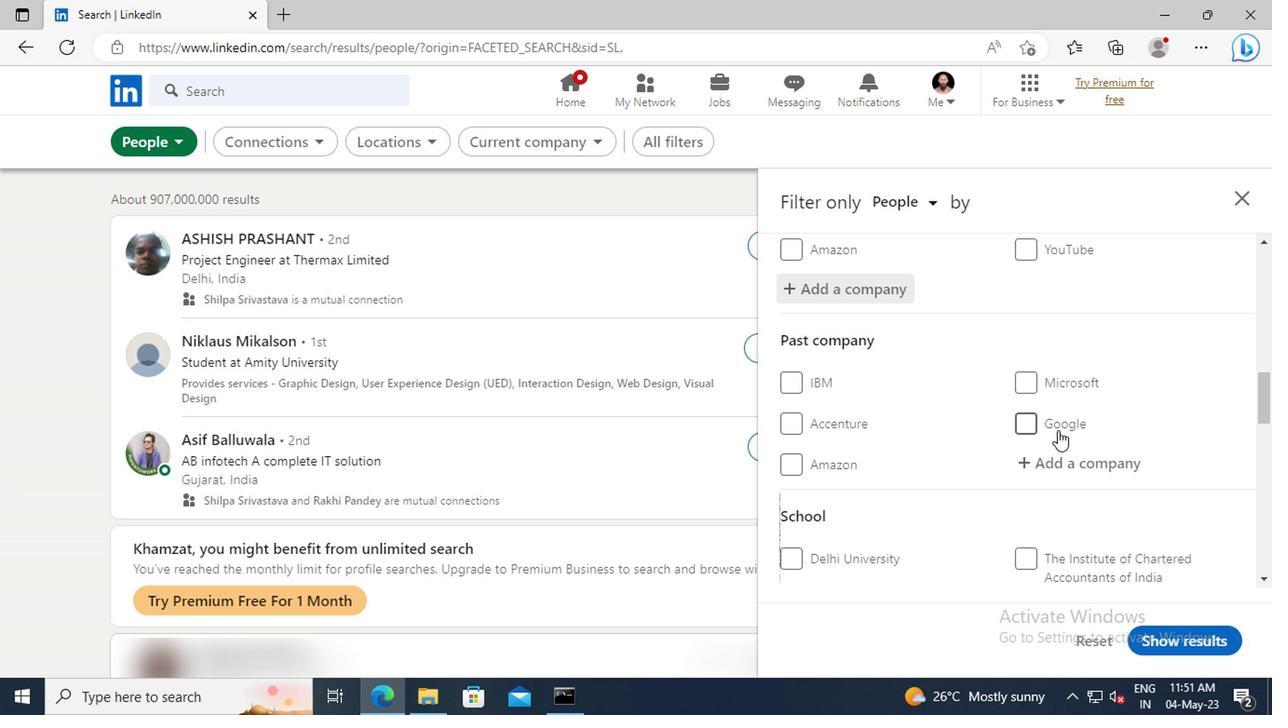 
Action: Mouse scrolled (1053, 430) with delta (0, 0)
Screenshot: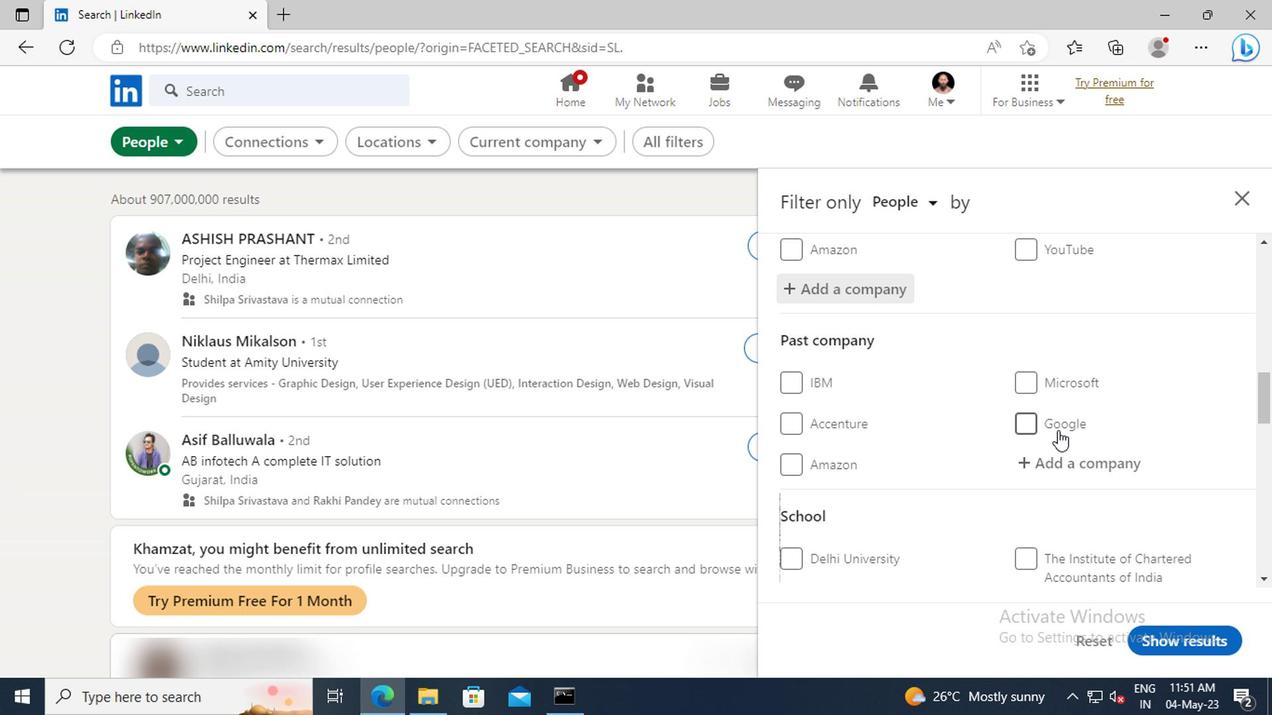 
Action: Mouse moved to (1053, 428)
Screenshot: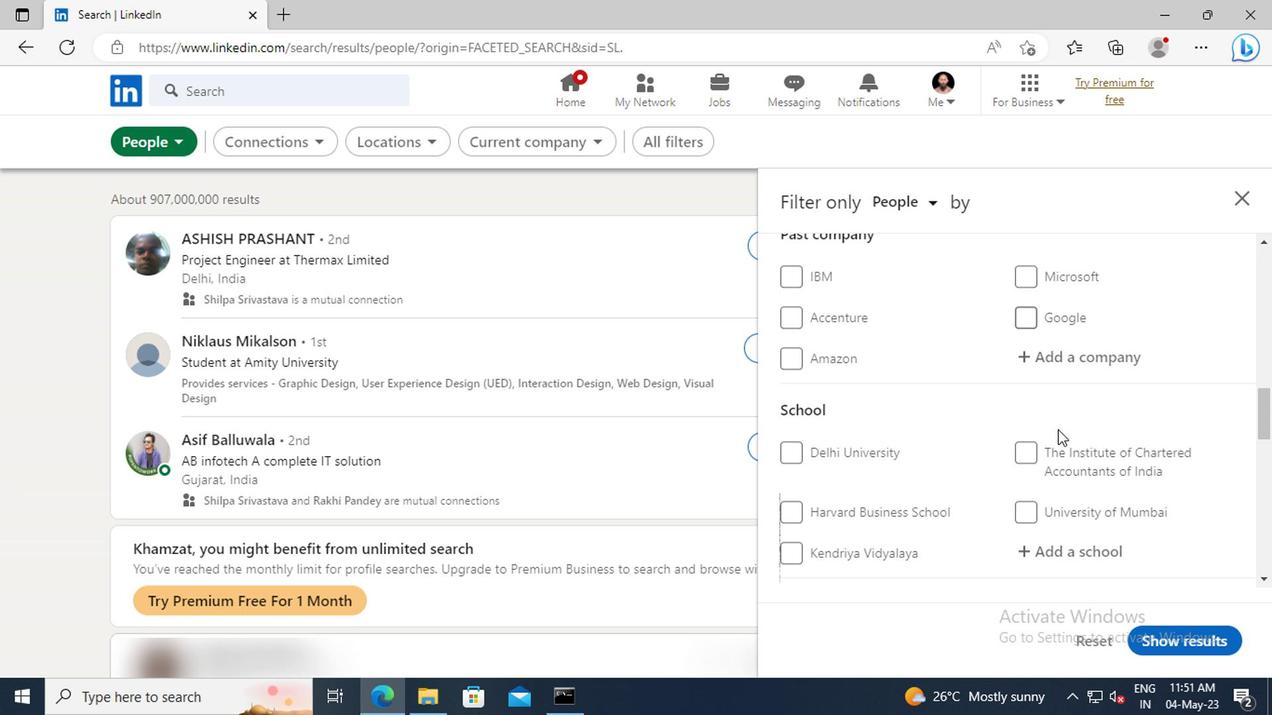 
Action: Mouse scrolled (1053, 427) with delta (0, 0)
Screenshot: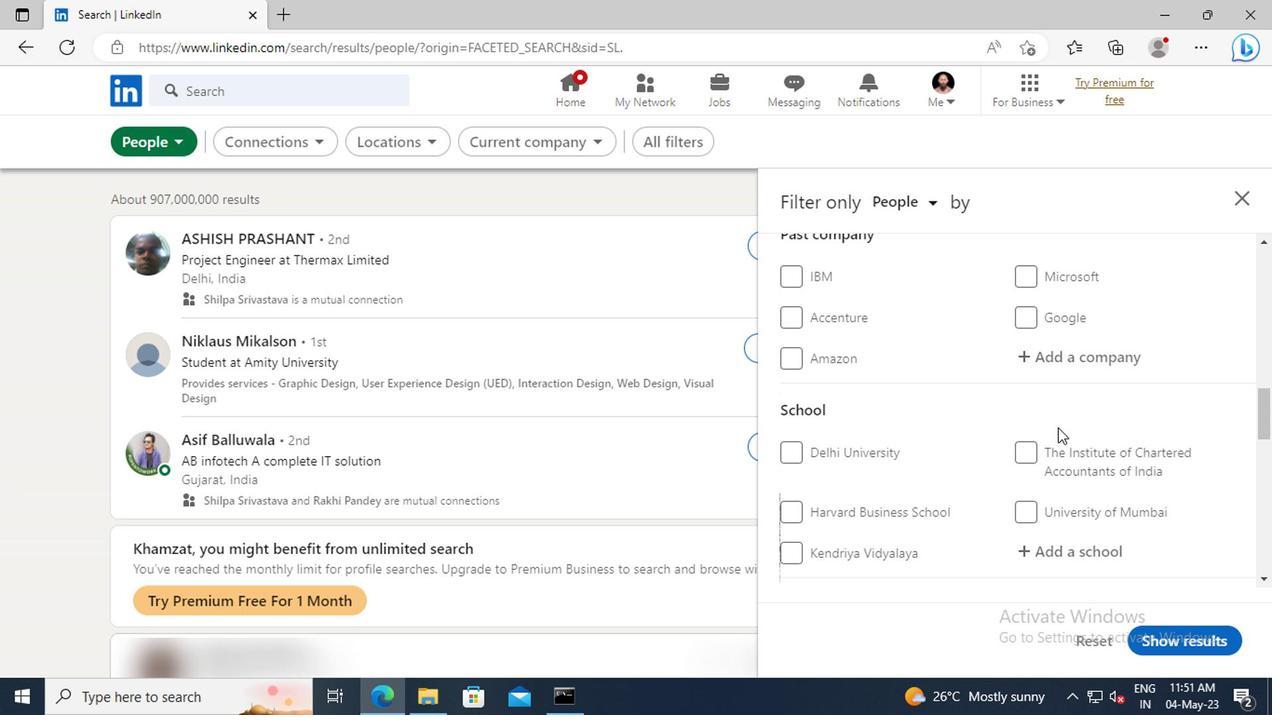 
Action: Mouse scrolled (1053, 427) with delta (0, 0)
Screenshot: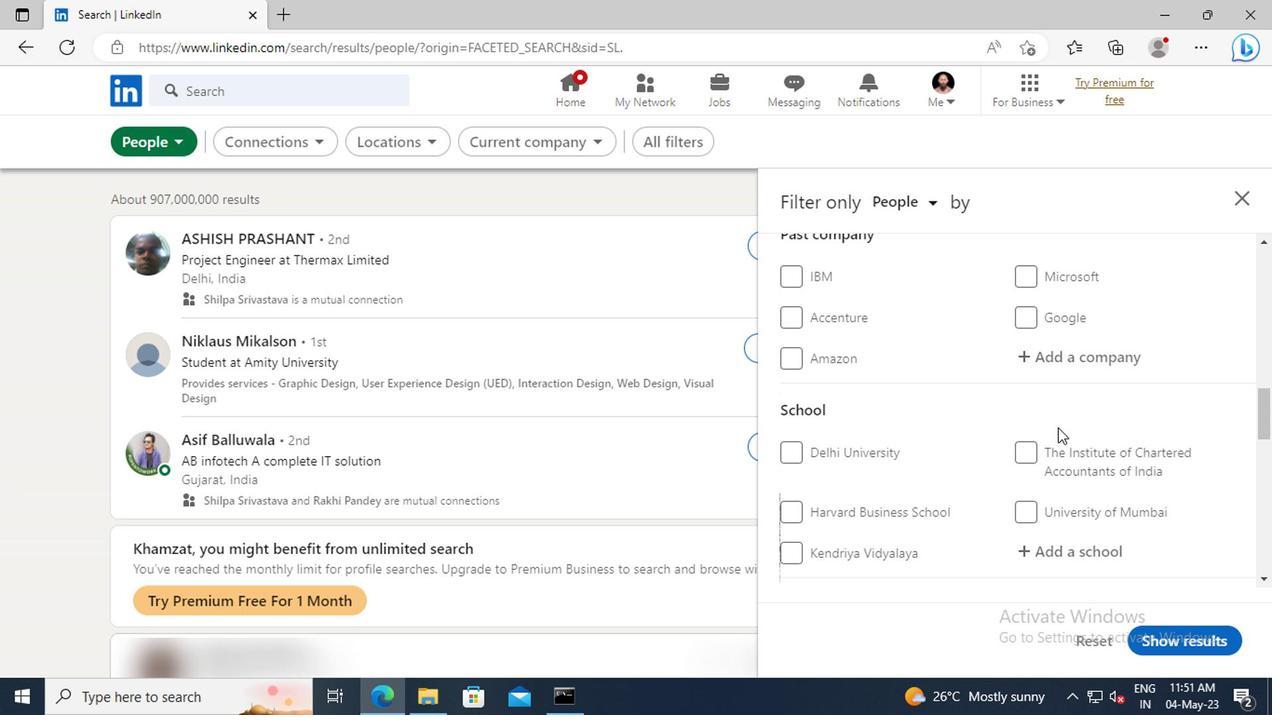 
Action: Mouse moved to (1045, 442)
Screenshot: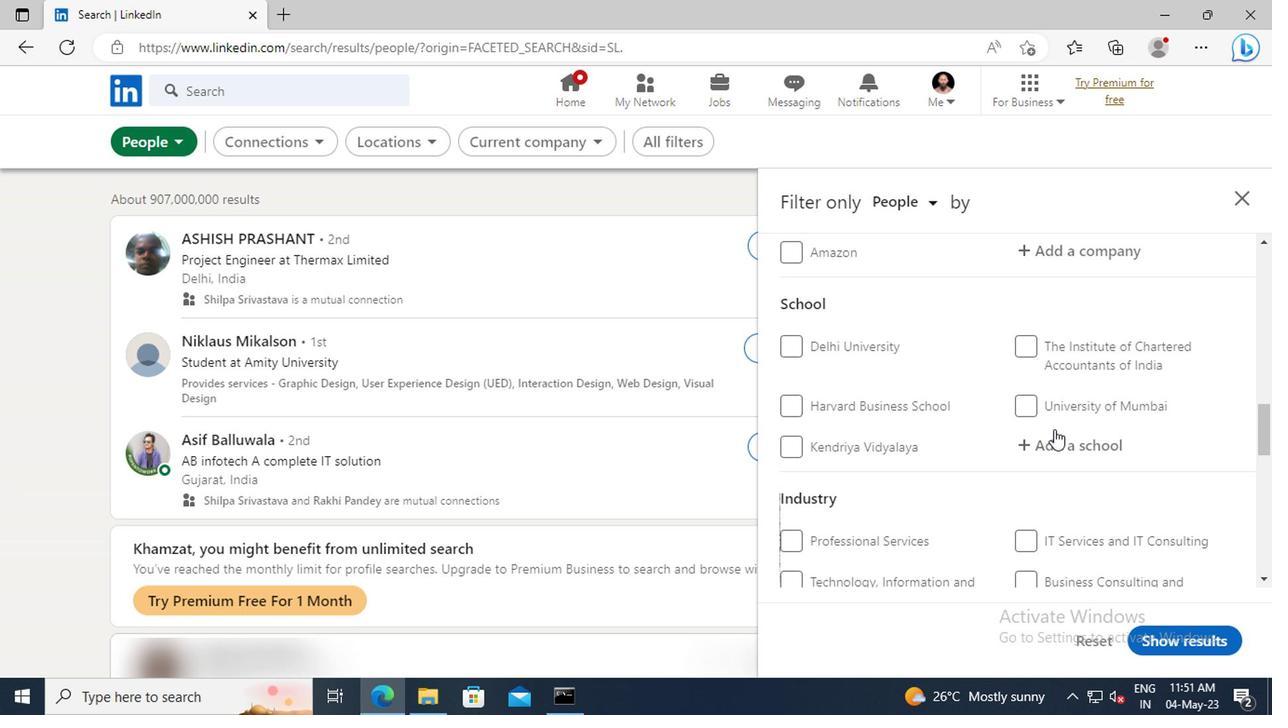 
Action: Mouse pressed left at (1045, 442)
Screenshot: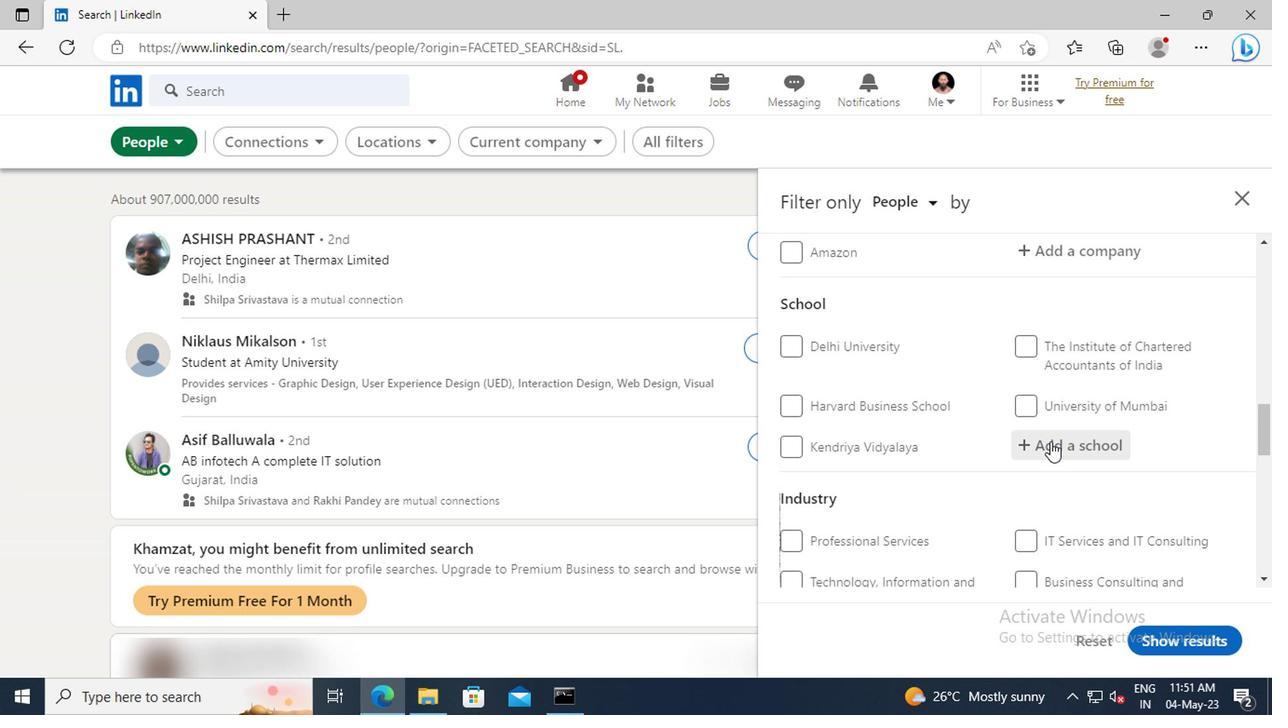 
Action: Key pressed <Key.shift>JSS<Key.space><Key.shift>UNI
Screenshot: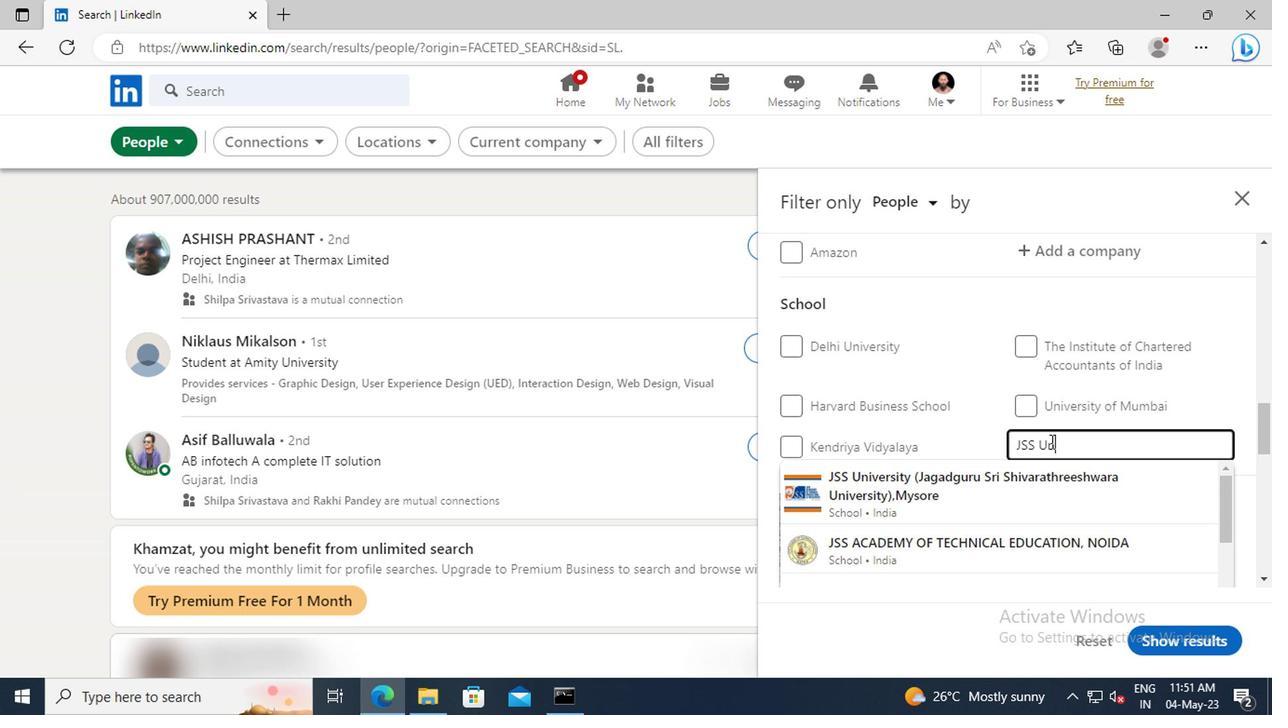 
Action: Mouse moved to (1053, 477)
Screenshot: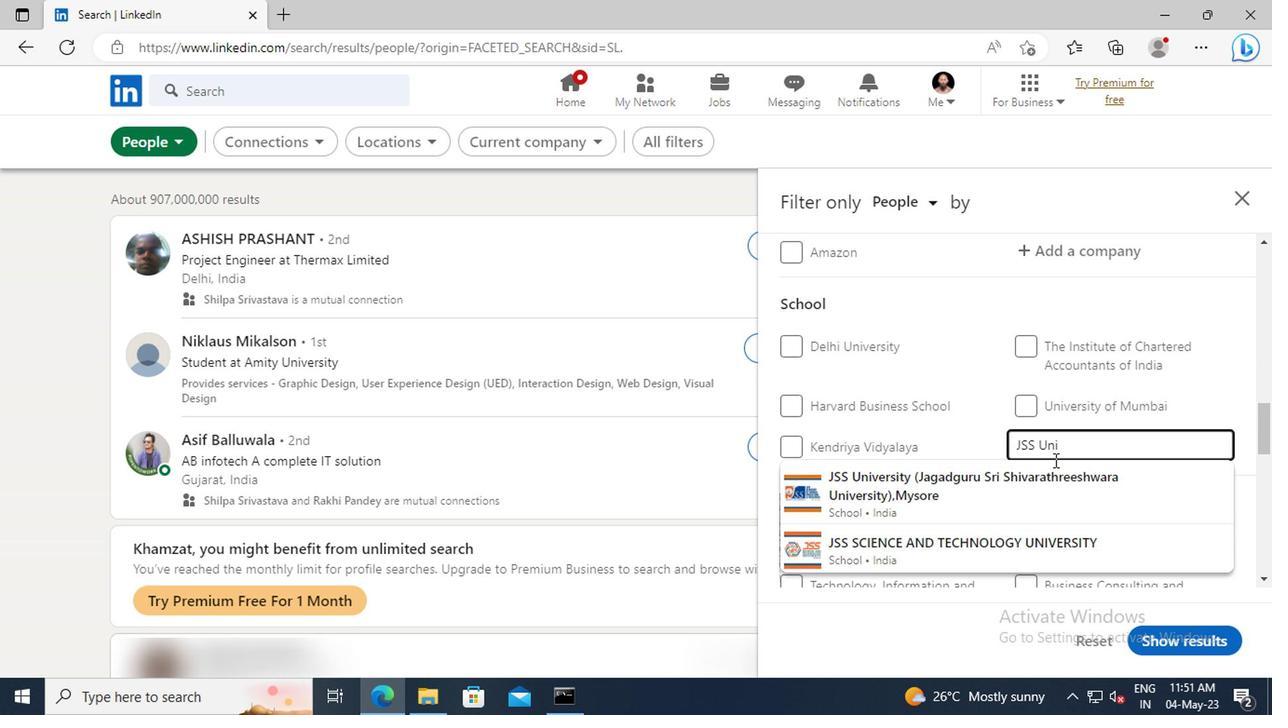 
Action: Mouse pressed left at (1053, 477)
Screenshot: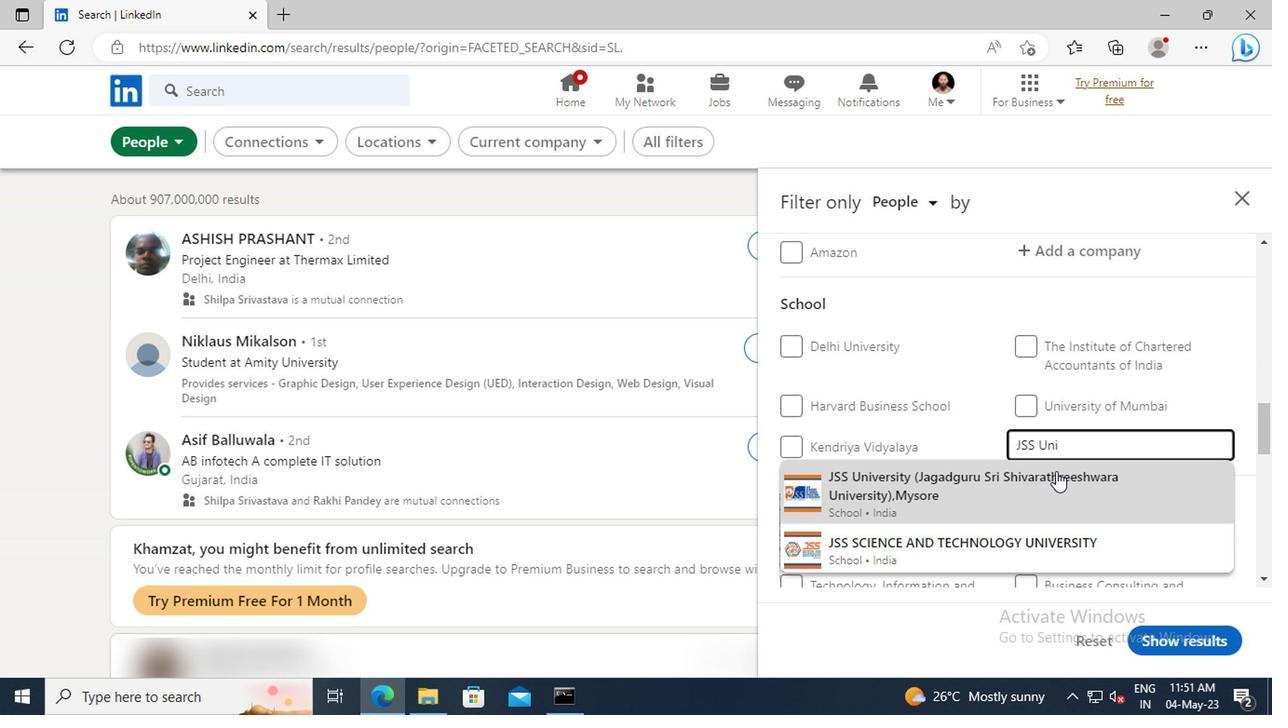 
Action: Mouse scrolled (1053, 476) with delta (0, -1)
Screenshot: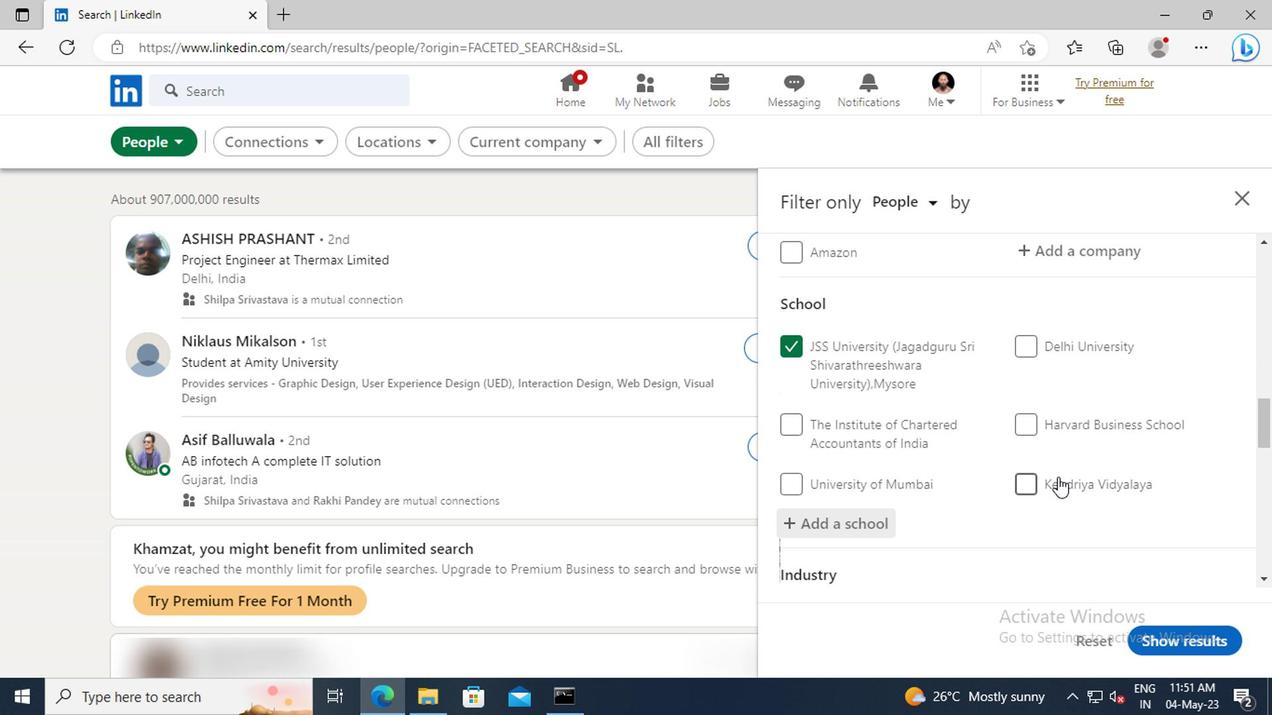 
Action: Mouse scrolled (1053, 476) with delta (0, -1)
Screenshot: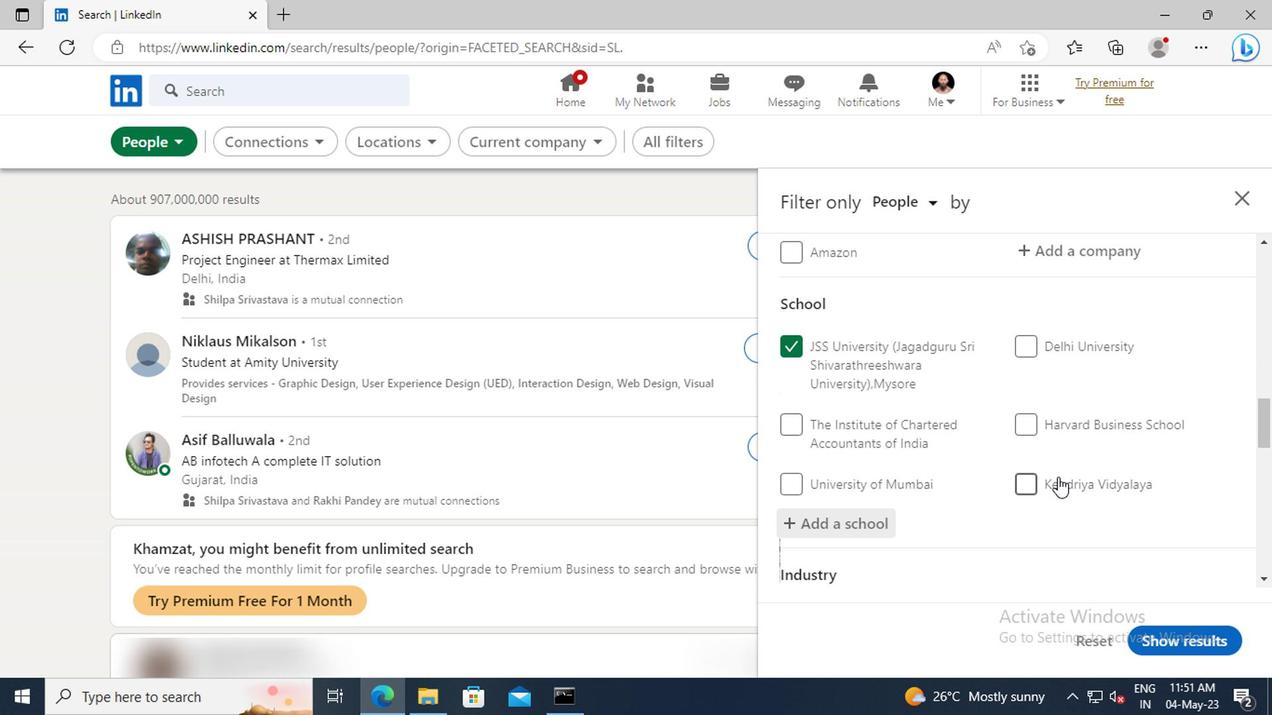 
Action: Mouse moved to (1049, 464)
Screenshot: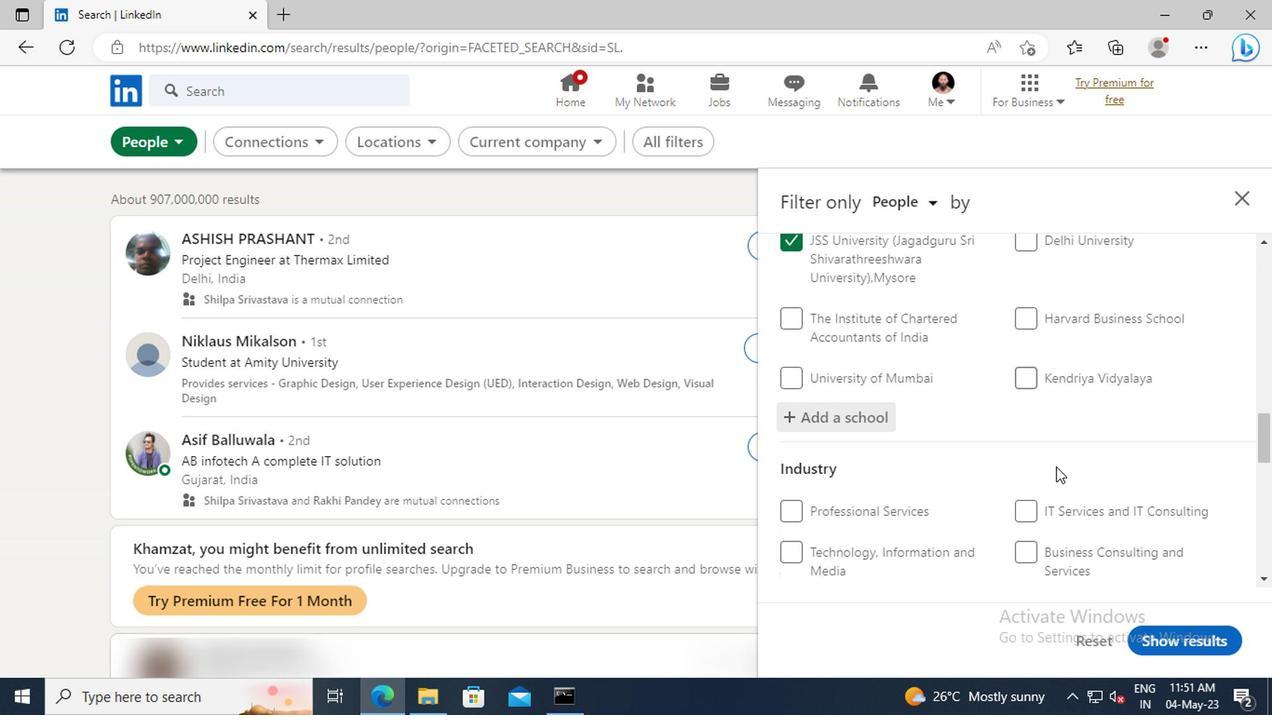 
Action: Mouse scrolled (1049, 463) with delta (0, 0)
Screenshot: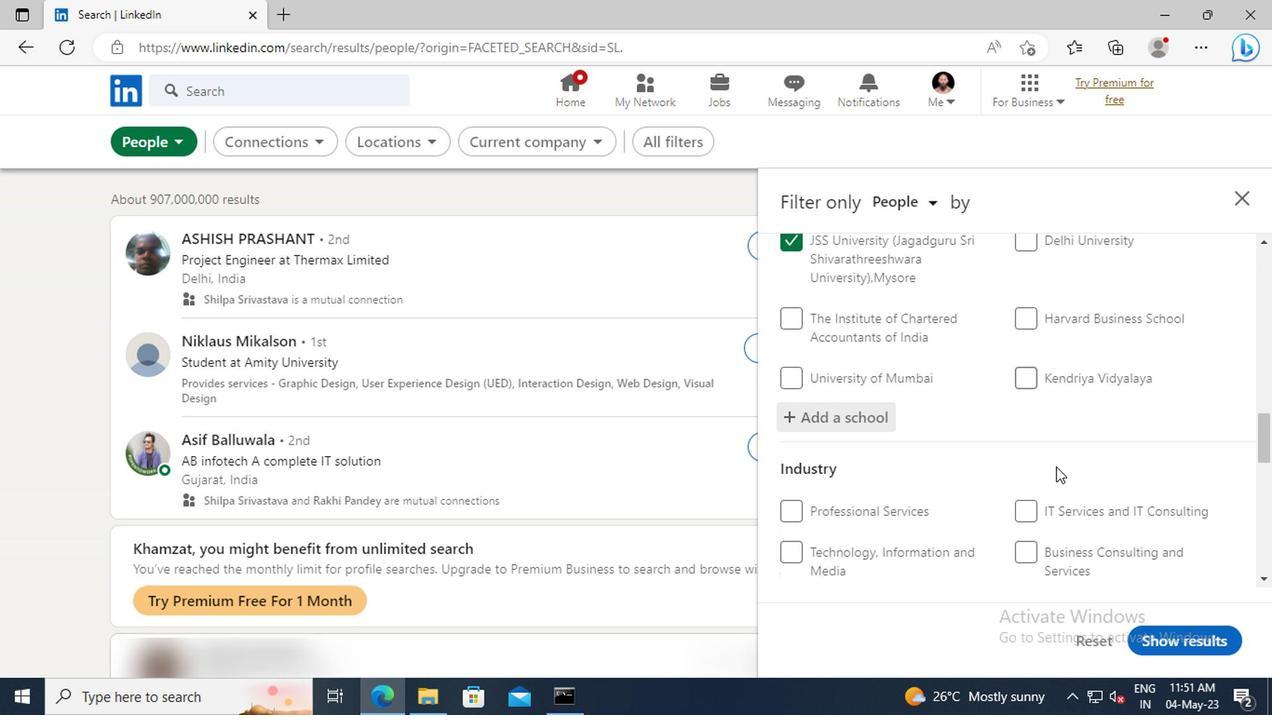 
Action: Mouse moved to (1040, 446)
Screenshot: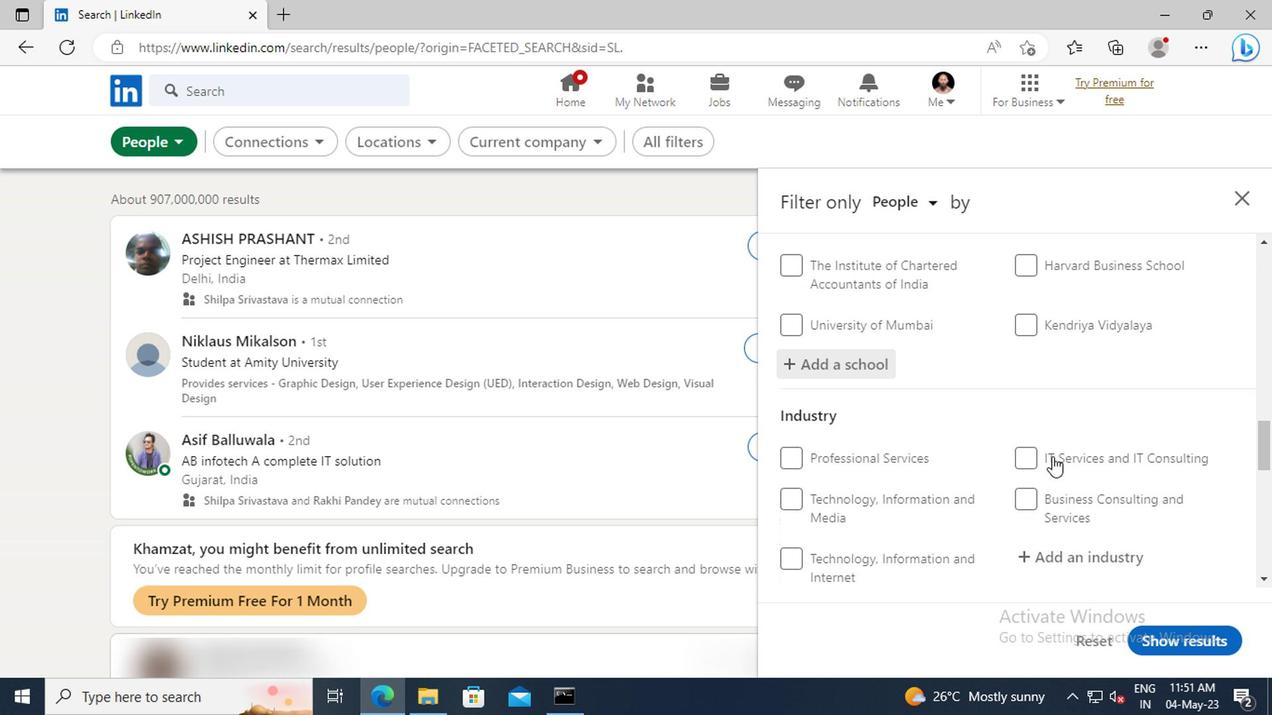 
Action: Mouse scrolled (1040, 444) with delta (0, -1)
Screenshot: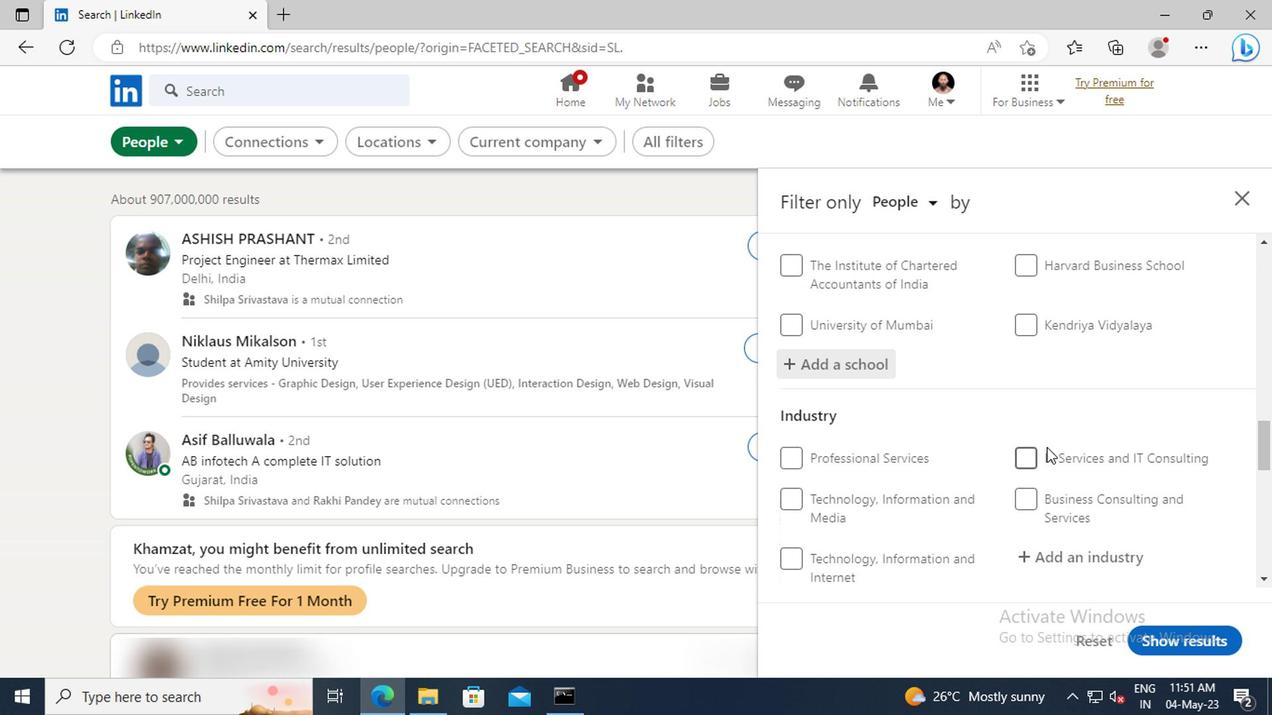 
Action: Mouse scrolled (1040, 444) with delta (0, -1)
Screenshot: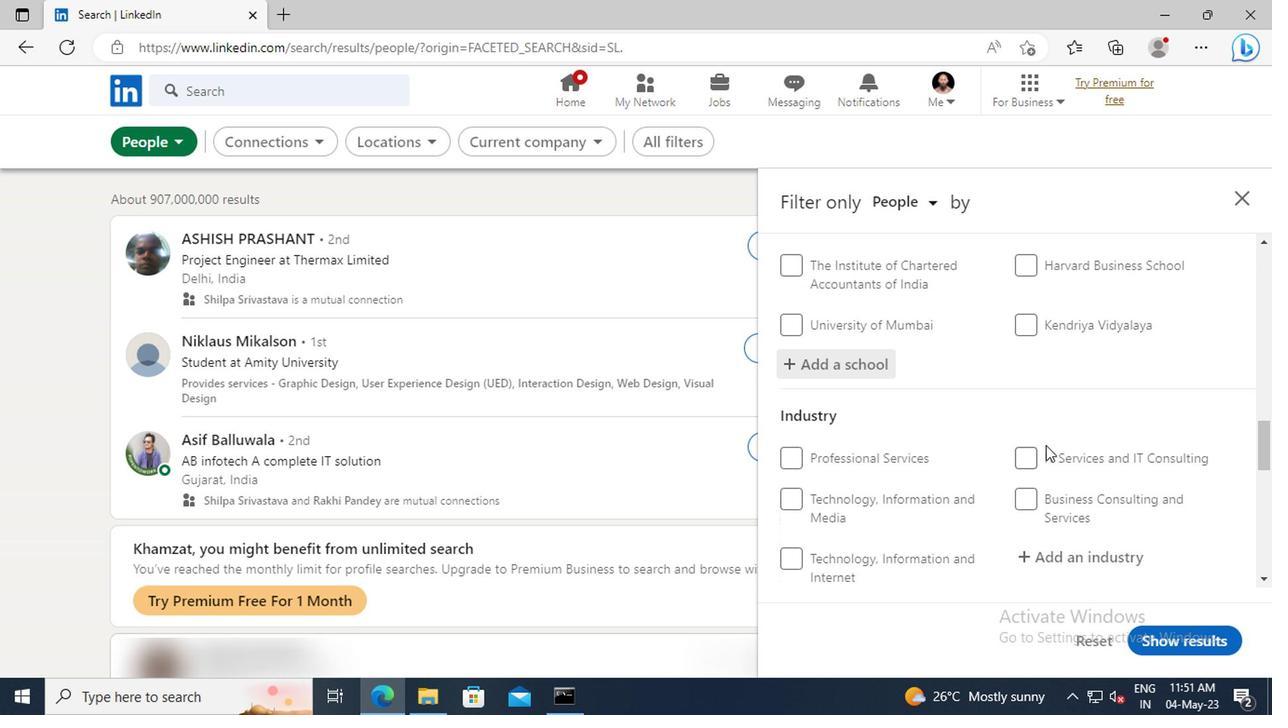 
Action: Mouse moved to (1039, 453)
Screenshot: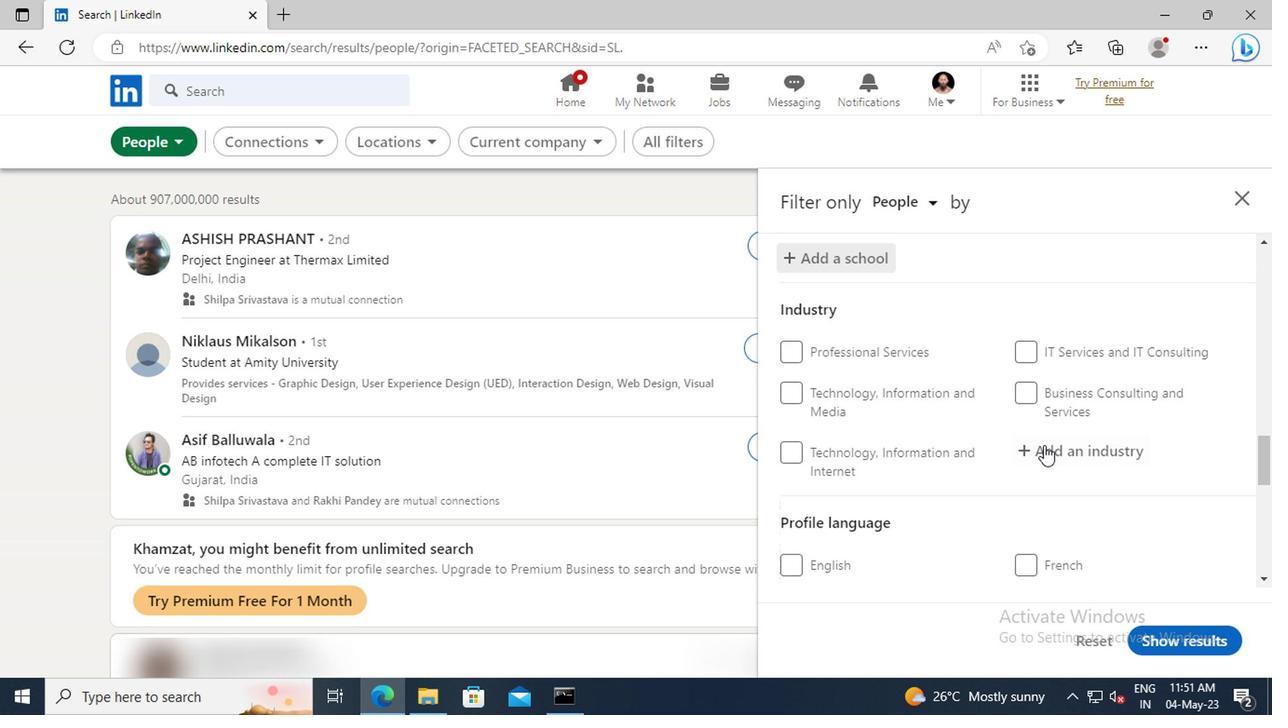 
Action: Mouse pressed left at (1039, 453)
Screenshot: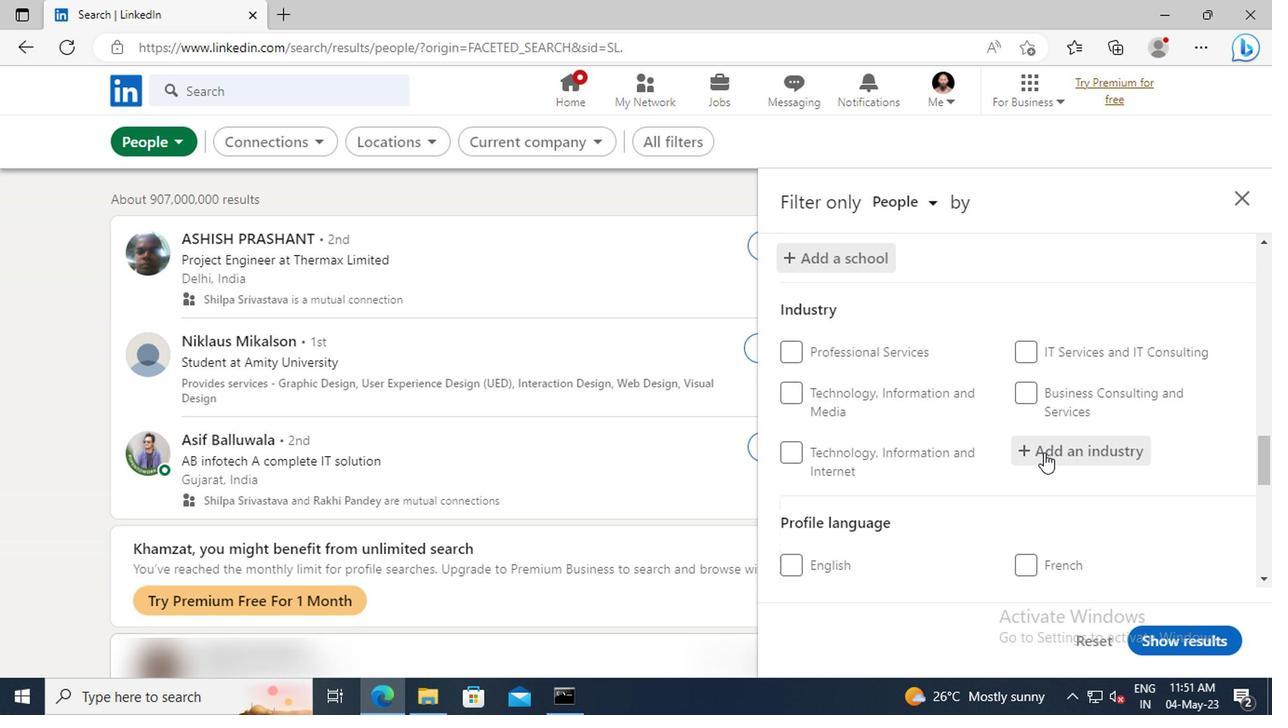 
Action: Key pressed <Key.shift>BUILDING<Key.space><Key.shift>STRU
Screenshot: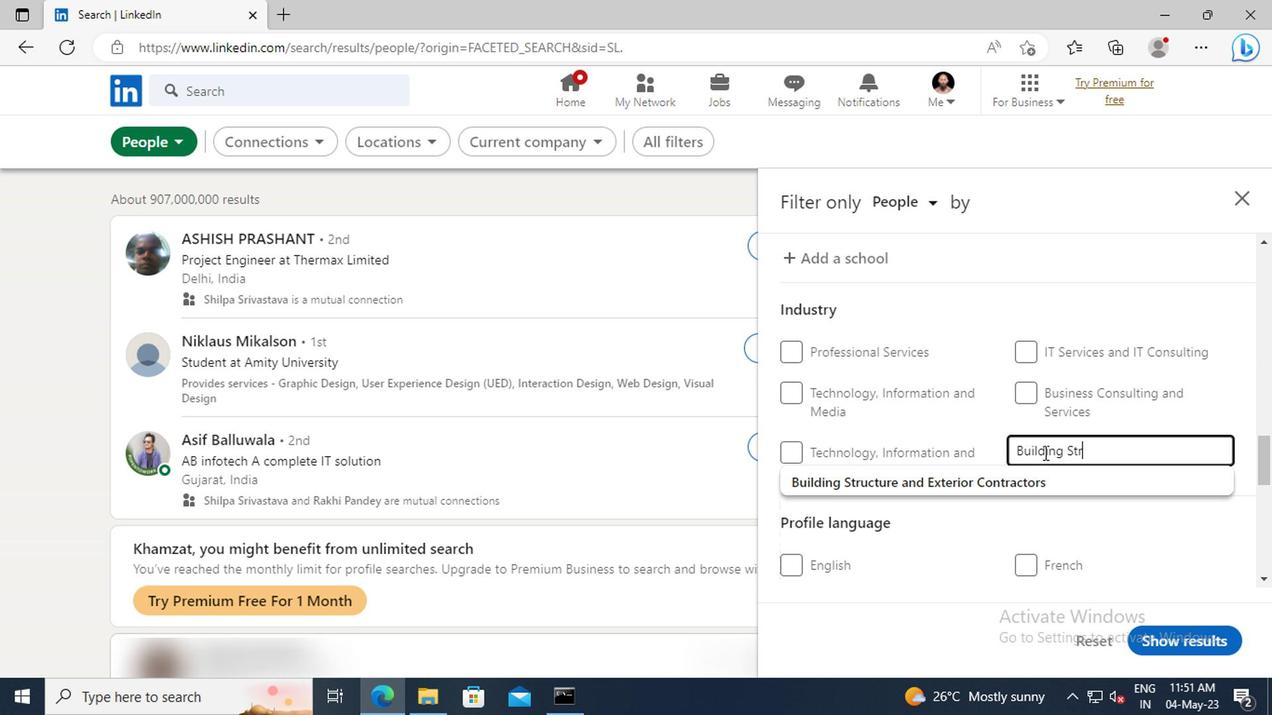 
Action: Mouse moved to (1046, 479)
Screenshot: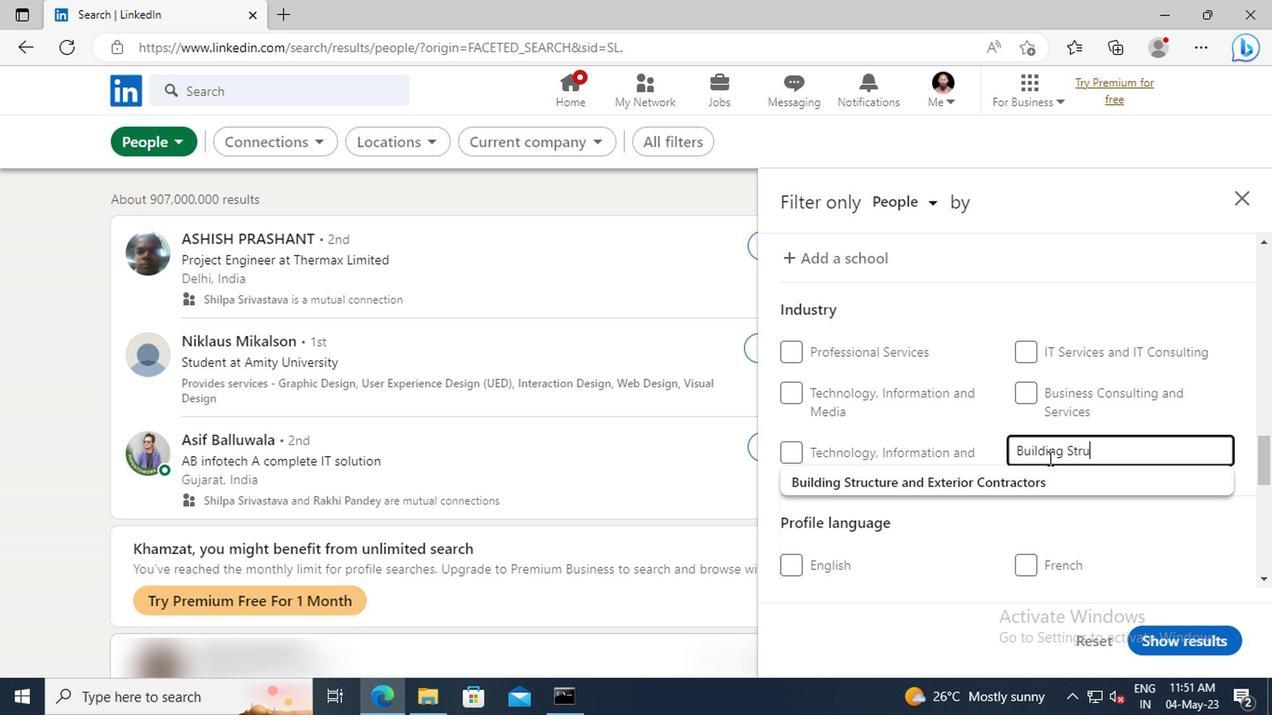 
Action: Mouse pressed left at (1046, 479)
Screenshot: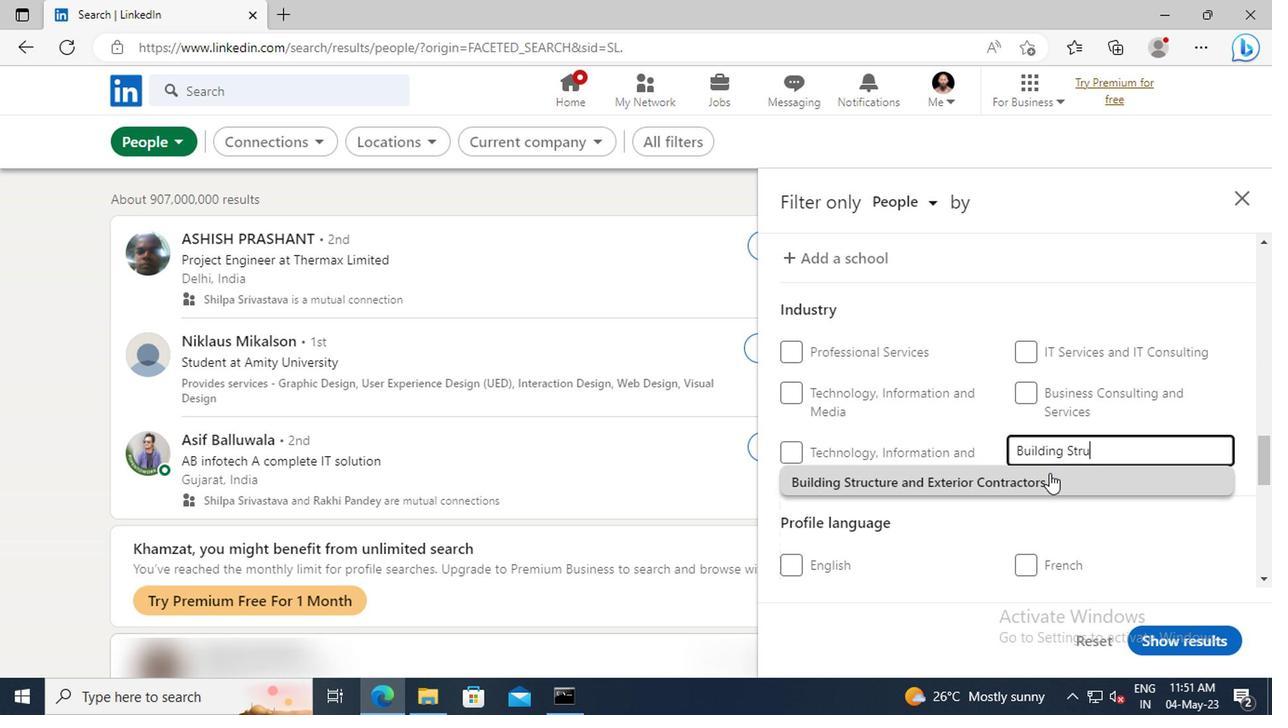 
Action: Mouse scrolled (1046, 478) with delta (0, 0)
Screenshot: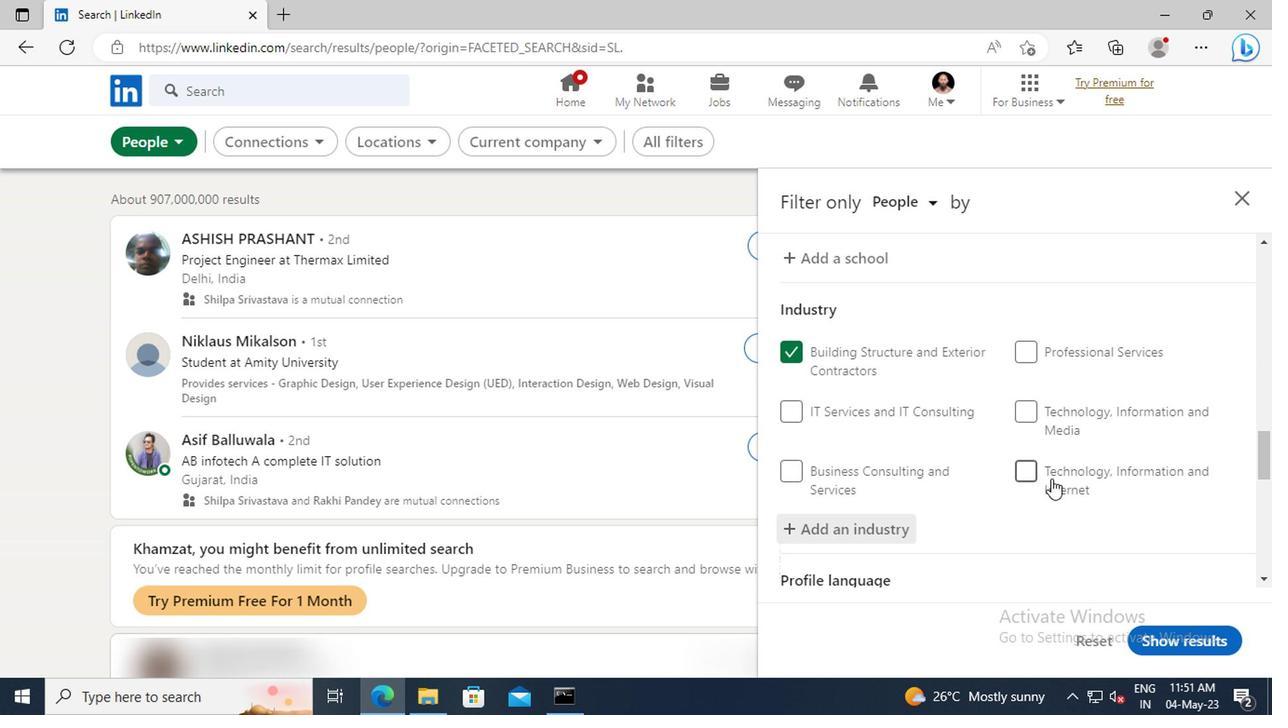 
Action: Mouse scrolled (1046, 478) with delta (0, 0)
Screenshot: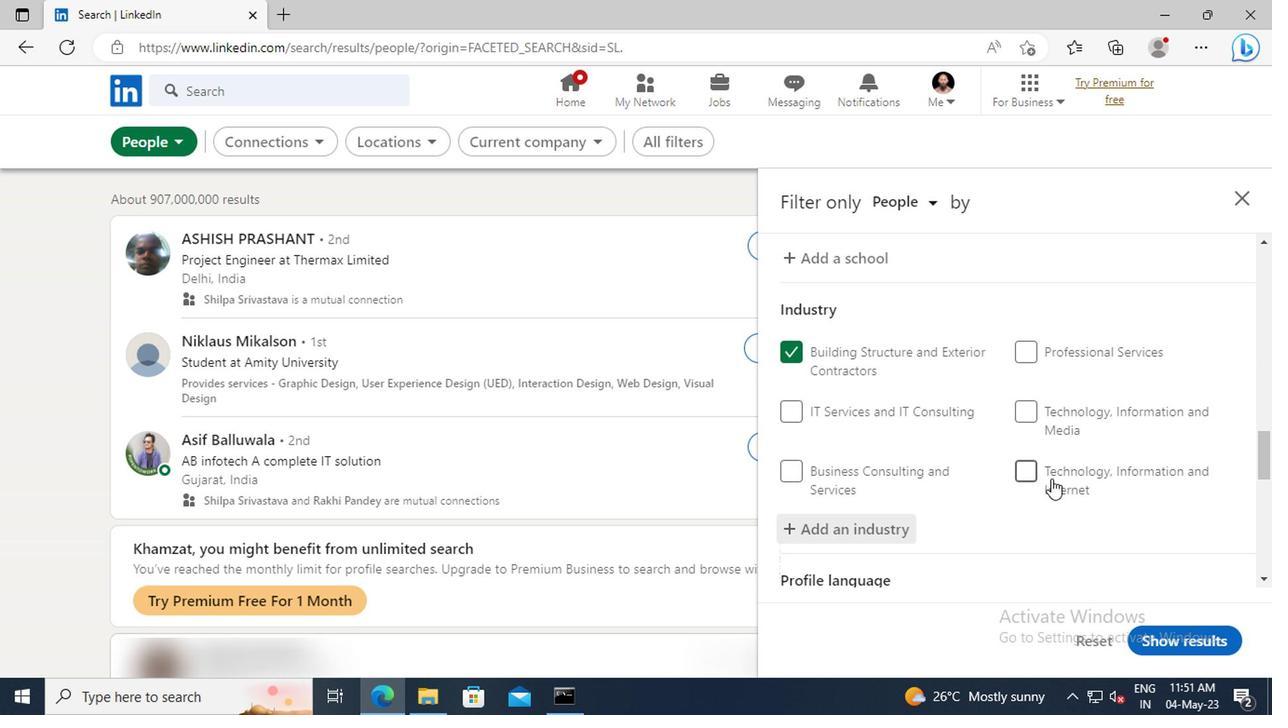 
Action: Mouse scrolled (1046, 478) with delta (0, 0)
Screenshot: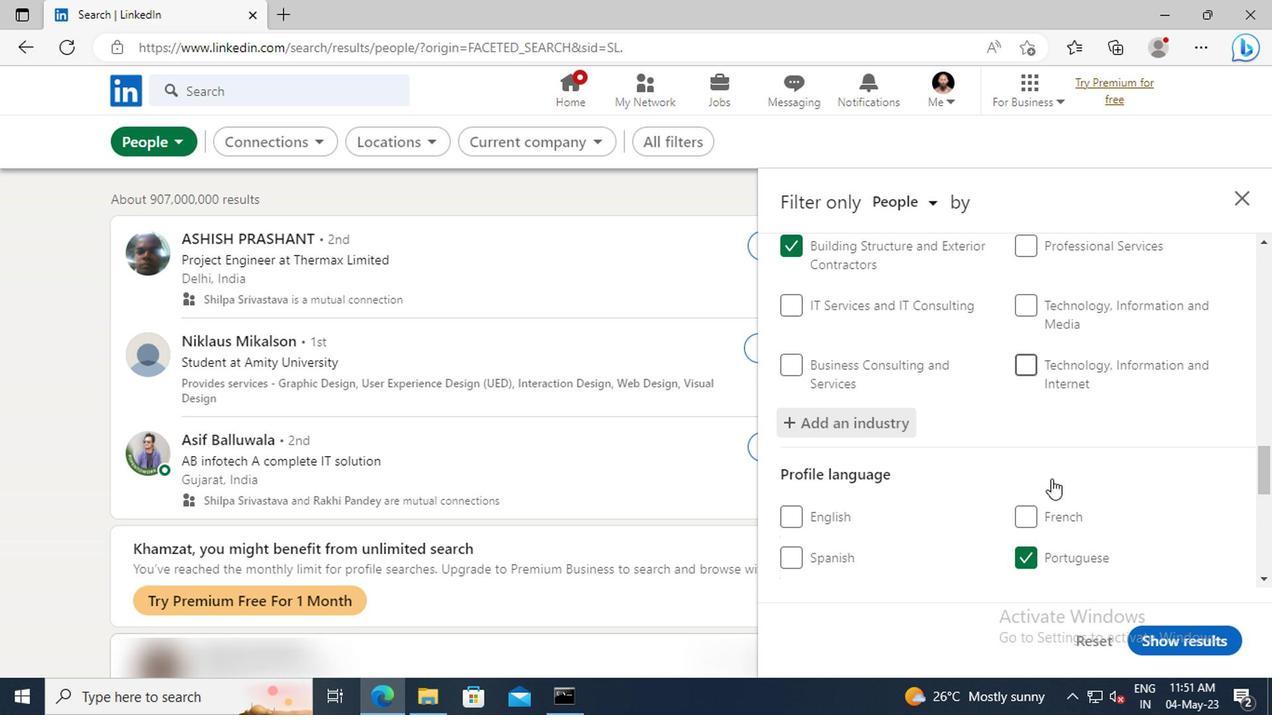 
Action: Mouse scrolled (1046, 478) with delta (0, 0)
Screenshot: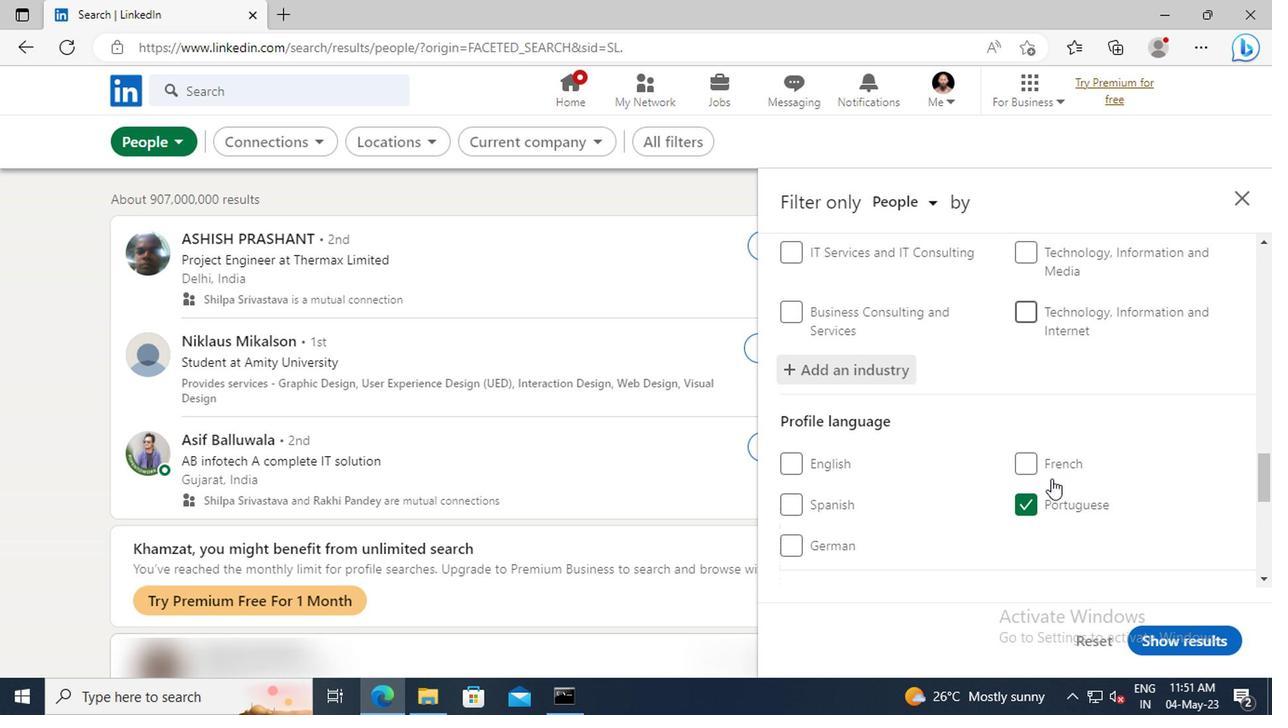 
Action: Mouse scrolled (1046, 478) with delta (0, 0)
Screenshot: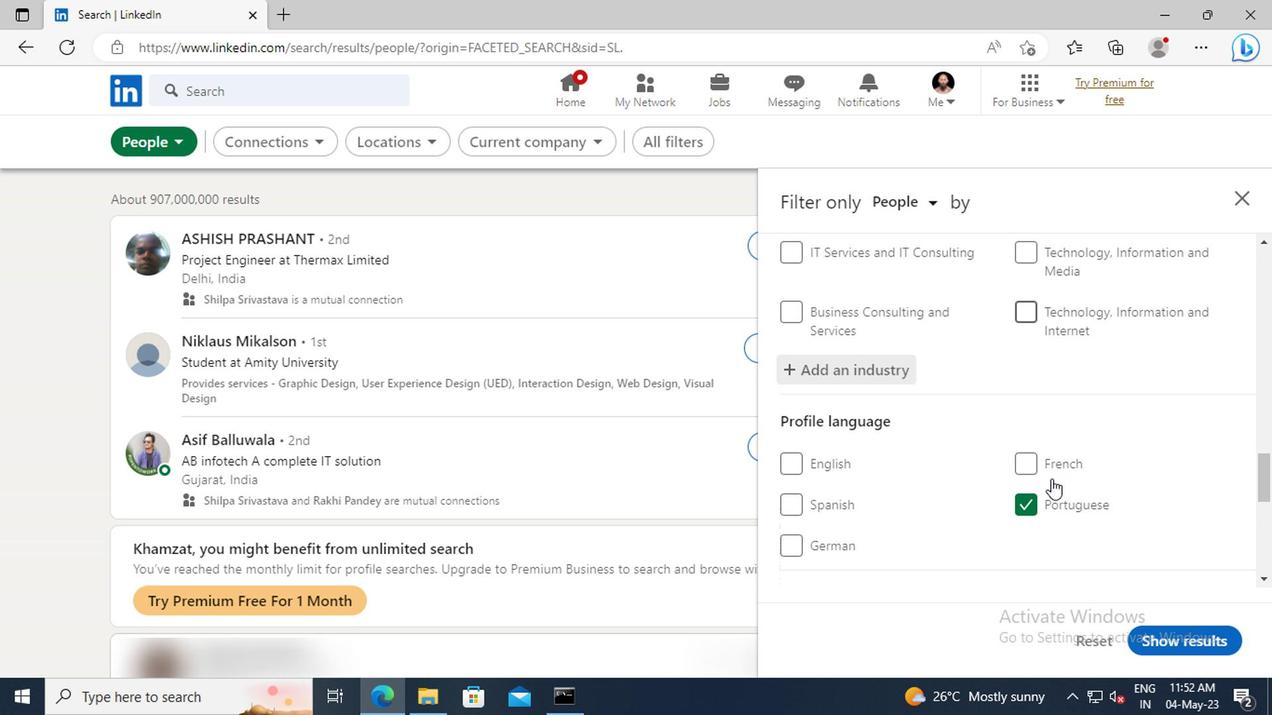
Action: Mouse moved to (1046, 446)
Screenshot: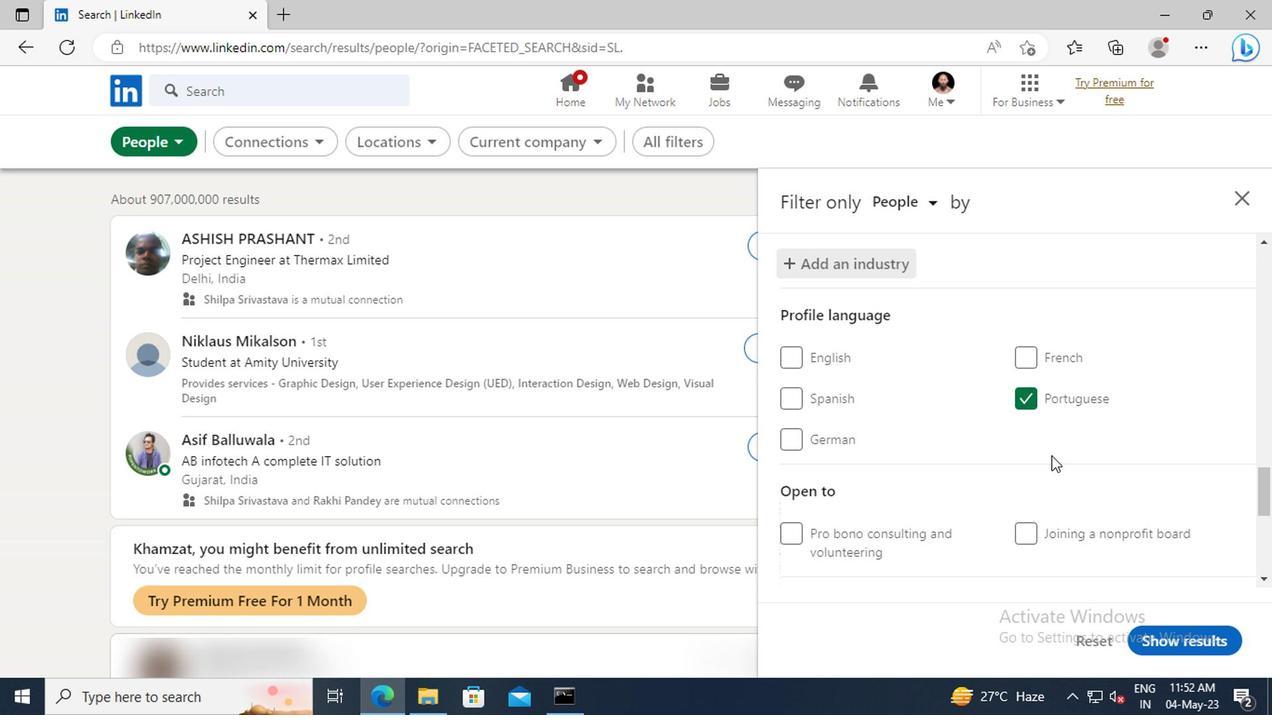 
Action: Mouse scrolled (1046, 446) with delta (0, 0)
Screenshot: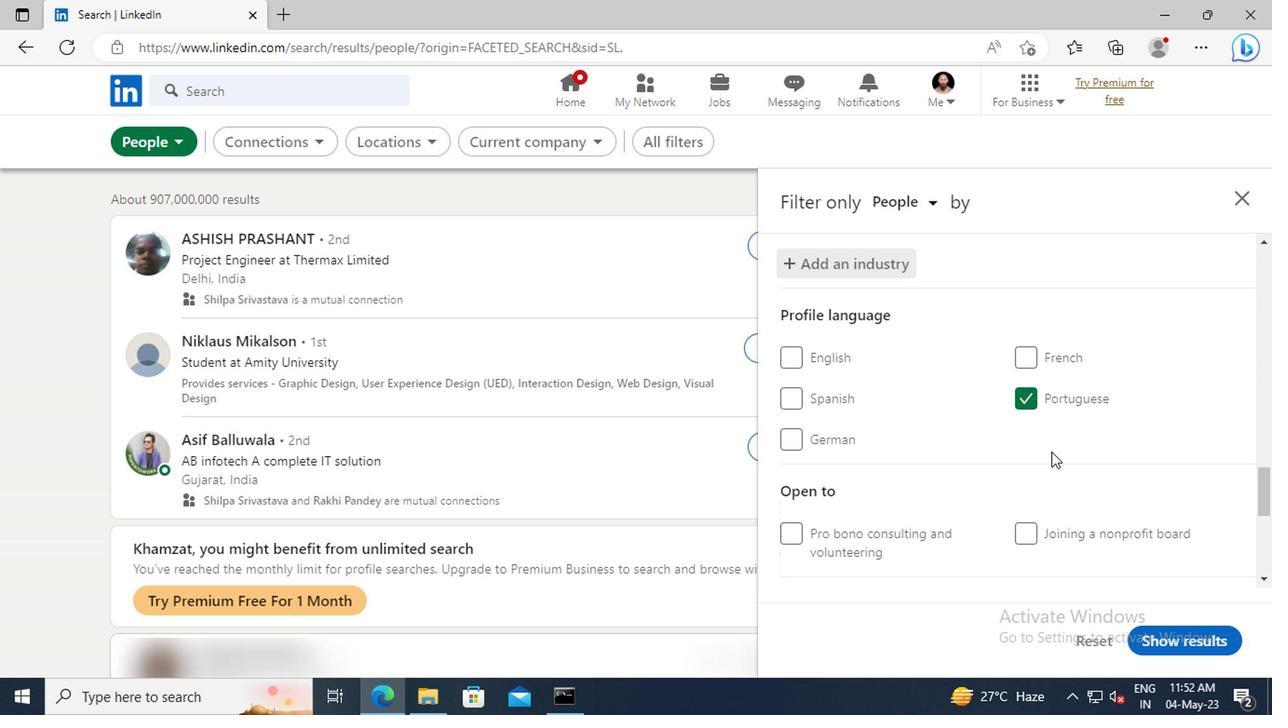 
Action: Mouse scrolled (1046, 446) with delta (0, 0)
Screenshot: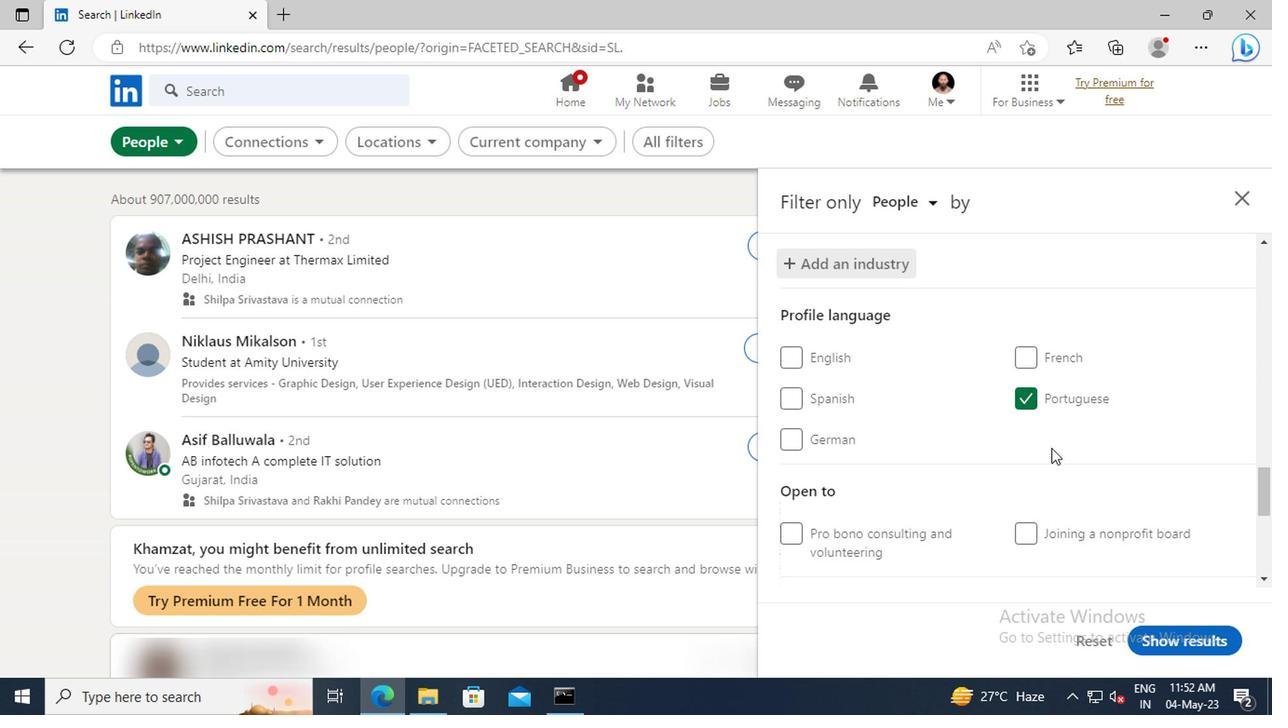 
Action: Mouse moved to (1045, 438)
Screenshot: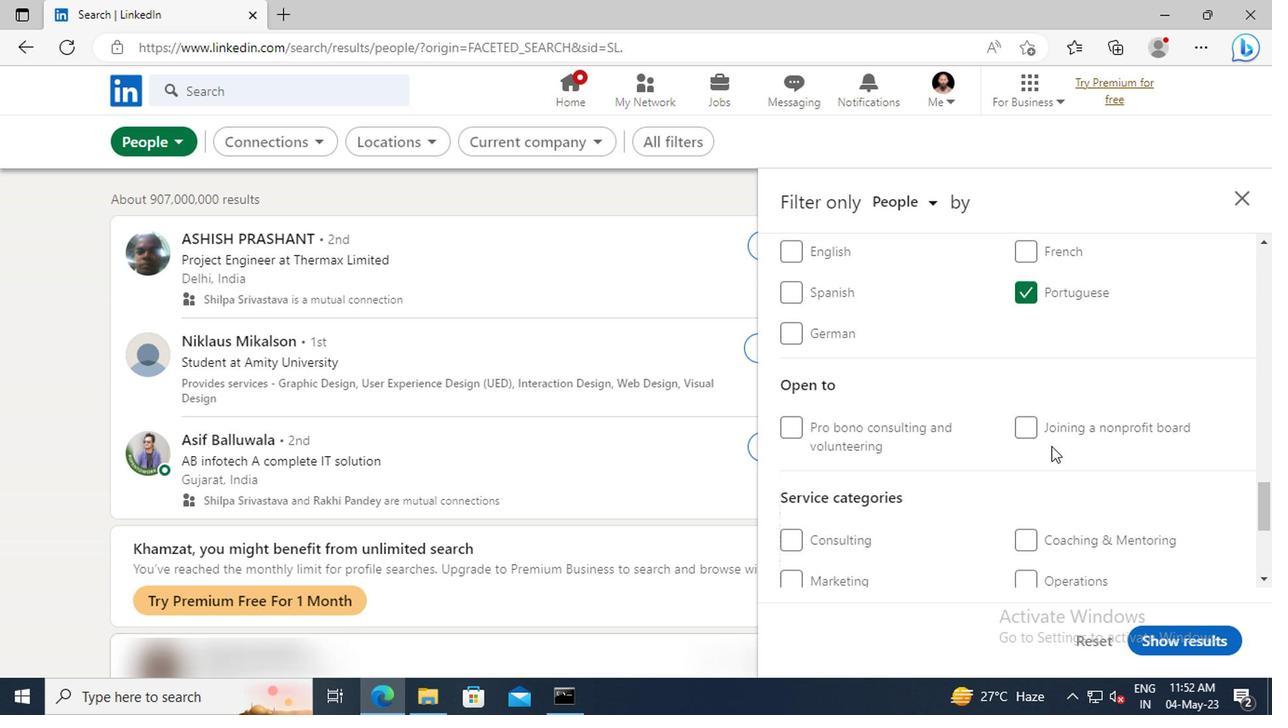 
Action: Mouse scrolled (1045, 437) with delta (0, -1)
Screenshot: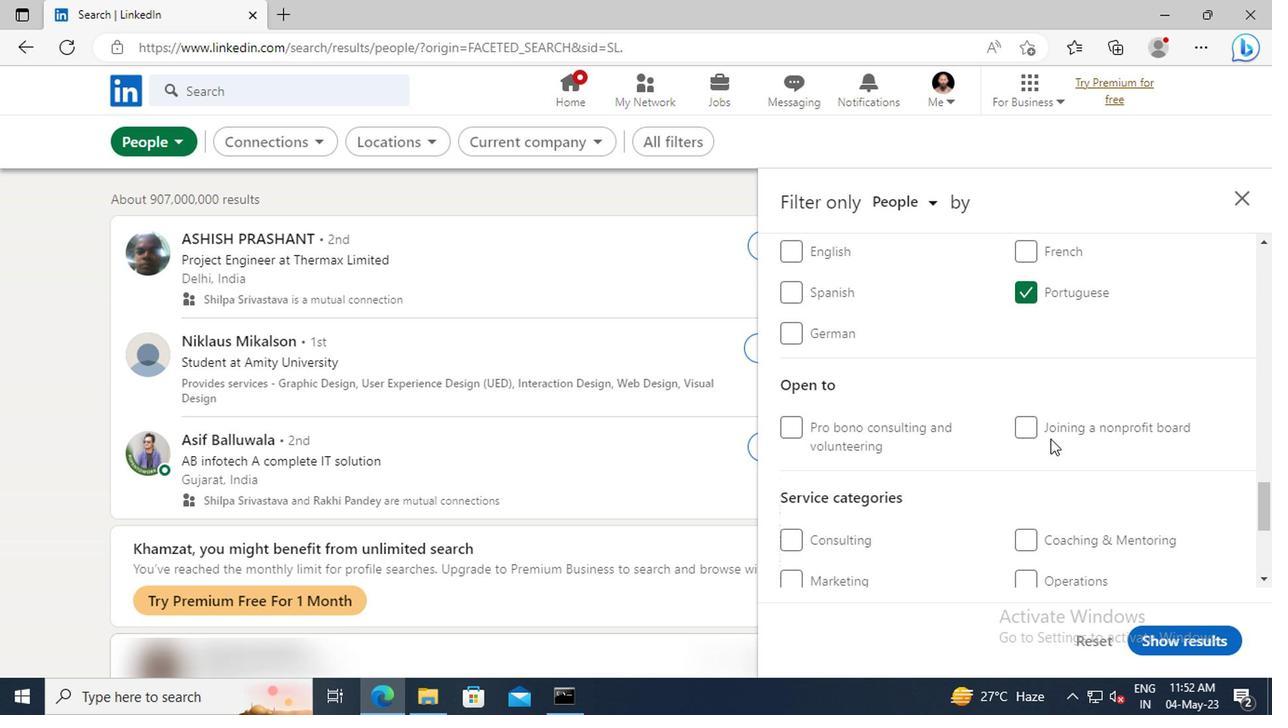 
Action: Mouse scrolled (1045, 437) with delta (0, -1)
Screenshot: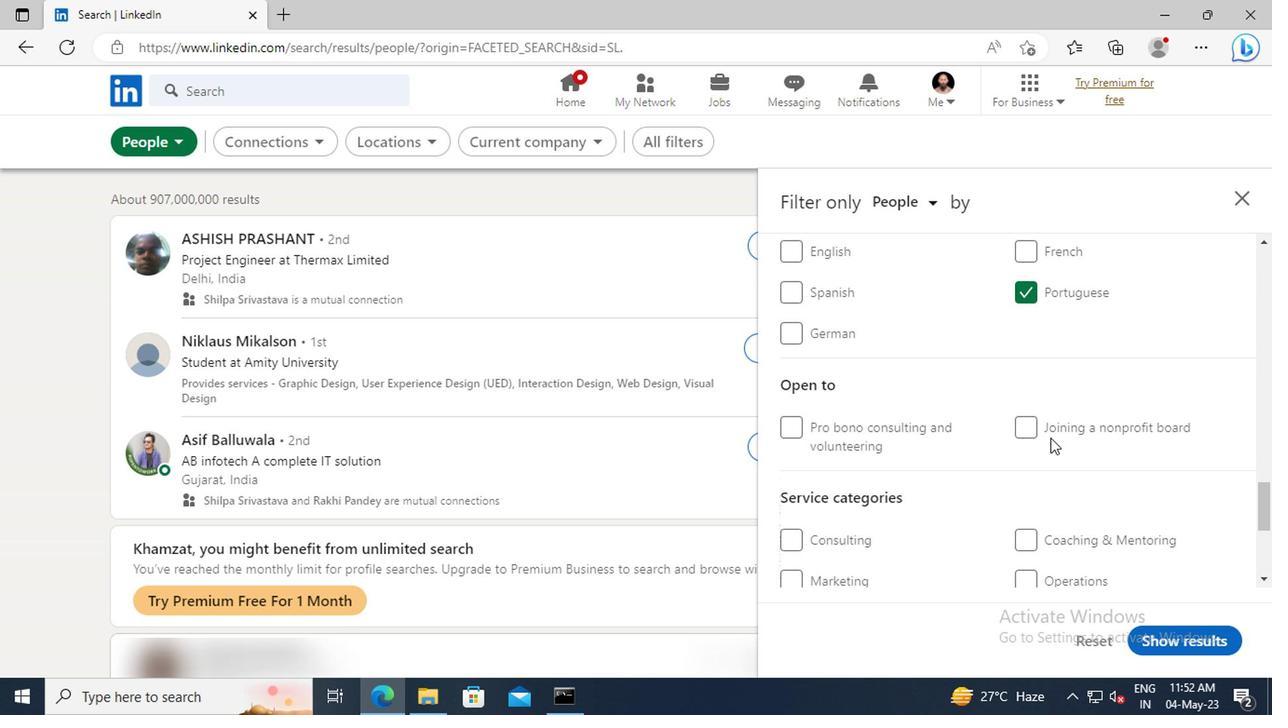 
Action: Mouse moved to (1045, 436)
Screenshot: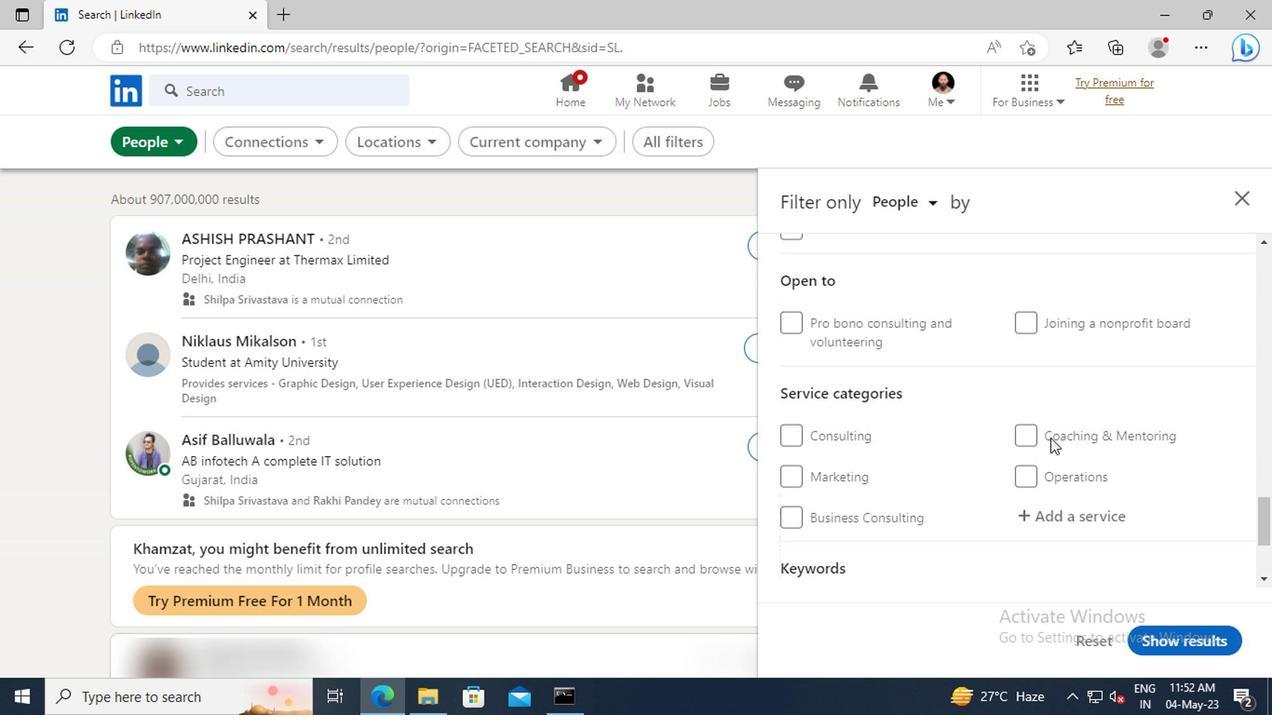 
Action: Mouse scrolled (1045, 435) with delta (0, -1)
Screenshot: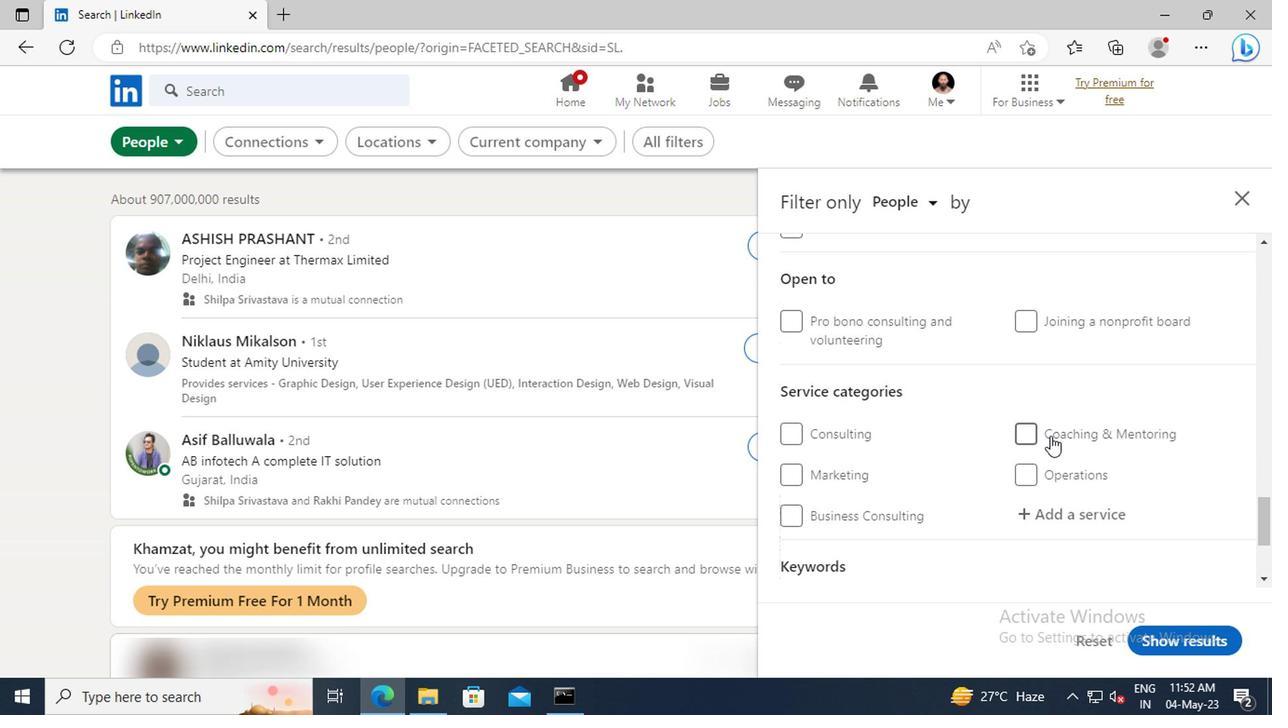 
Action: Mouse moved to (1045, 455)
Screenshot: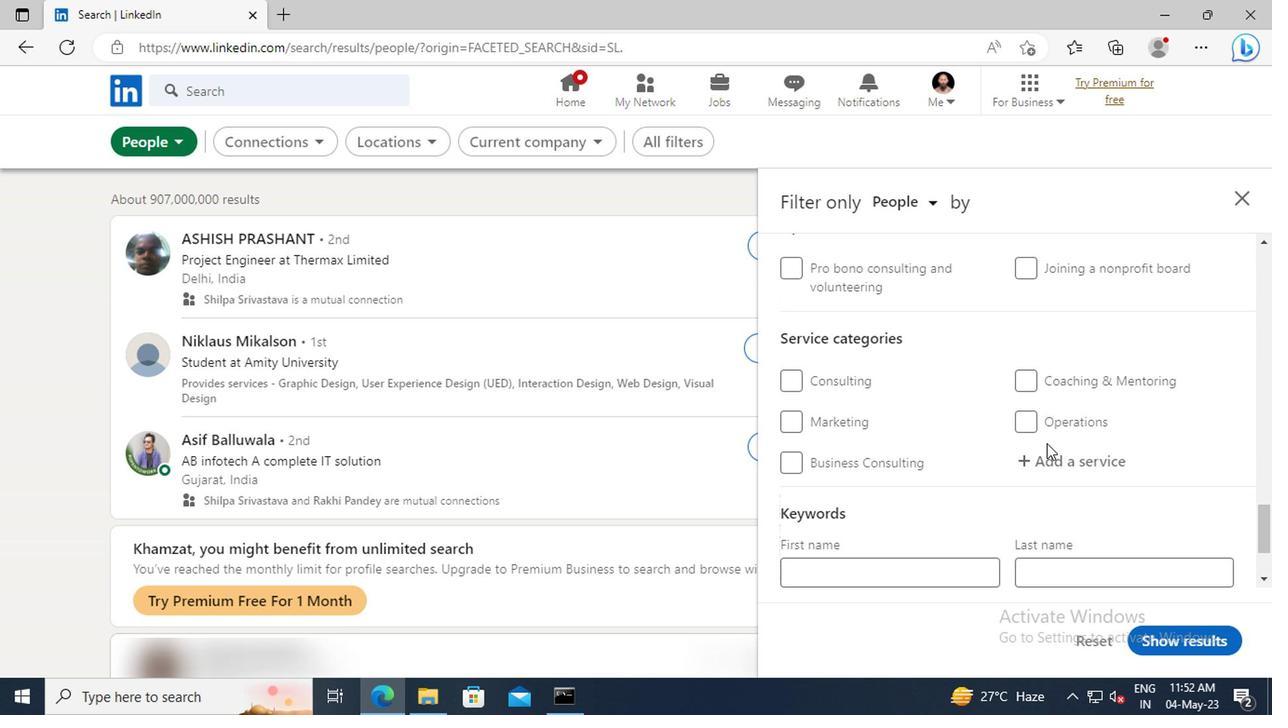 
Action: Mouse pressed left at (1045, 455)
Screenshot: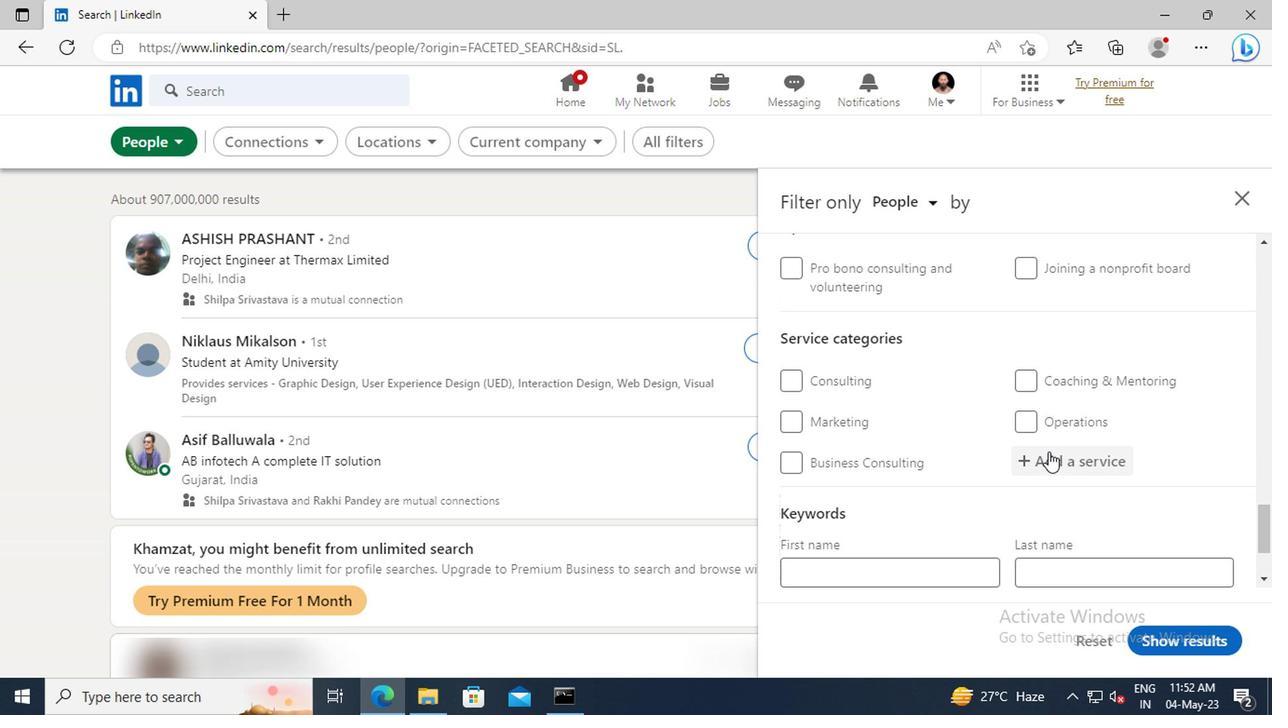 
Action: Key pressed <Key.shift>SOCIAL<Key.space><Key.shift>ME
Screenshot: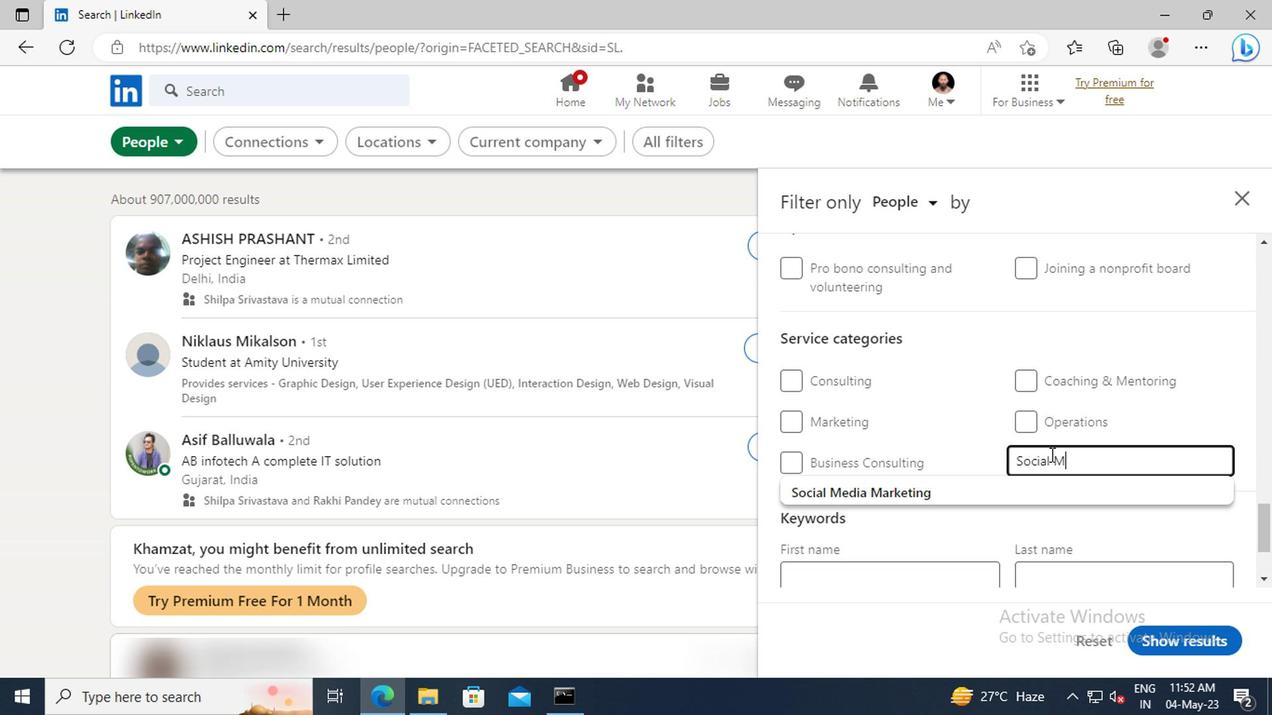 
Action: Mouse moved to (1051, 493)
Screenshot: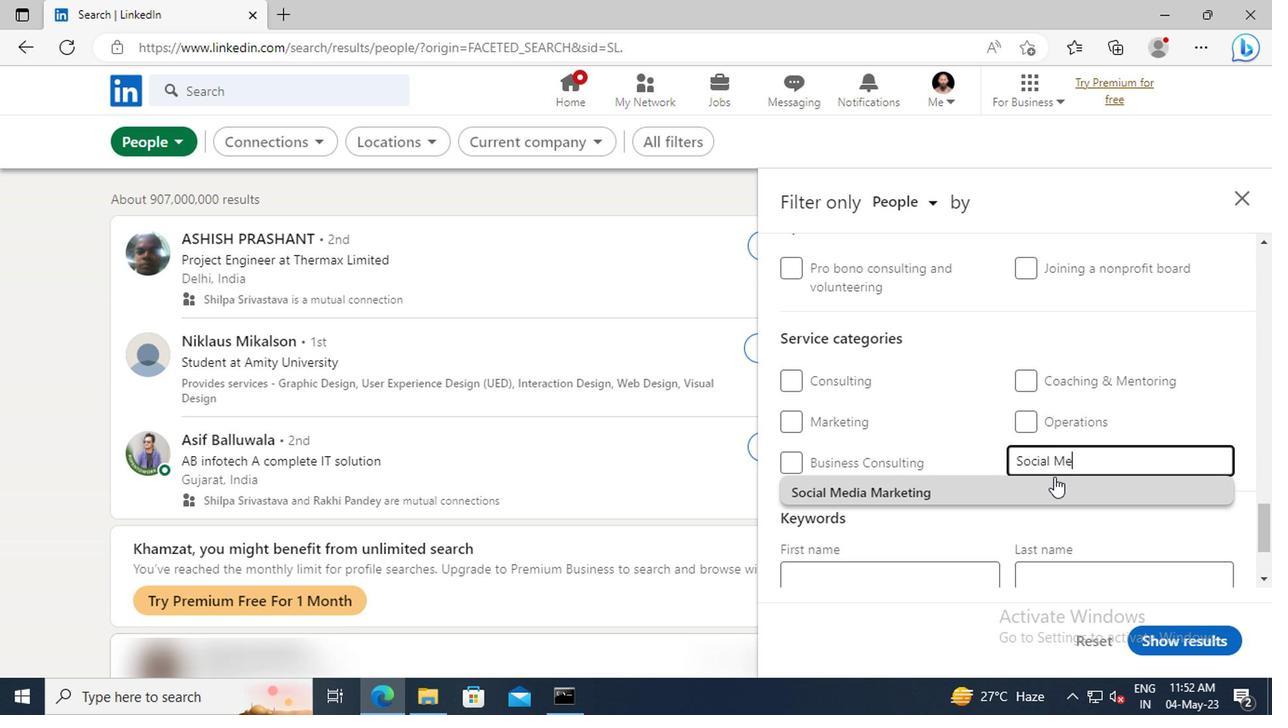 
Action: Mouse pressed left at (1051, 493)
Screenshot: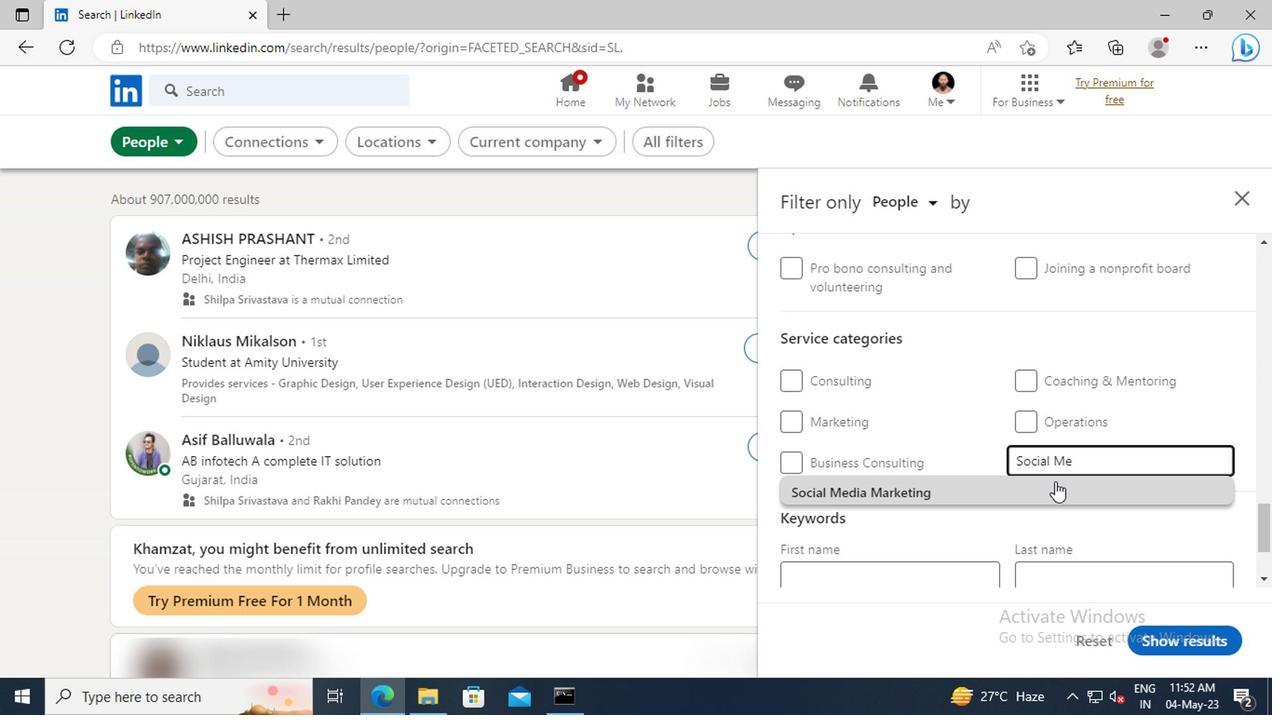 
Action: Mouse scrolled (1051, 492) with delta (0, 0)
Screenshot: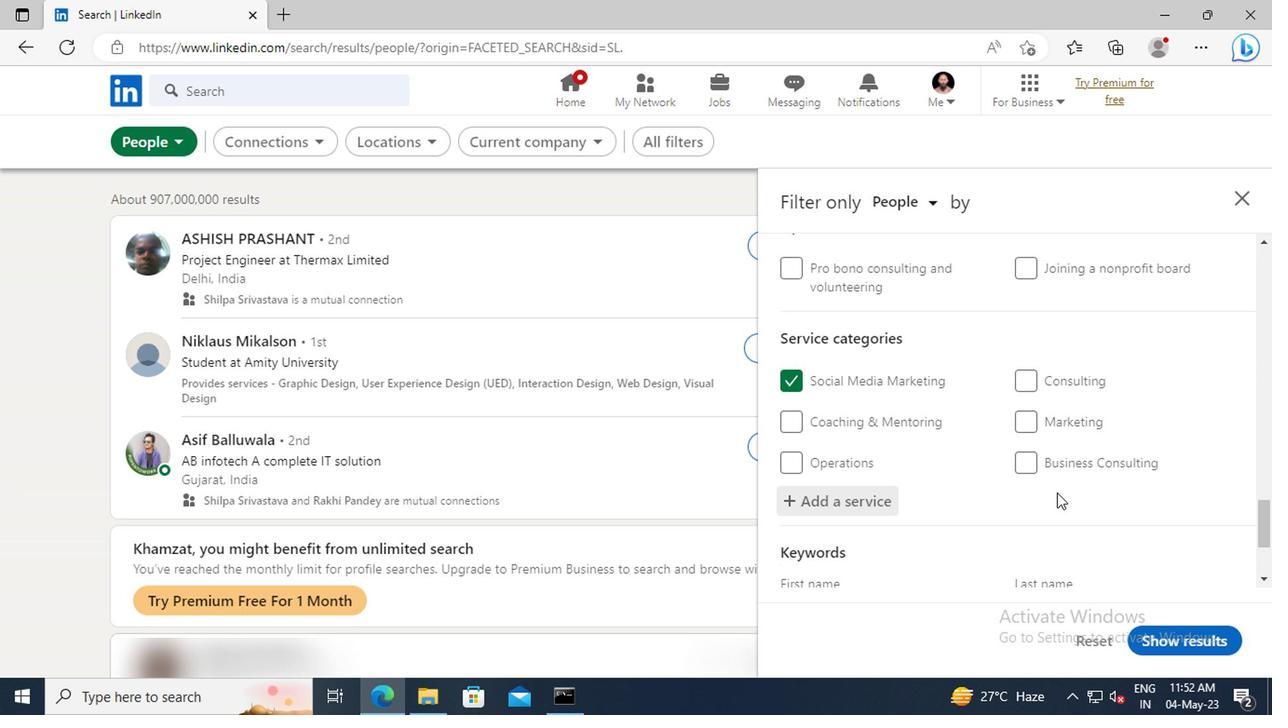 
Action: Mouse scrolled (1051, 492) with delta (0, 0)
Screenshot: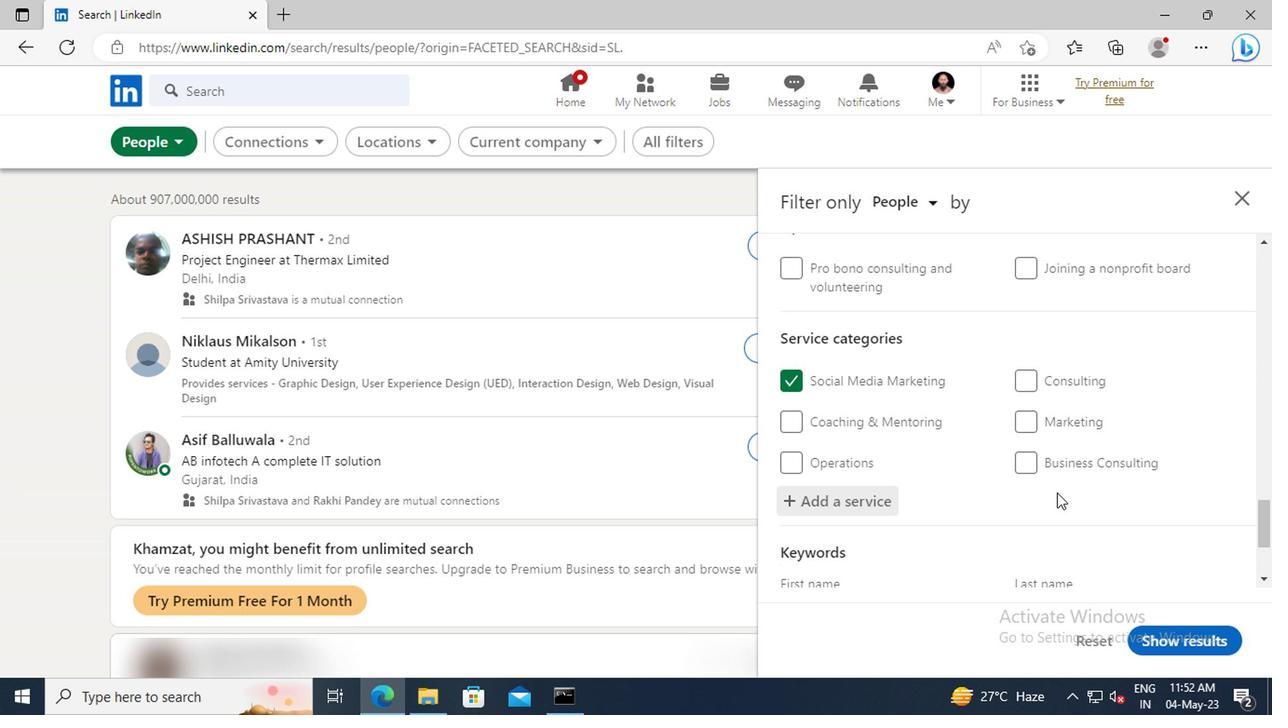 
Action: Mouse scrolled (1051, 492) with delta (0, 0)
Screenshot: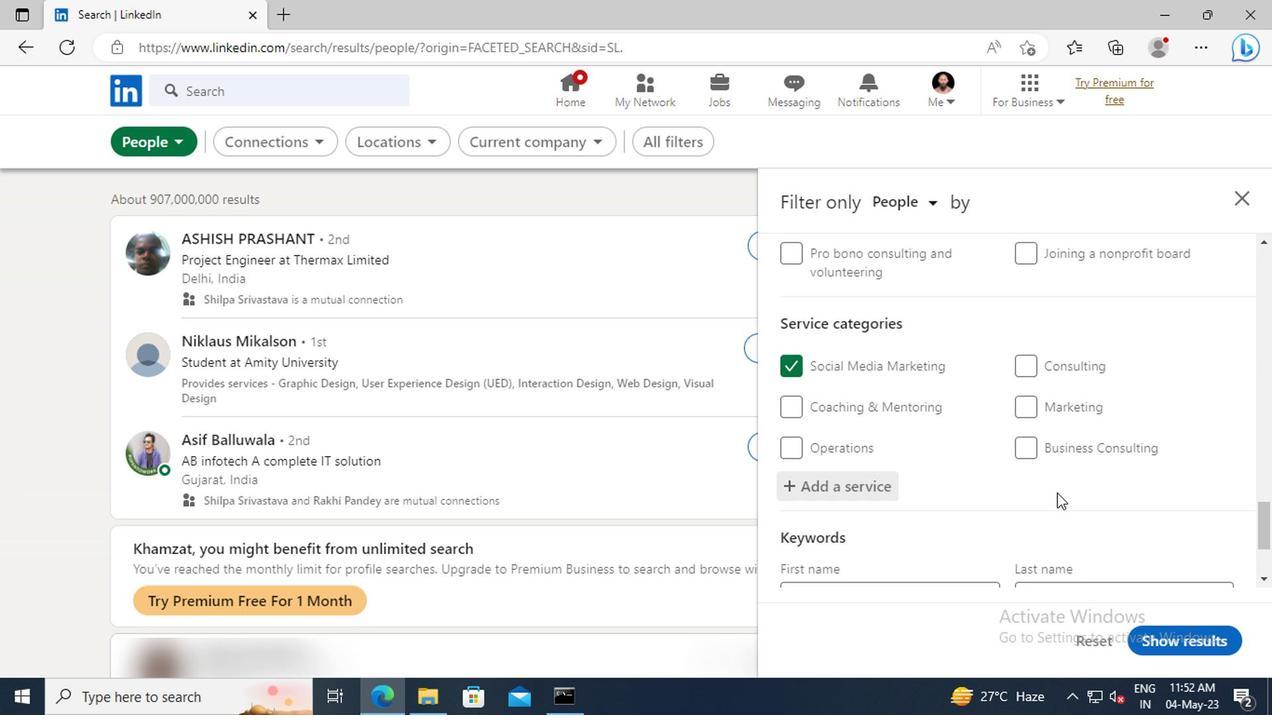 
Action: Mouse scrolled (1051, 492) with delta (0, 0)
Screenshot: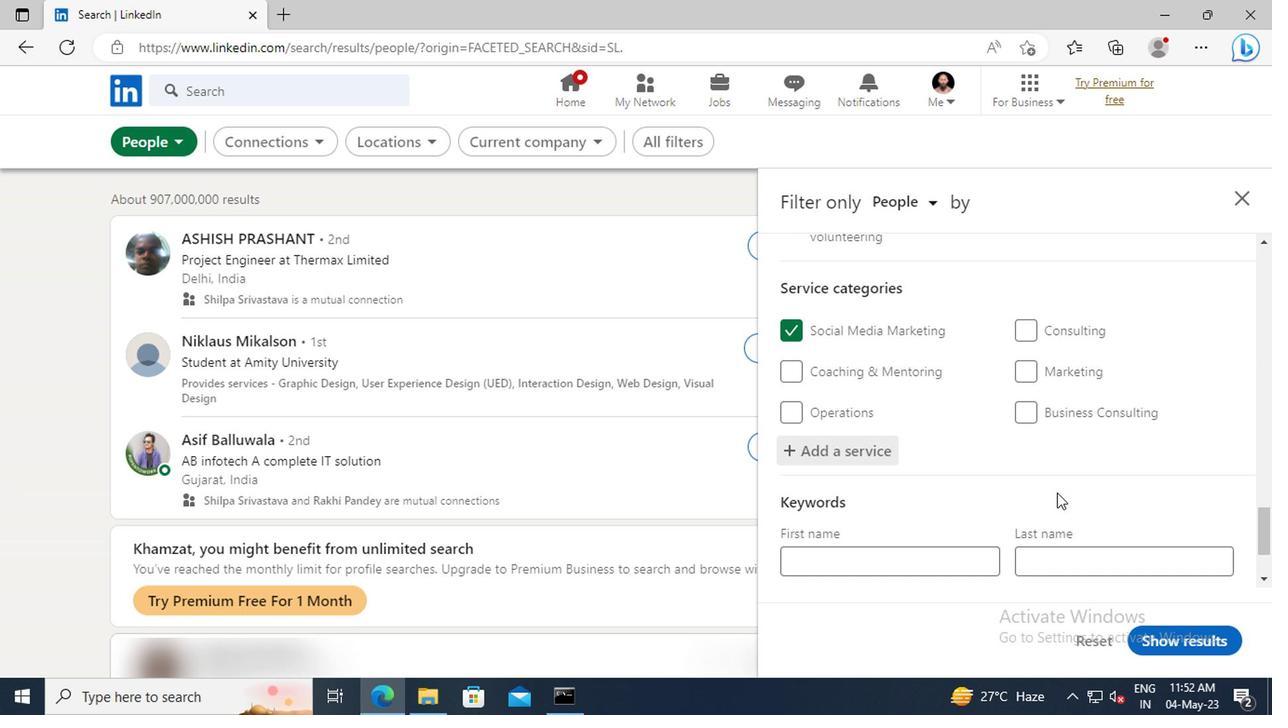 
Action: Mouse moved to (931, 510)
Screenshot: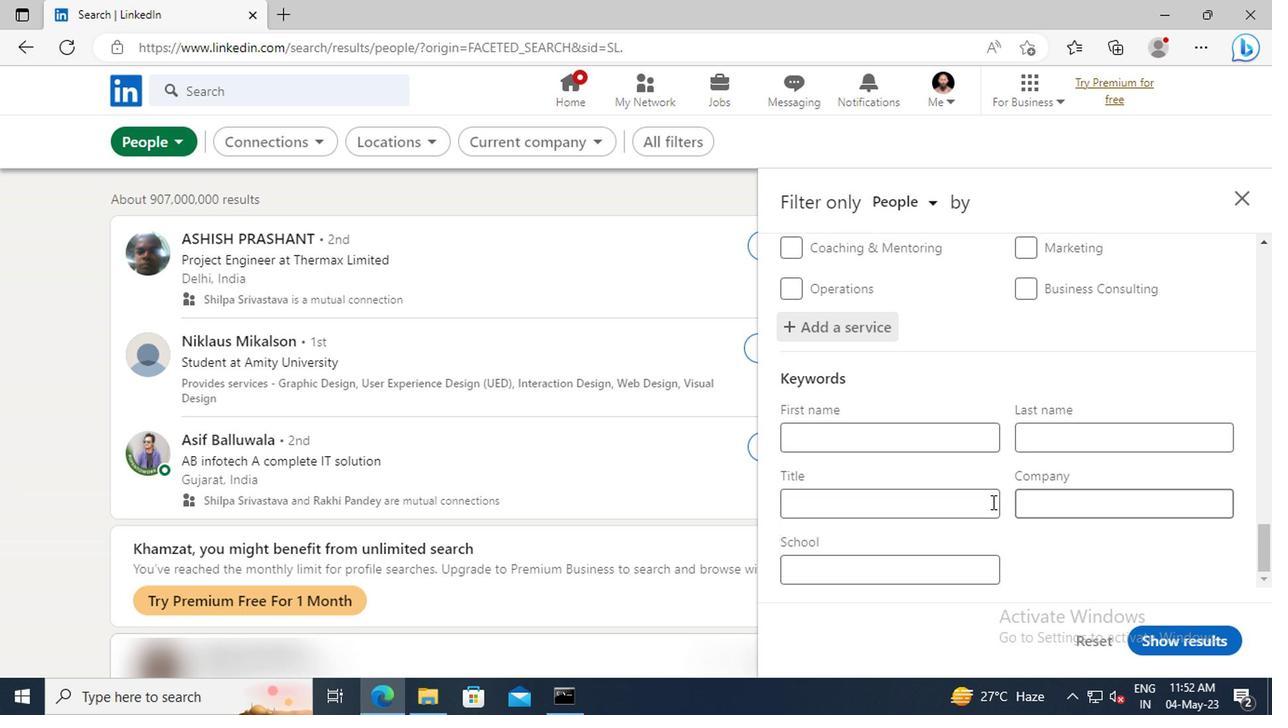 
Action: Mouse pressed left at (931, 510)
Screenshot: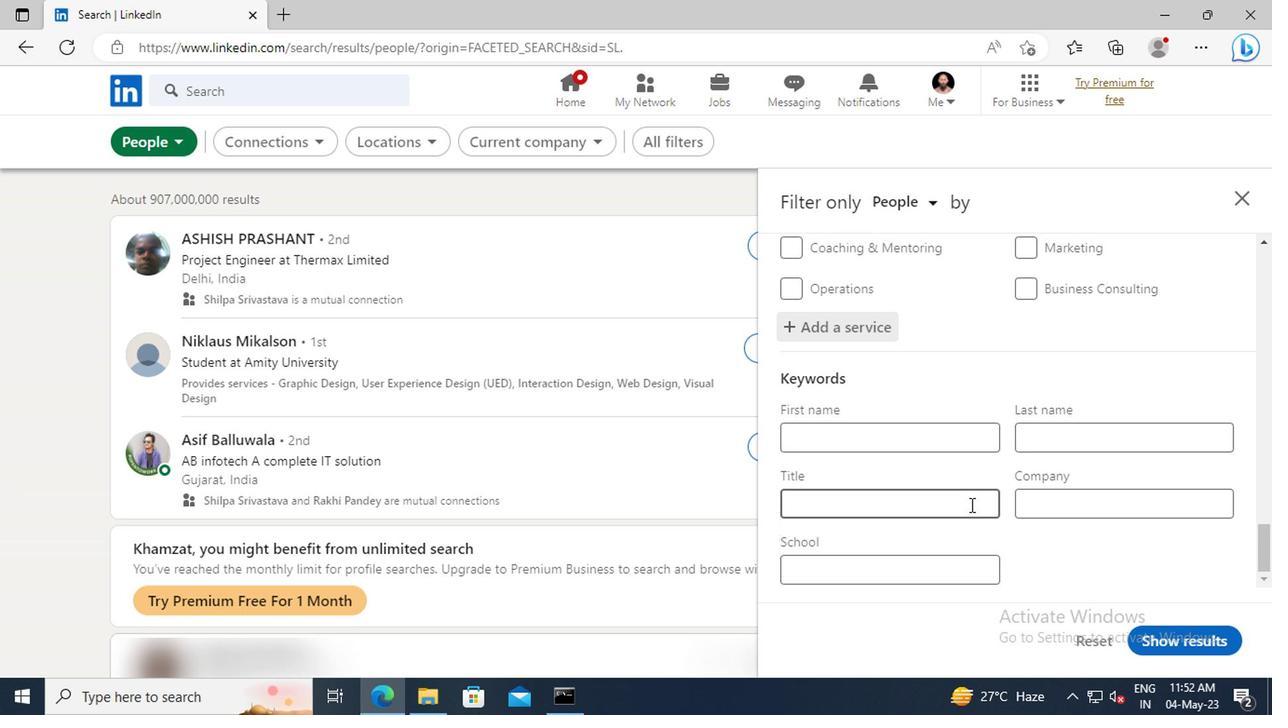 
Action: Key pressed <Key.shift>ACCOUNTANT<Key.enter>
Screenshot: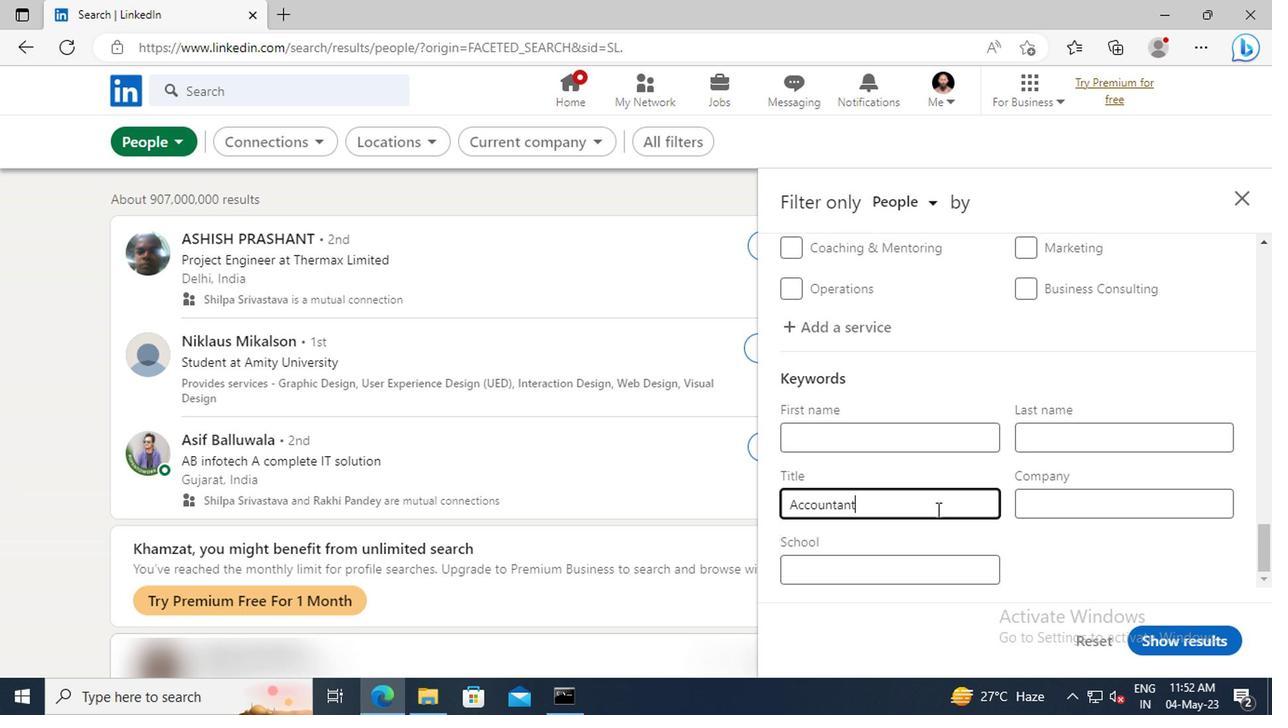 
Action: Mouse moved to (1151, 642)
Screenshot: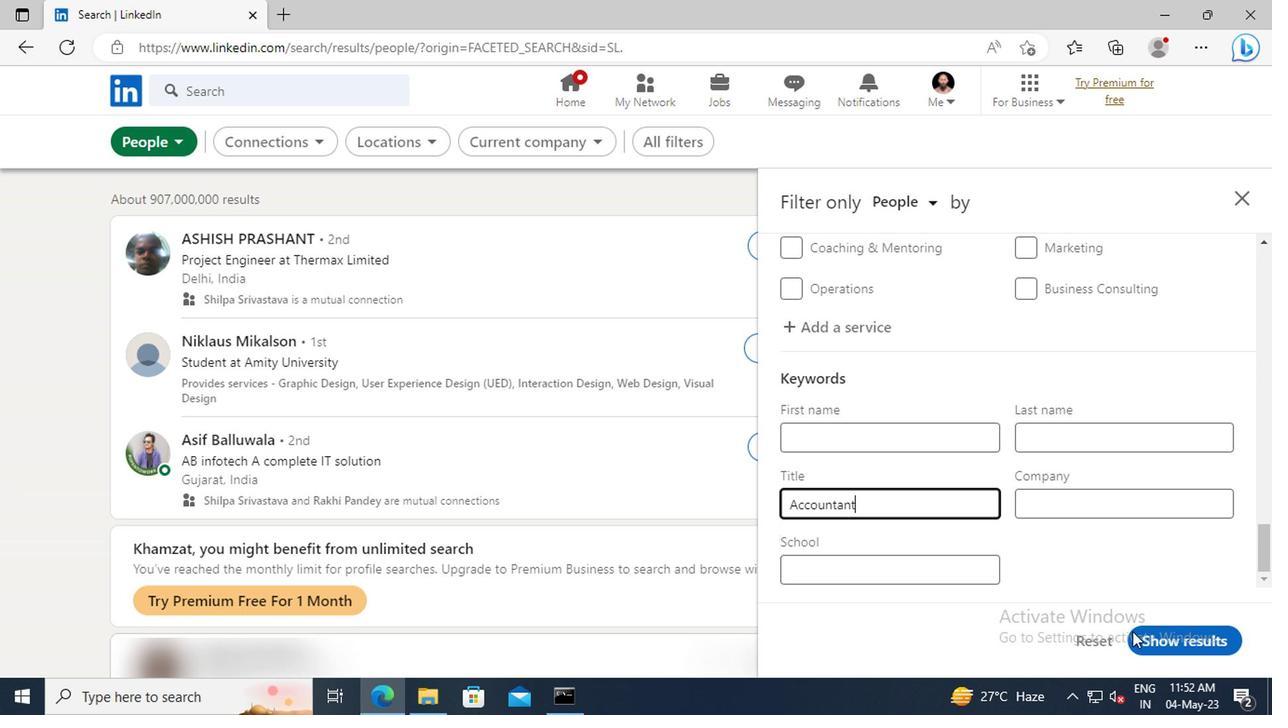 
Action: Mouse pressed left at (1151, 642)
Screenshot: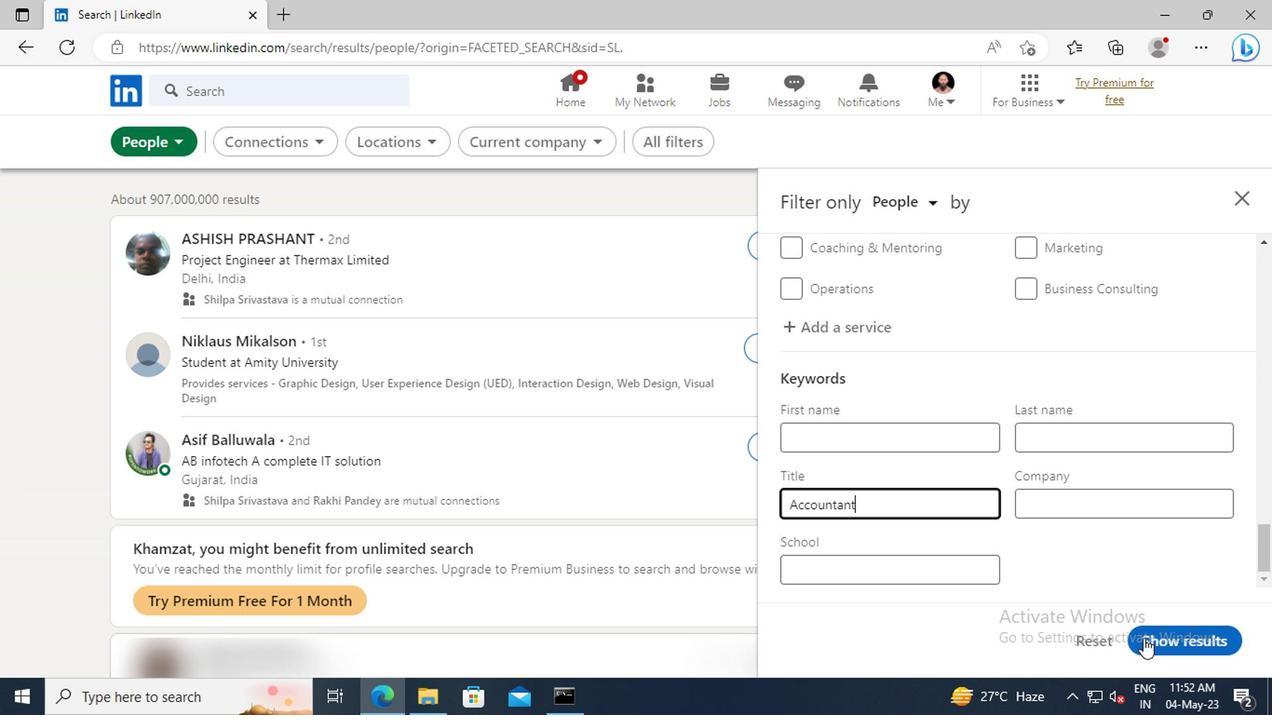 
